 Task: Compose an email with the signature Haven Turner with the subject Request for feedback on a book and the message Please let me know if there are any concerns with the terms and conditions. from softage.2@softage.net to softage.7@softage.net with an attached image file Animated_gif.gif Undo the message and rewrite the message as I appreciate your willingness to work with us on this matter. Send the email. Finally, move the email from Sent Items to the label Cycling
Action: Mouse moved to (78, 88)
Screenshot: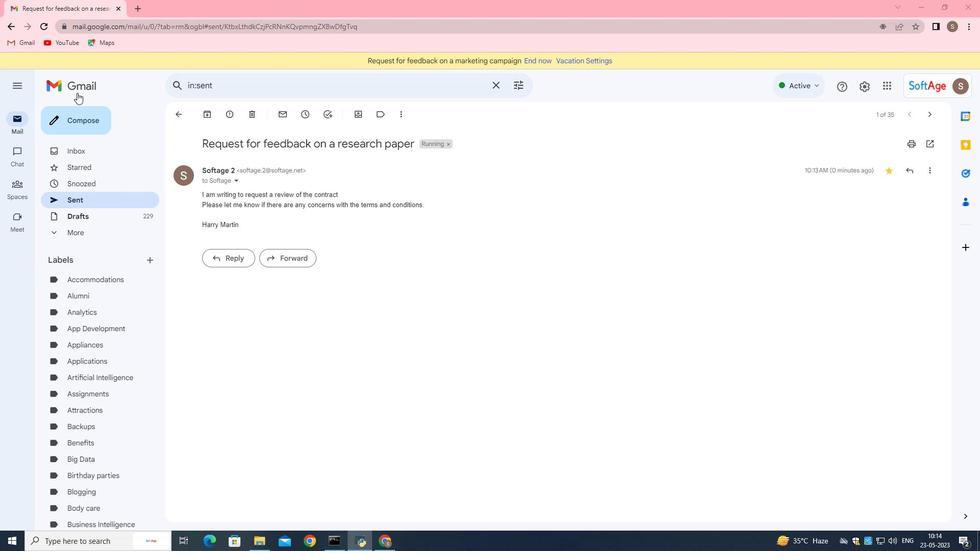 
Action: Mouse pressed left at (78, 88)
Screenshot: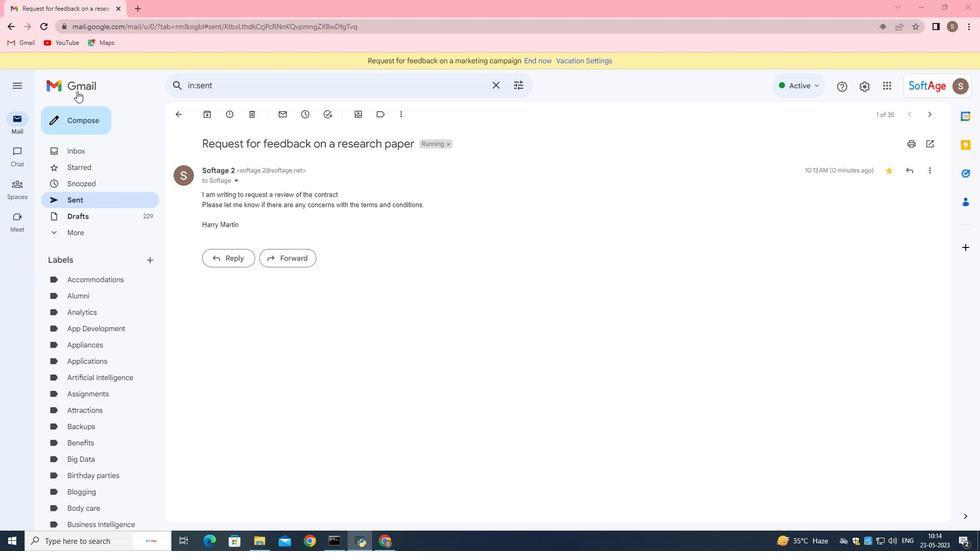 
Action: Mouse moved to (56, 124)
Screenshot: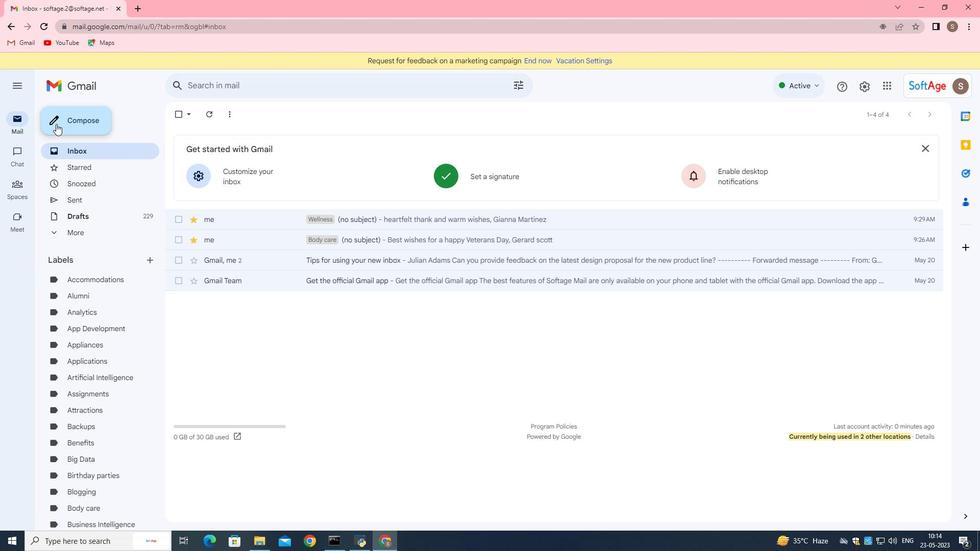 
Action: Mouse pressed left at (56, 124)
Screenshot: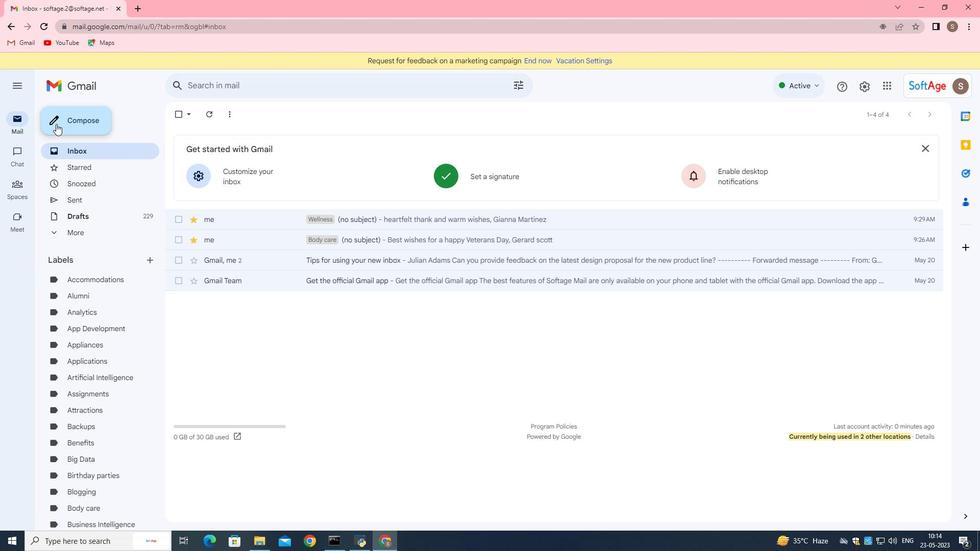 
Action: Mouse moved to (260, 498)
Screenshot: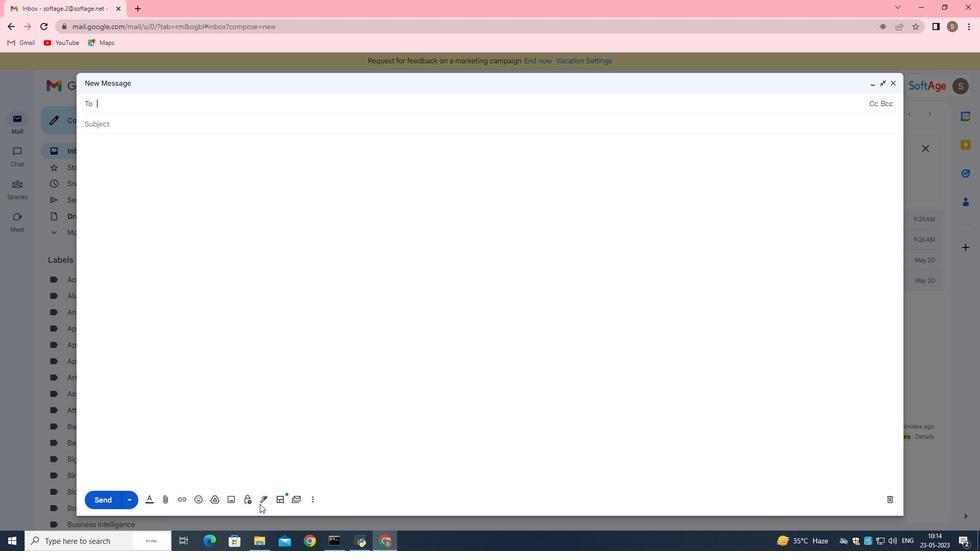
Action: Mouse pressed left at (260, 498)
Screenshot: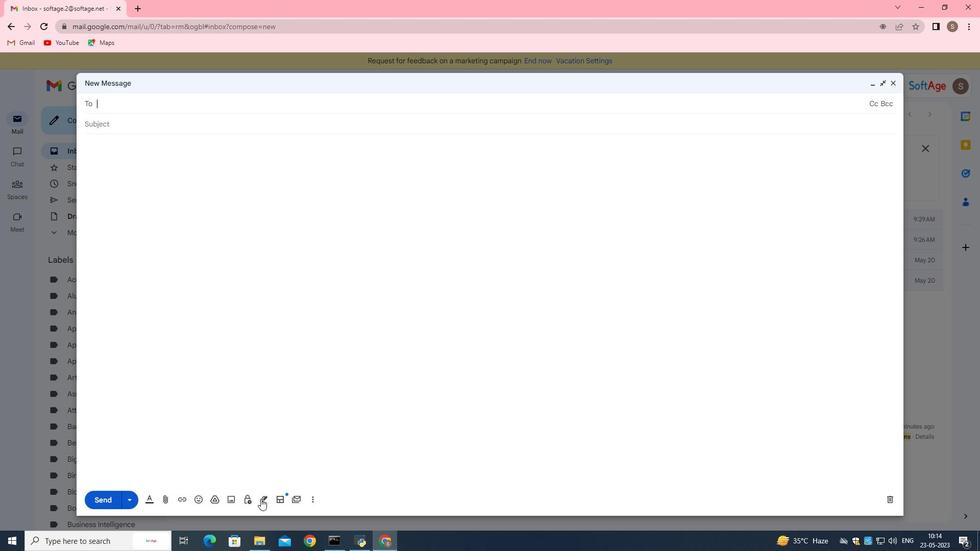 
Action: Mouse moved to (344, 265)
Screenshot: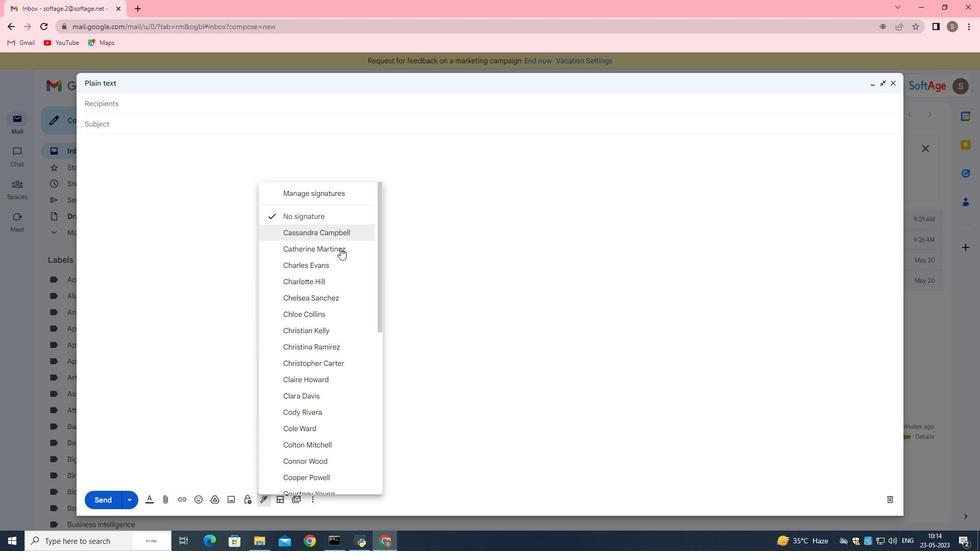 
Action: Mouse scrolled (344, 264) with delta (0, 0)
Screenshot: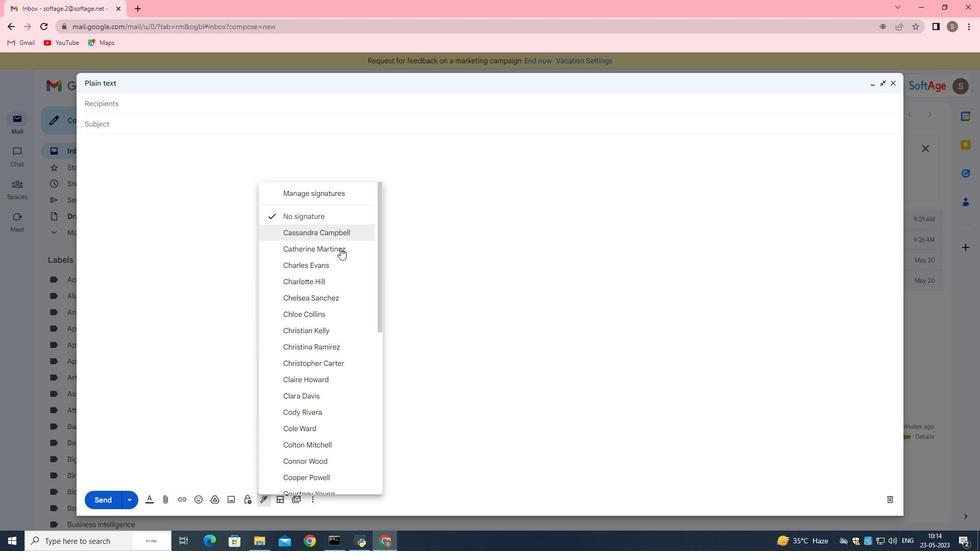 
Action: Mouse moved to (346, 271)
Screenshot: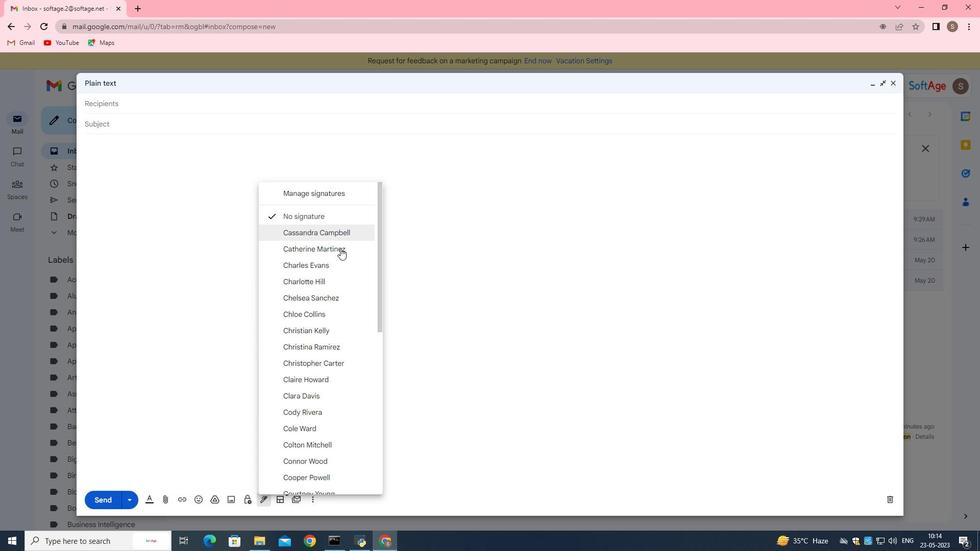 
Action: Mouse scrolled (346, 271) with delta (0, 0)
Screenshot: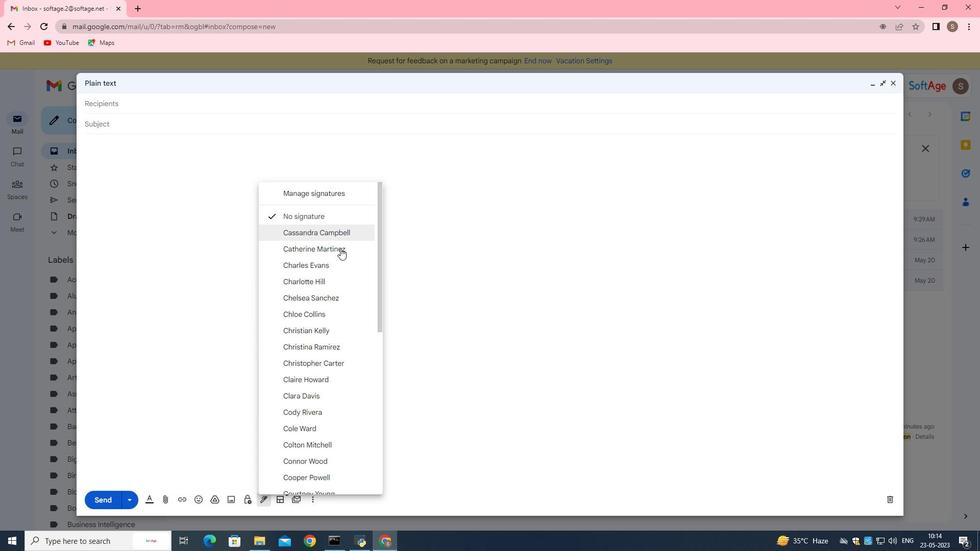 
Action: Mouse moved to (346, 274)
Screenshot: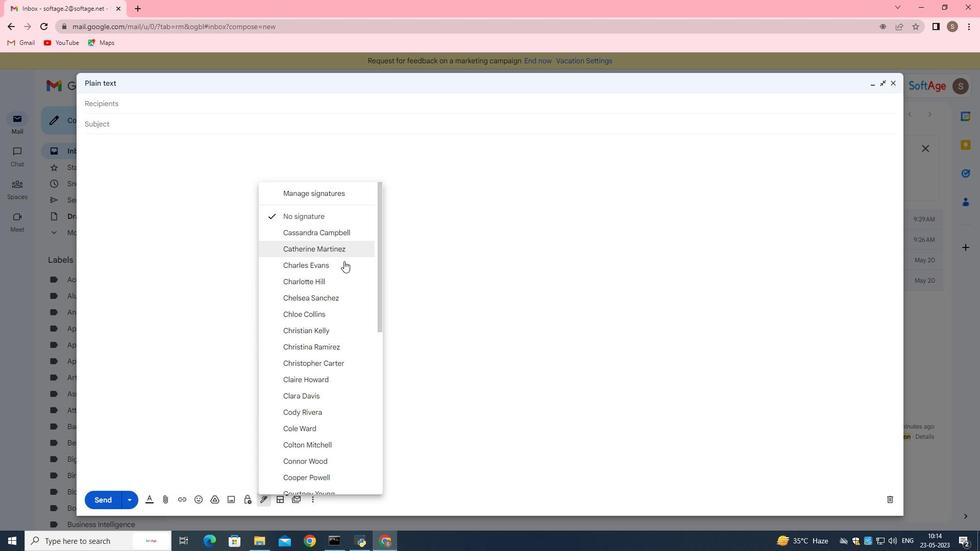 
Action: Mouse scrolled (346, 274) with delta (0, 0)
Screenshot: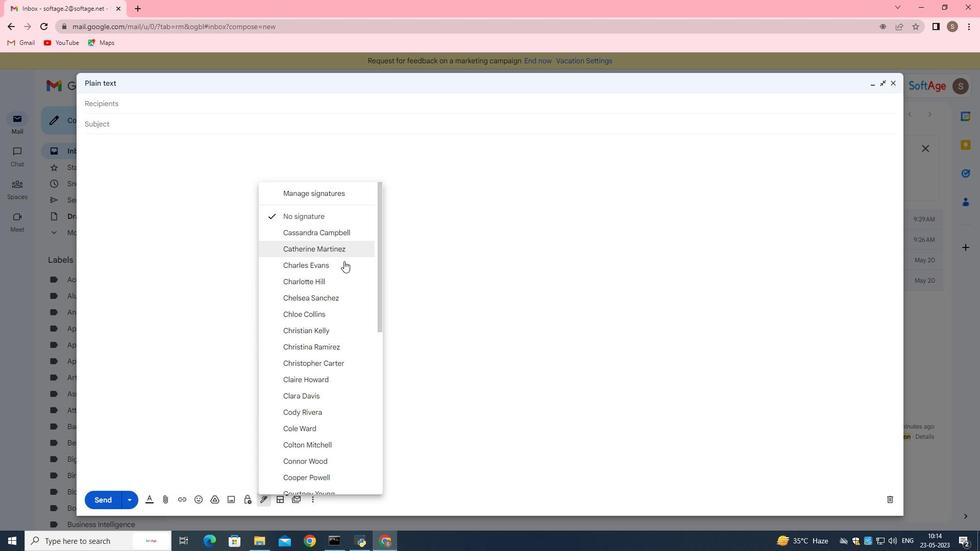 
Action: Mouse moved to (346, 276)
Screenshot: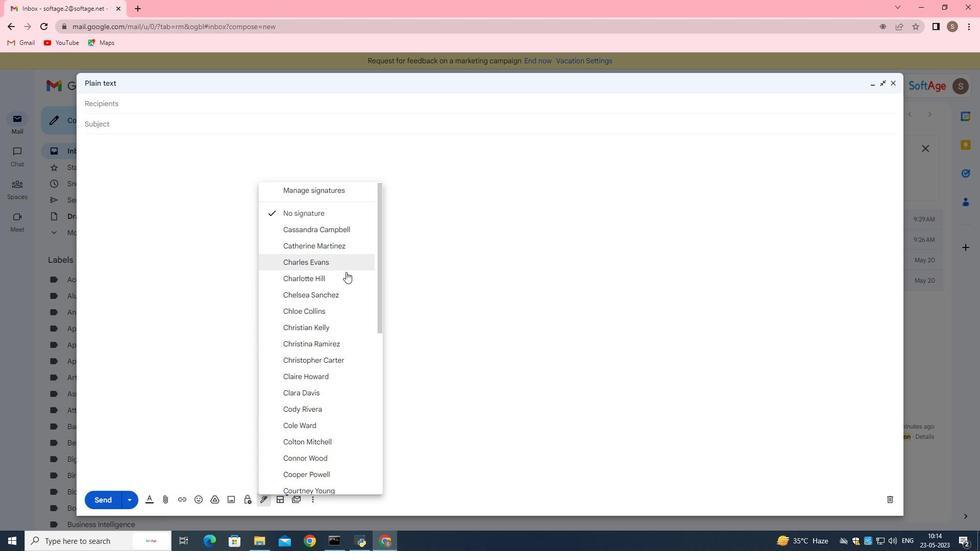 
Action: Mouse scrolled (346, 275) with delta (0, 0)
Screenshot: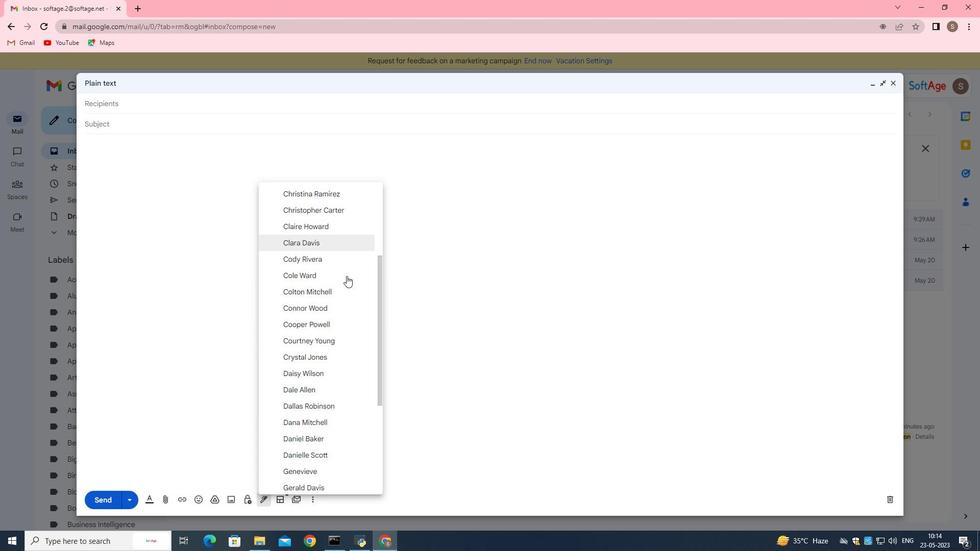 
Action: Mouse moved to (346, 276)
Screenshot: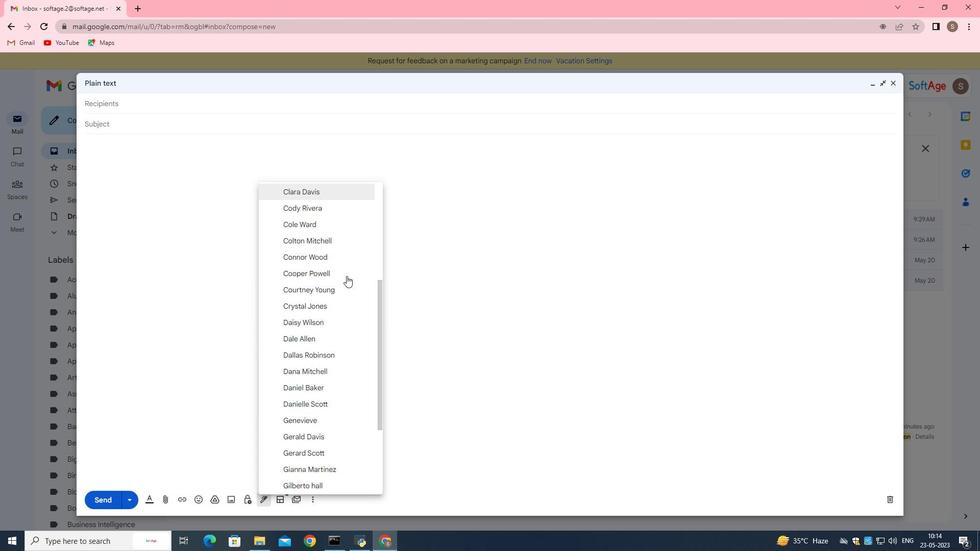 
Action: Mouse scrolled (346, 275) with delta (0, 0)
Screenshot: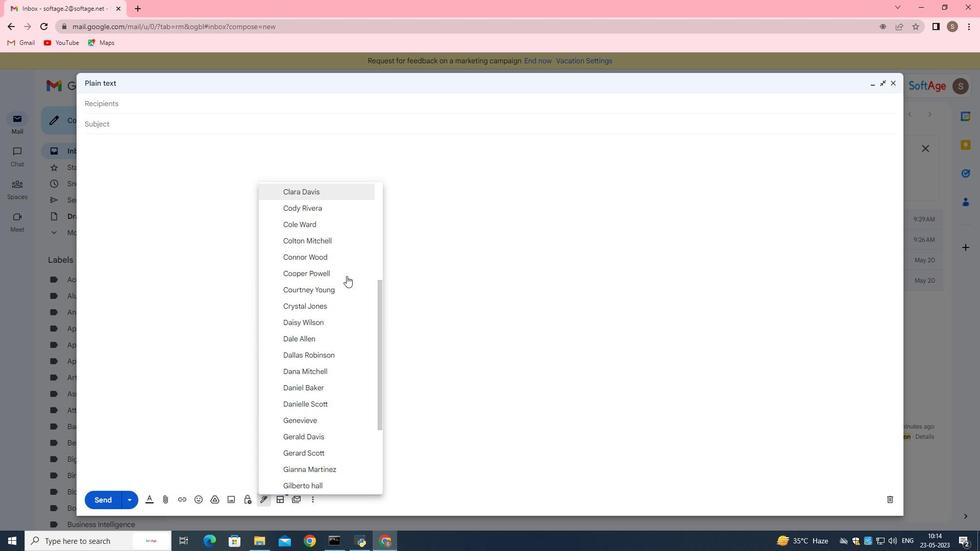 
Action: Mouse scrolled (346, 275) with delta (0, 0)
Screenshot: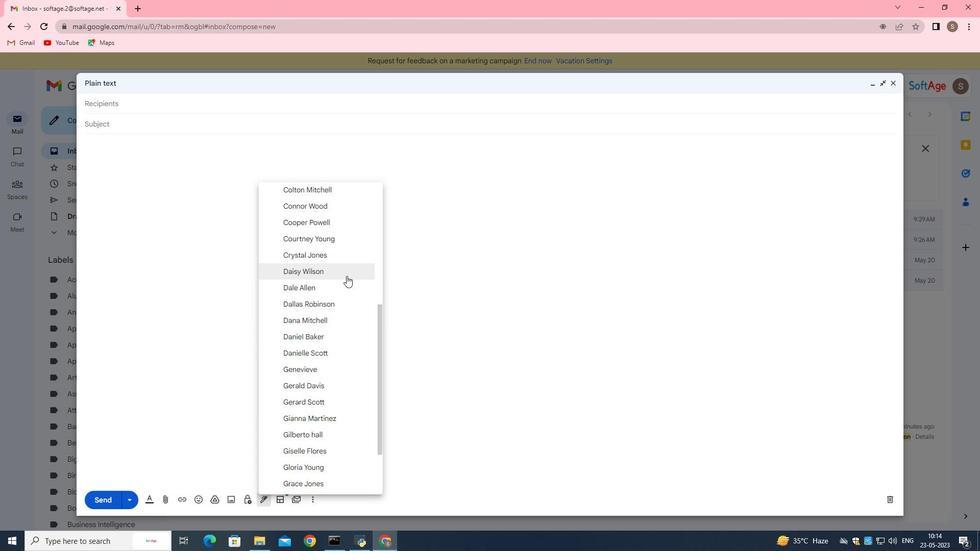 
Action: Mouse scrolled (346, 275) with delta (0, 0)
Screenshot: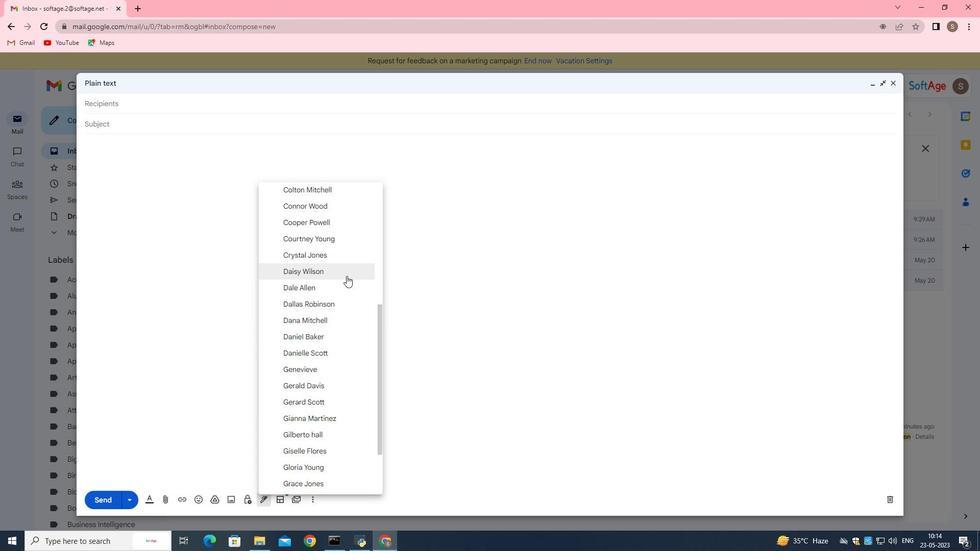 
Action: Mouse scrolled (346, 275) with delta (0, 0)
Screenshot: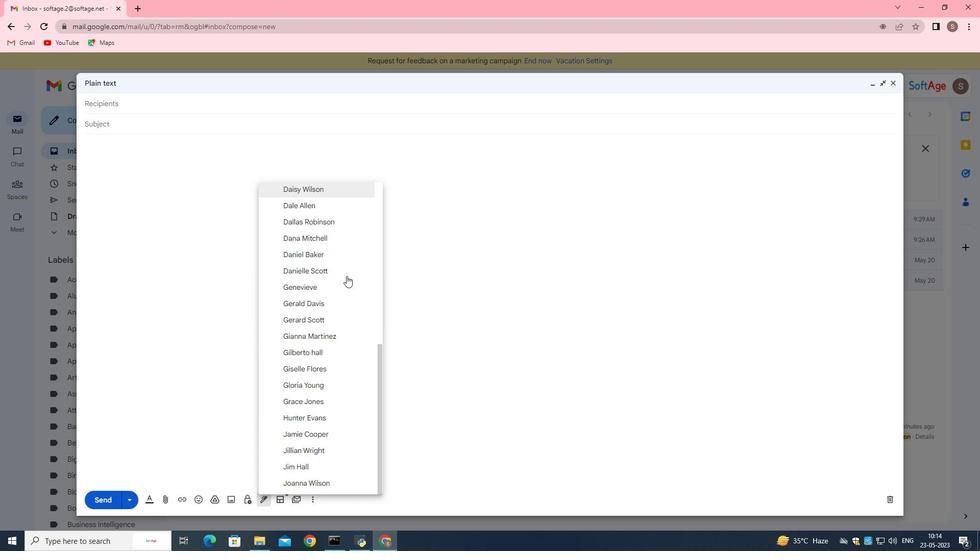 
Action: Mouse scrolled (346, 275) with delta (0, 0)
Screenshot: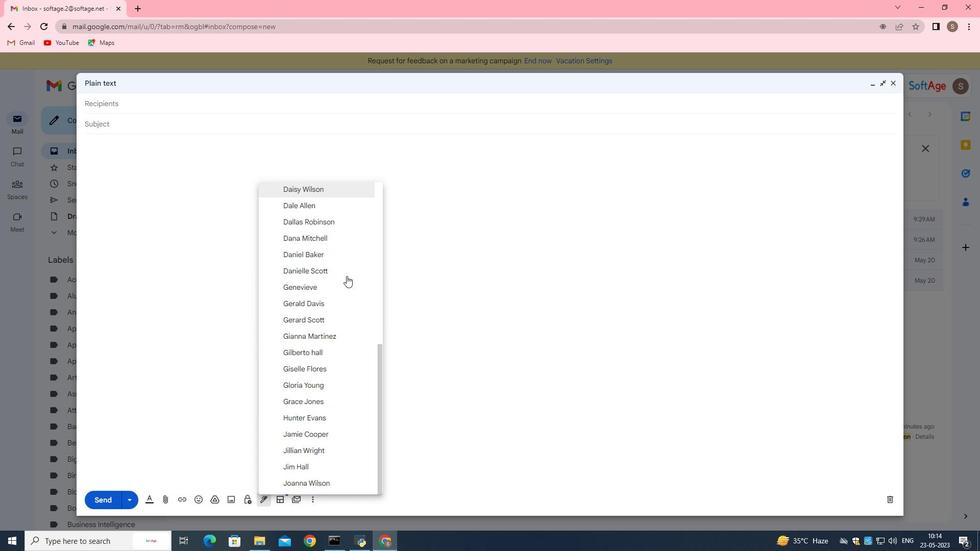 
Action: Mouse scrolled (346, 275) with delta (0, 0)
Screenshot: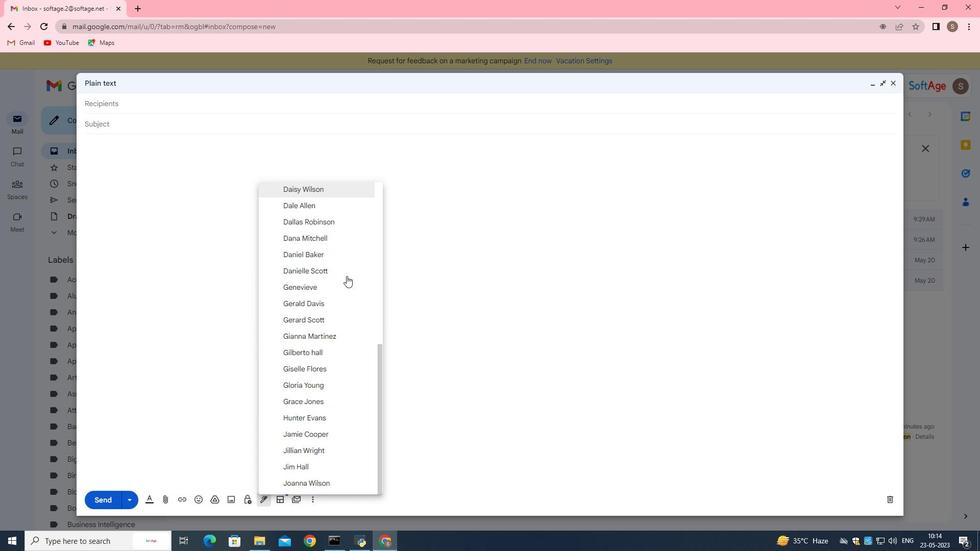 
Action: Mouse scrolled (346, 275) with delta (0, 0)
Screenshot: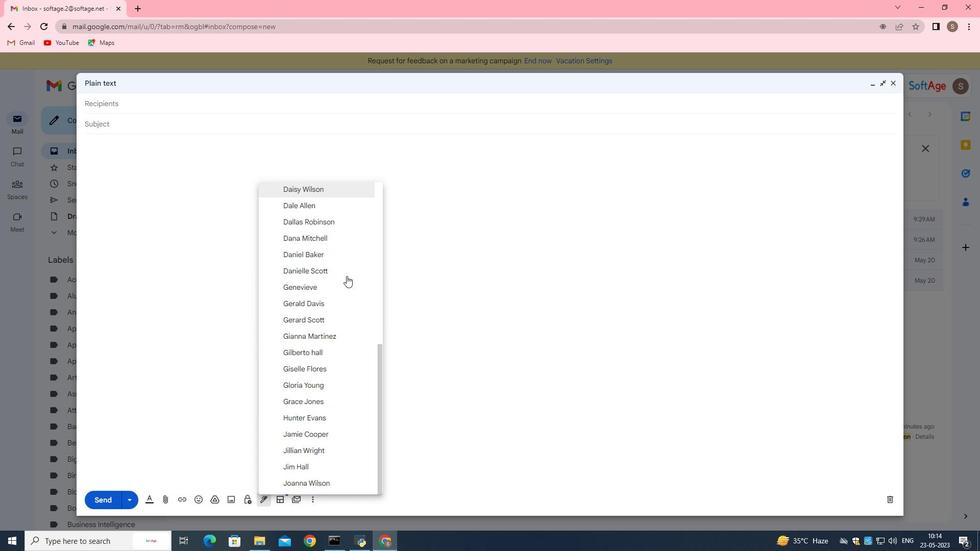 
Action: Mouse moved to (332, 417)
Screenshot: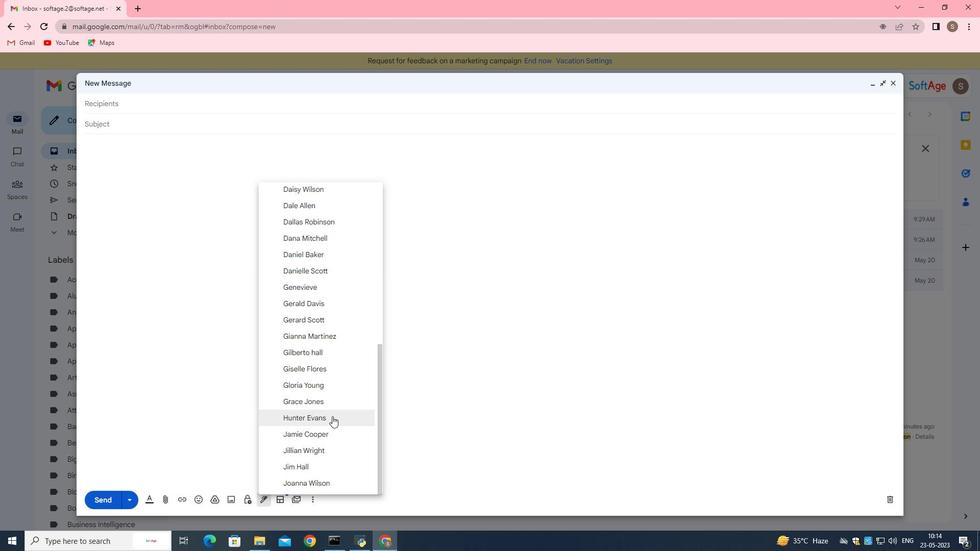 
Action: Mouse pressed left at (332, 417)
Screenshot: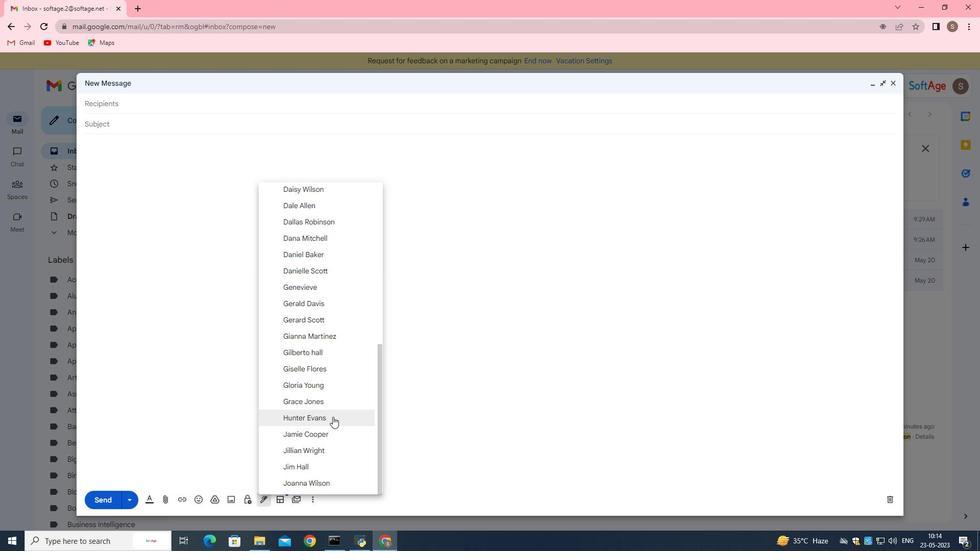 
Action: Mouse moved to (267, 500)
Screenshot: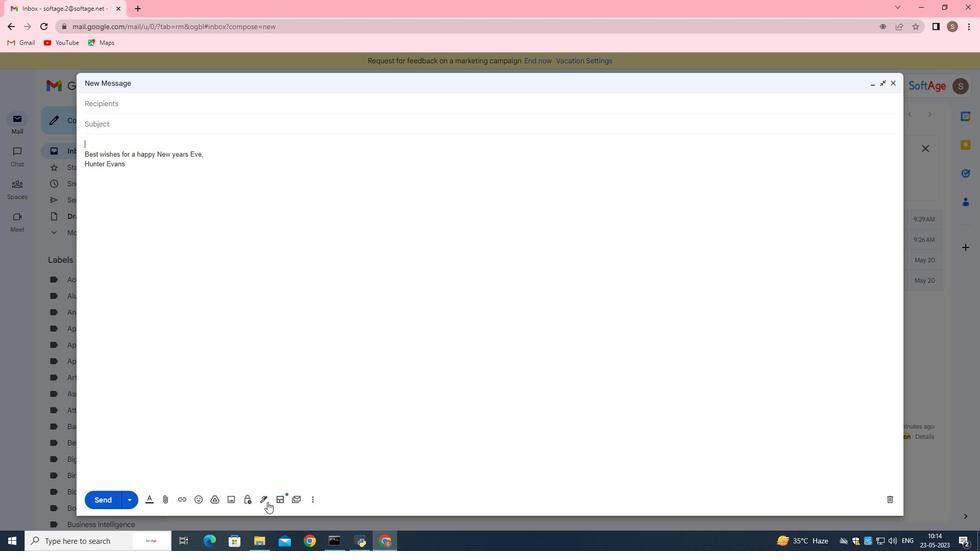 
Action: Mouse pressed left at (267, 500)
Screenshot: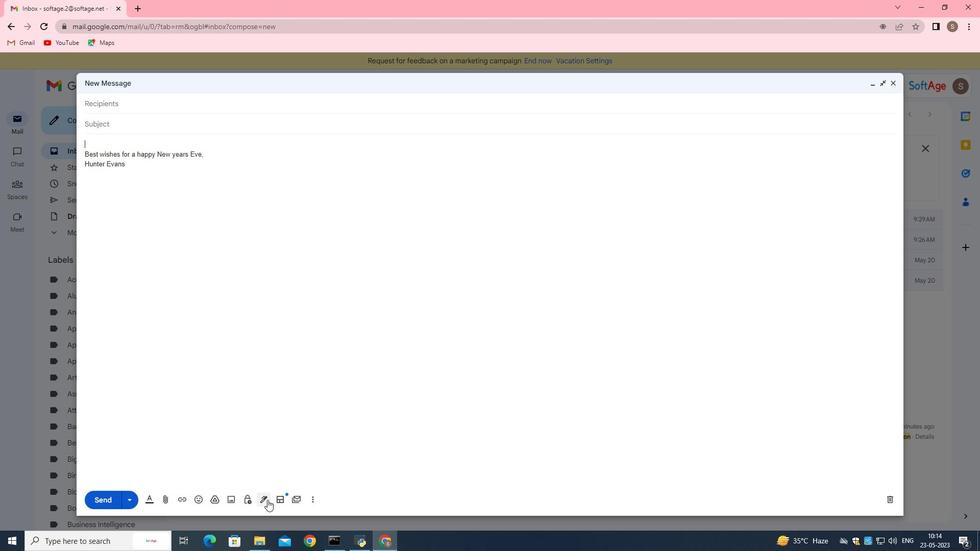
Action: Mouse moved to (295, 240)
Screenshot: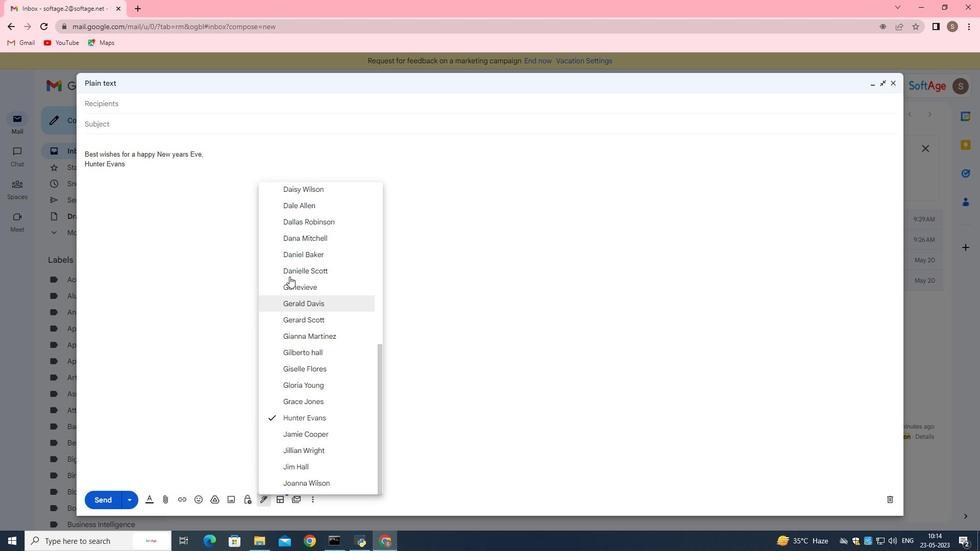 
Action: Mouse scrolled (295, 240) with delta (0, 0)
Screenshot: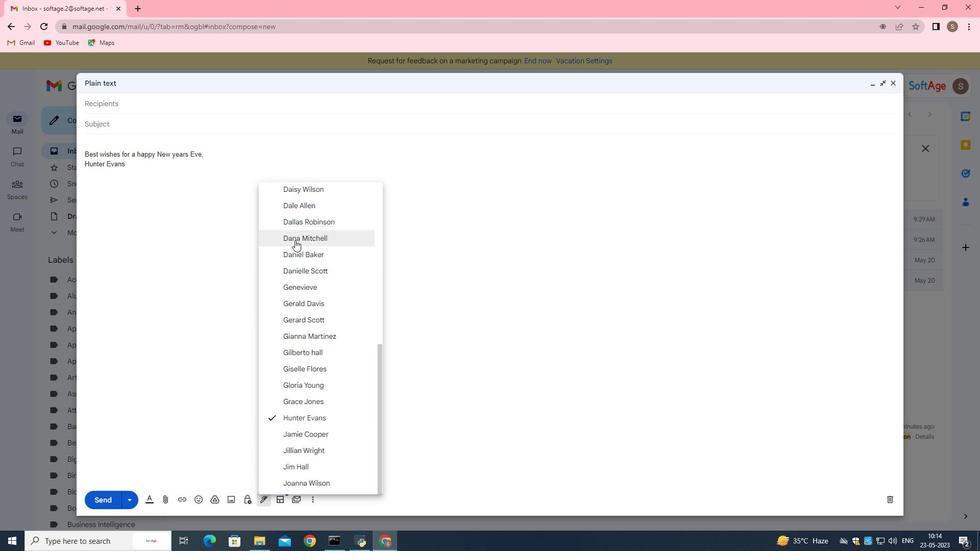 
Action: Mouse scrolled (295, 240) with delta (0, 0)
Screenshot: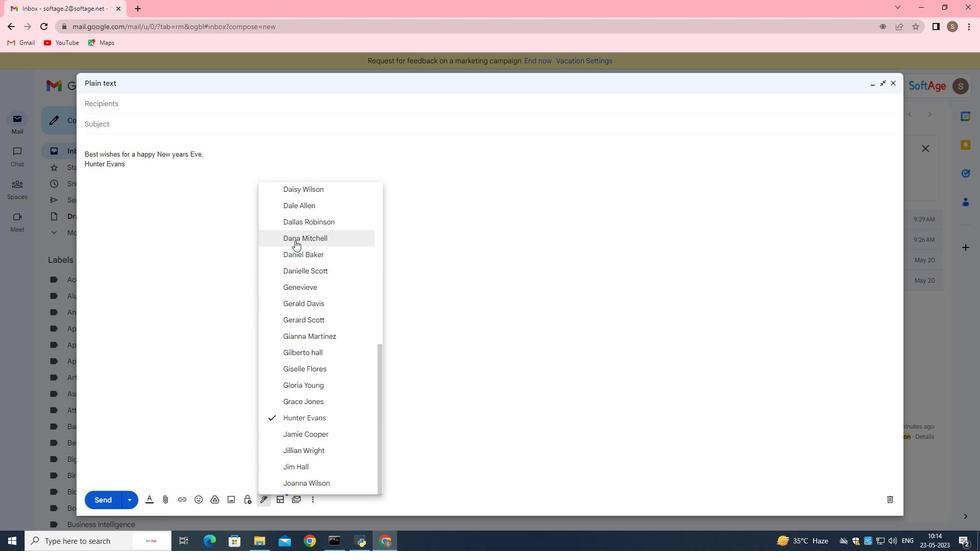 
Action: Mouse scrolled (295, 240) with delta (0, 0)
Screenshot: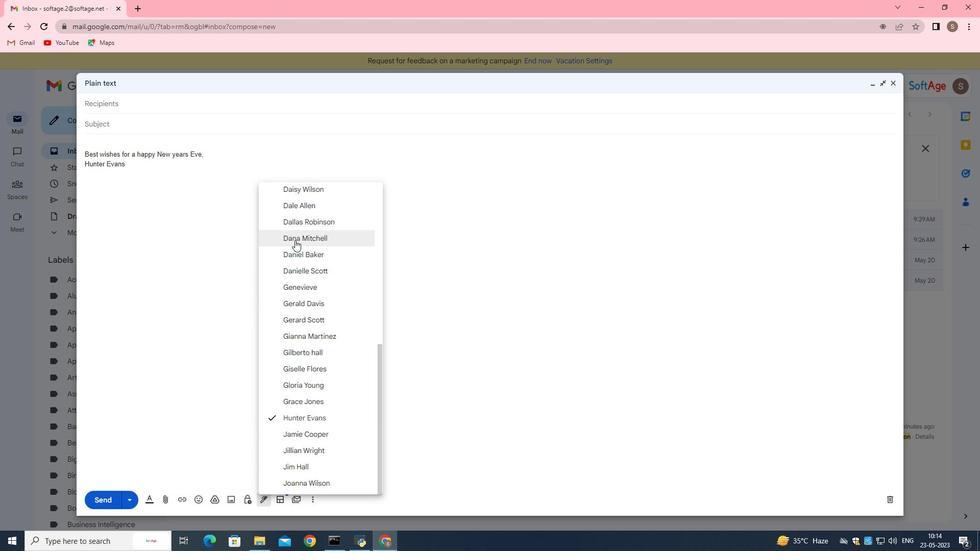 
Action: Mouse scrolled (295, 240) with delta (0, 0)
Screenshot: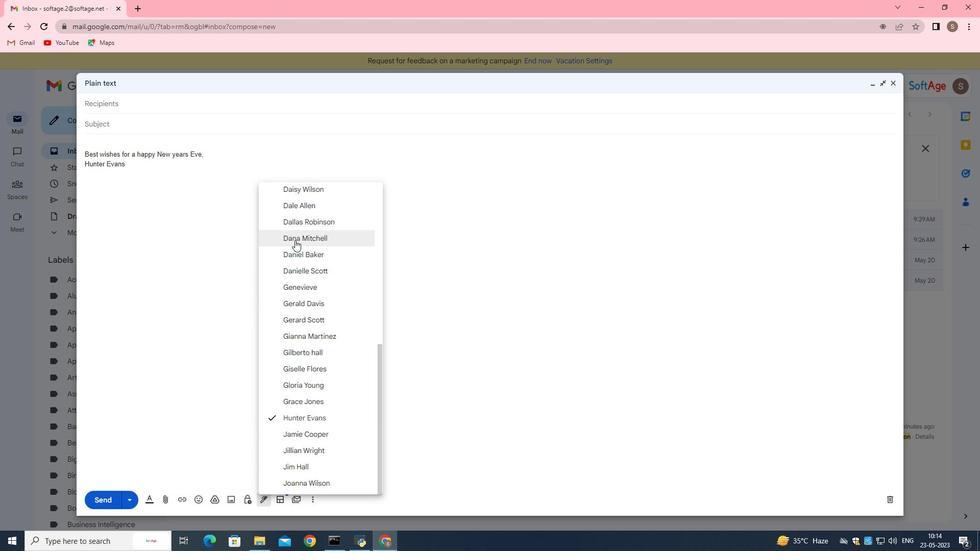 
Action: Mouse moved to (295, 241)
Screenshot: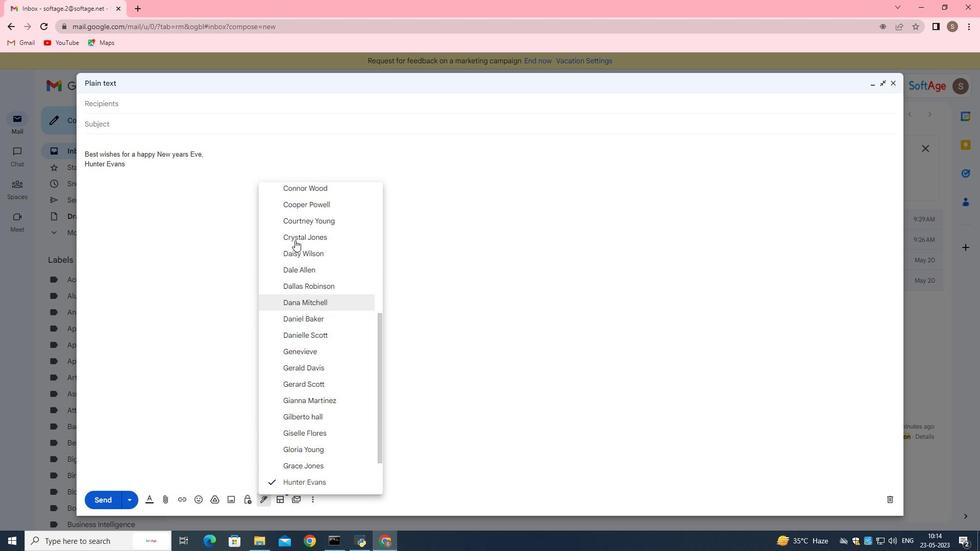 
Action: Mouse scrolled (295, 241) with delta (0, 0)
Screenshot: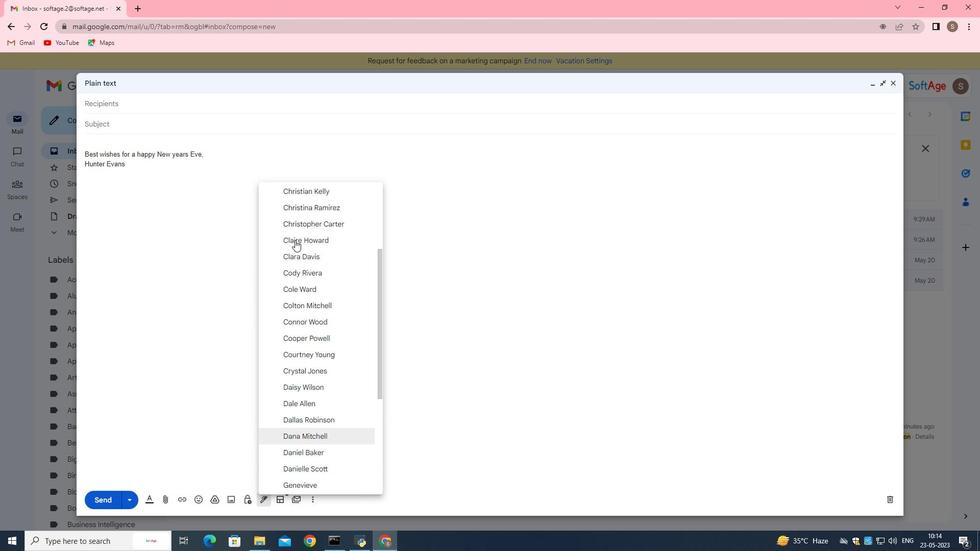 
Action: Mouse scrolled (295, 241) with delta (0, 0)
Screenshot: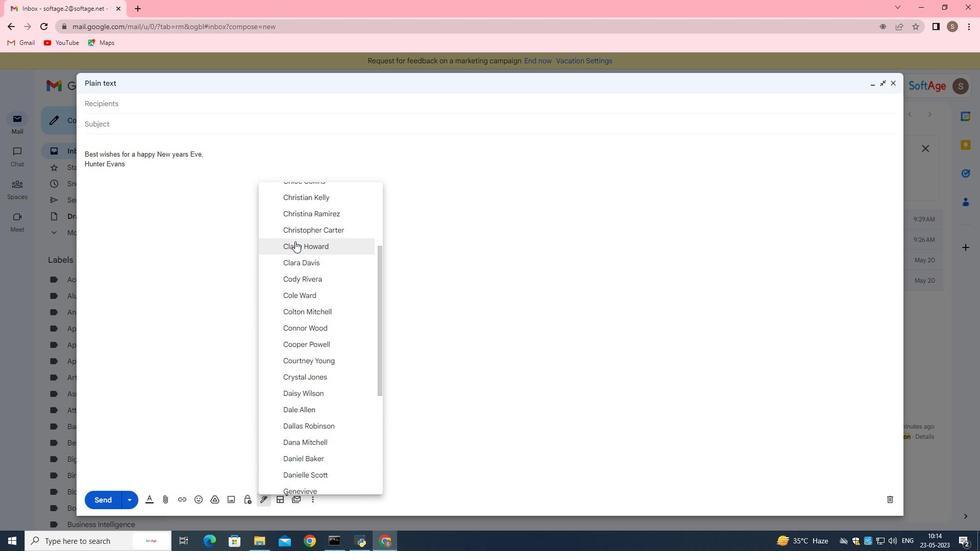 
Action: Mouse moved to (312, 191)
Screenshot: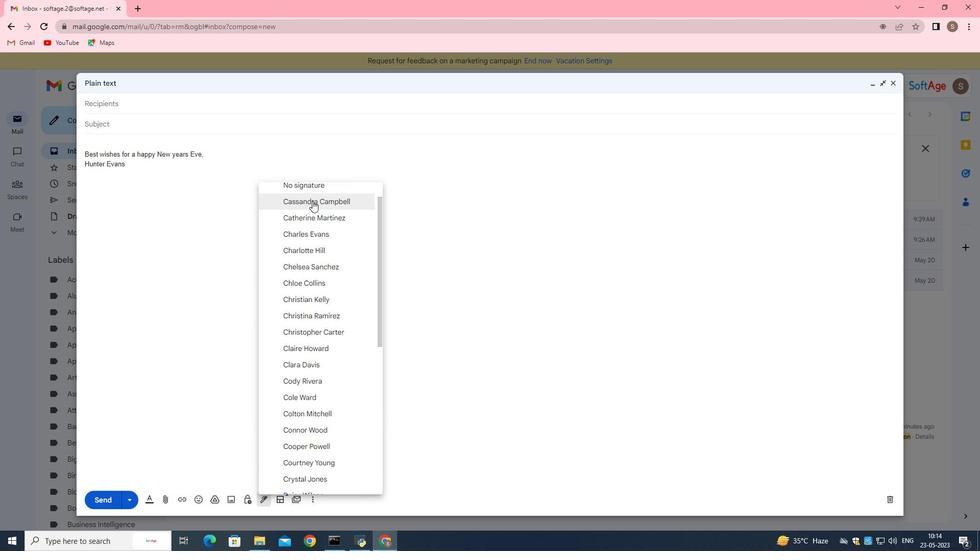 
Action: Mouse scrolled (312, 191) with delta (0, 0)
Screenshot: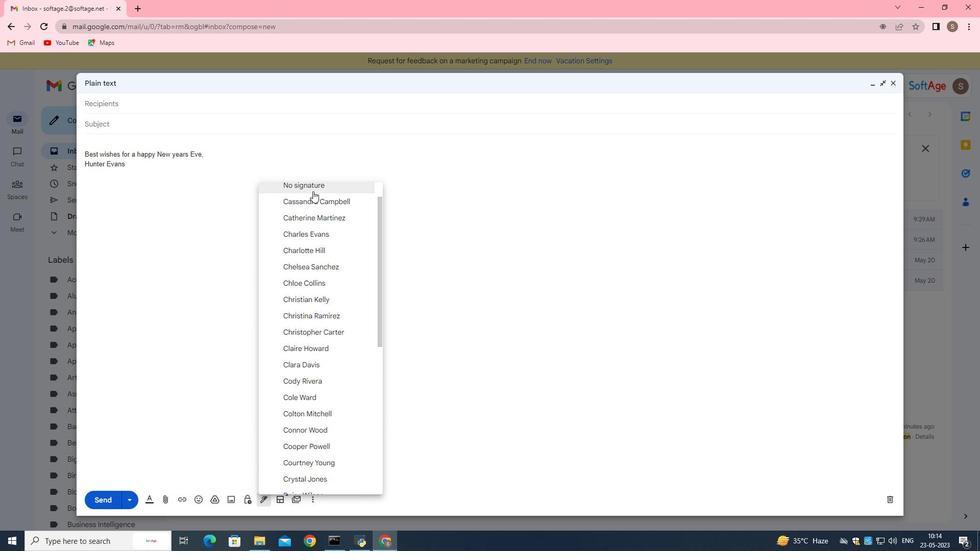 
Action: Mouse scrolled (312, 191) with delta (0, 0)
Screenshot: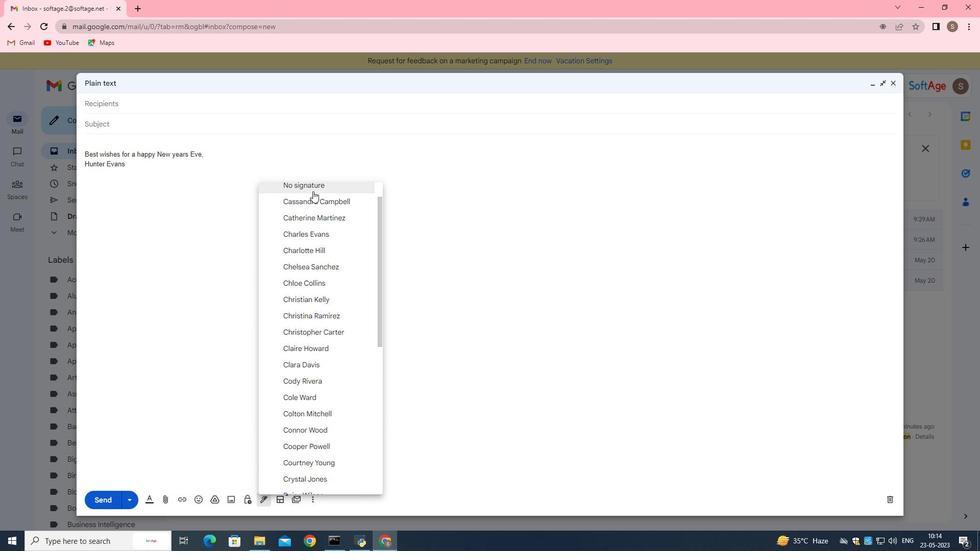 
Action: Mouse moved to (310, 194)
Screenshot: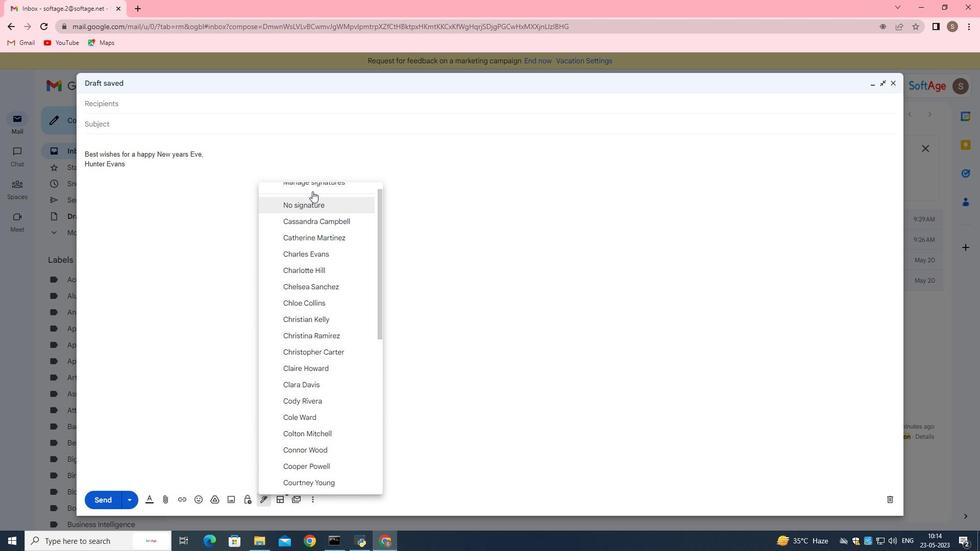 
Action: Mouse scrolled (310, 194) with delta (0, 0)
Screenshot: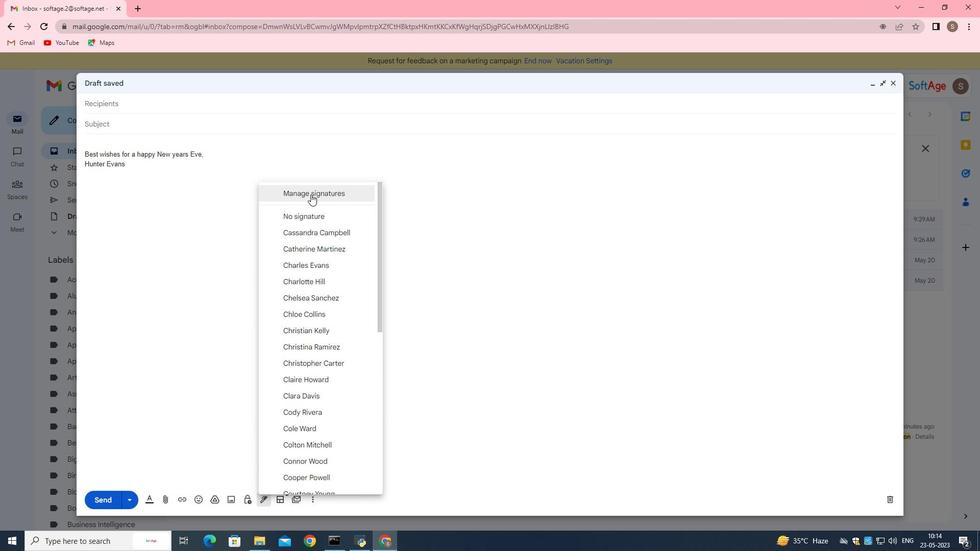
Action: Mouse moved to (309, 197)
Screenshot: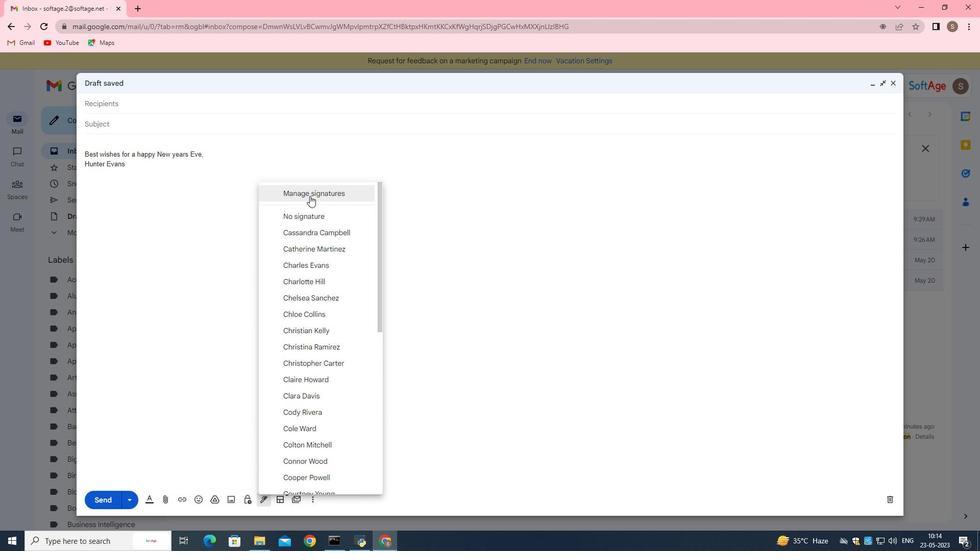 
Action: Mouse pressed left at (309, 197)
Screenshot: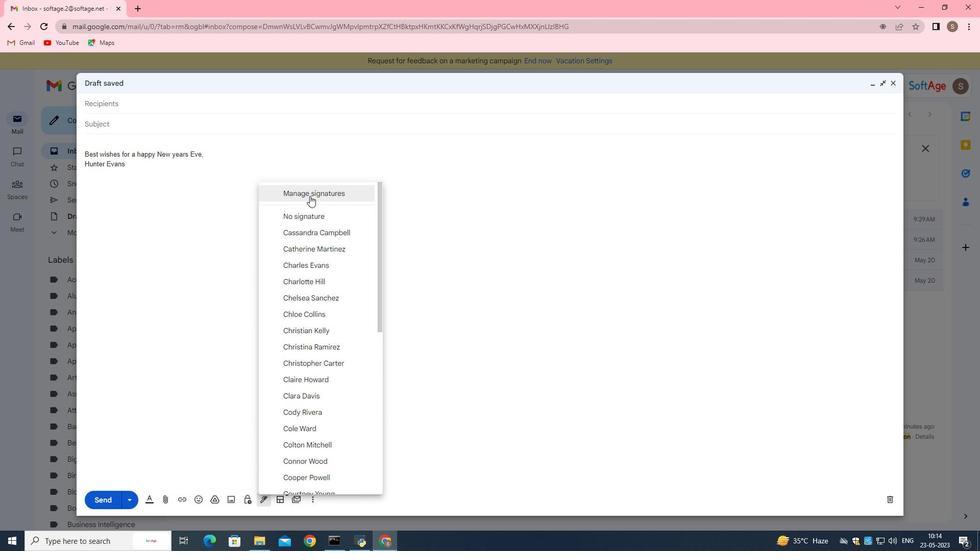 
Action: Mouse moved to (873, 82)
Screenshot: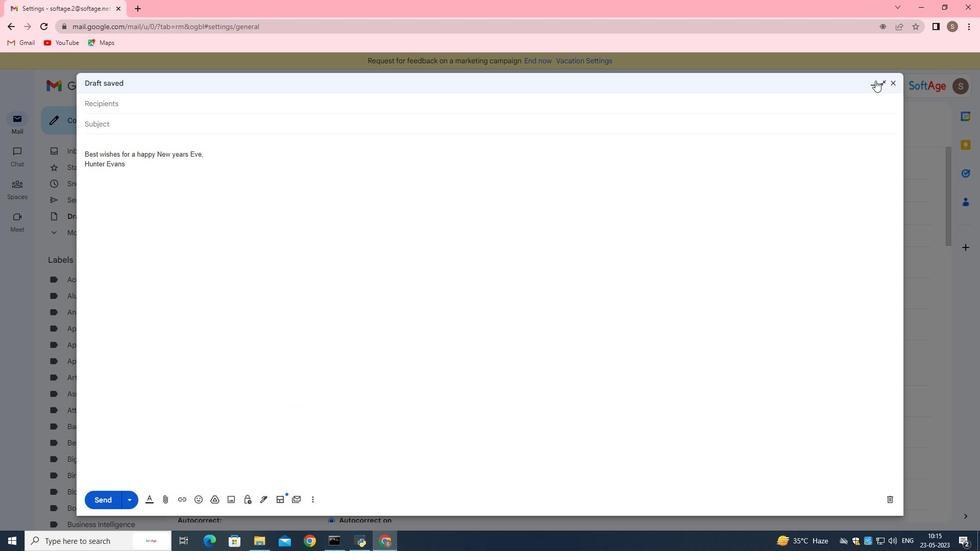 
Action: Mouse pressed left at (873, 82)
Screenshot: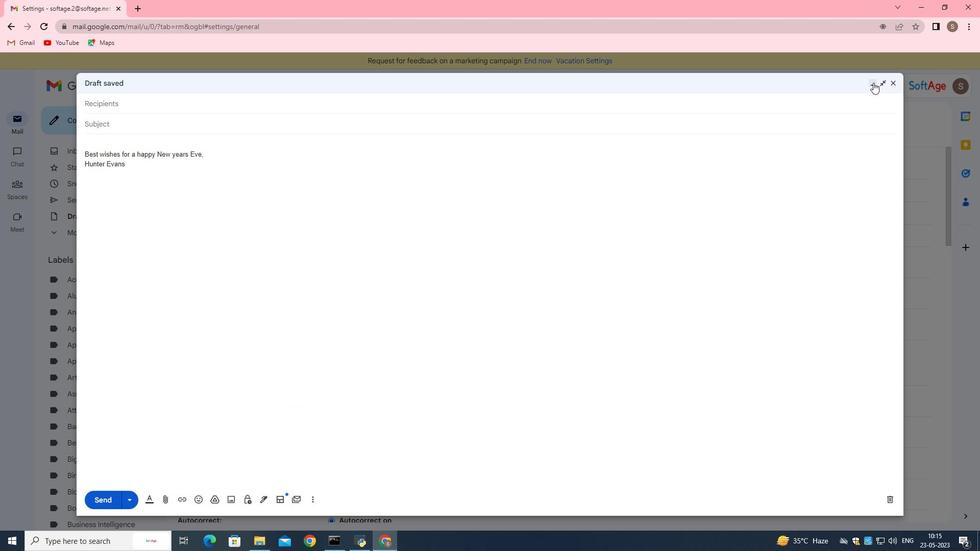 
Action: Mouse moved to (513, 323)
Screenshot: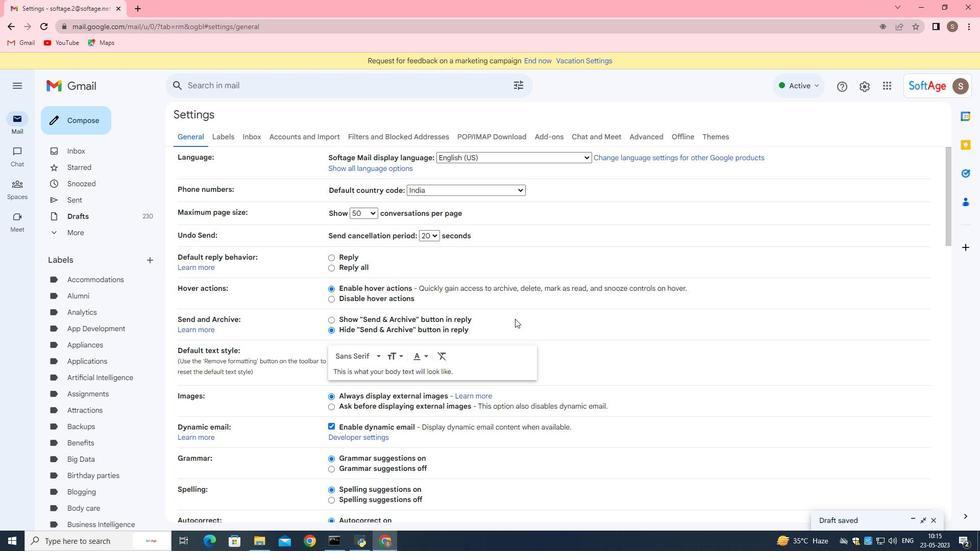 
Action: Mouse scrolled (513, 322) with delta (0, 0)
Screenshot: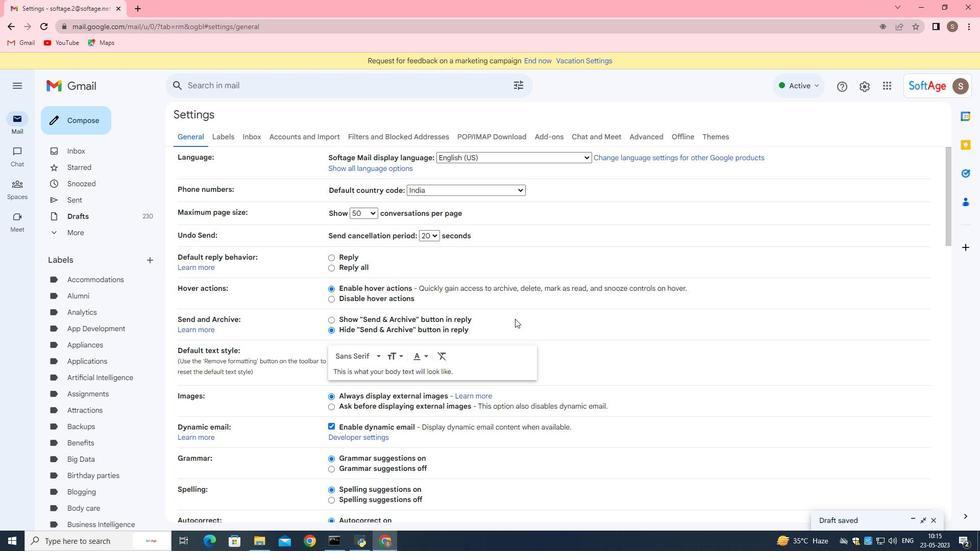 
Action: Mouse moved to (513, 325)
Screenshot: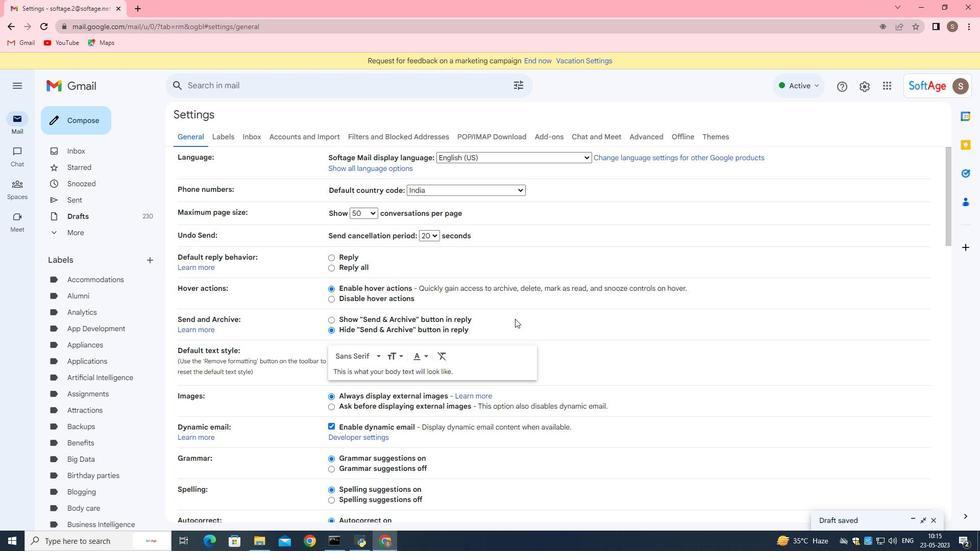 
Action: Mouse scrolled (513, 324) with delta (0, 0)
Screenshot: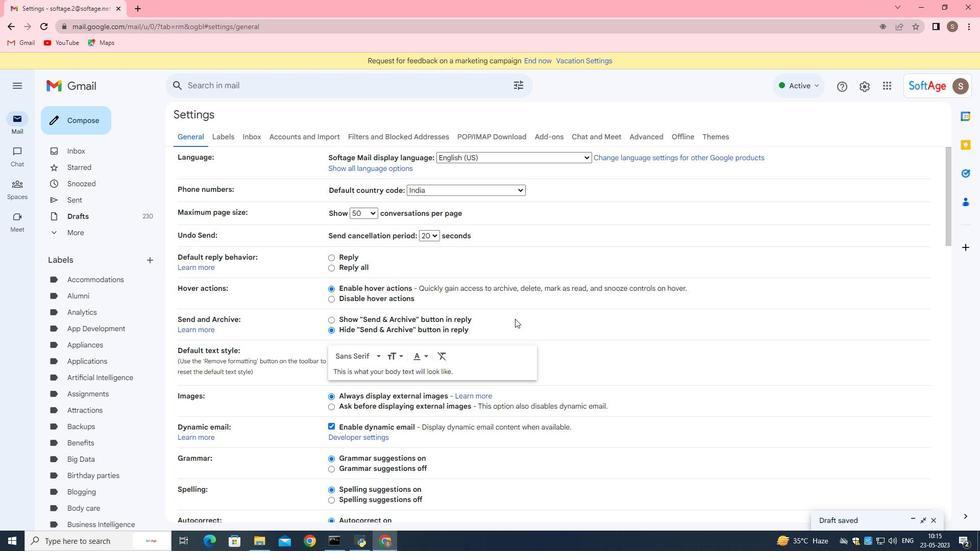 
Action: Mouse moved to (513, 325)
Screenshot: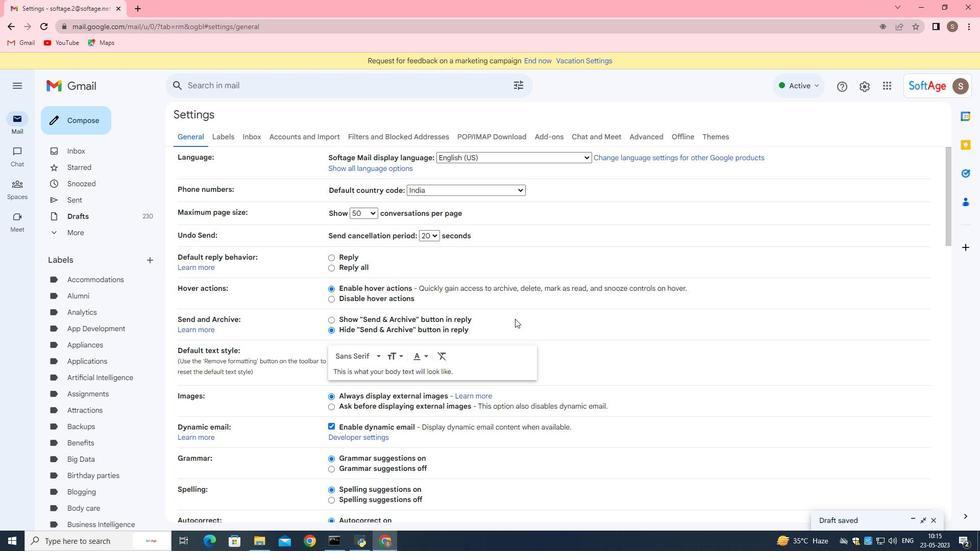 
Action: Mouse scrolled (513, 324) with delta (0, 0)
Screenshot: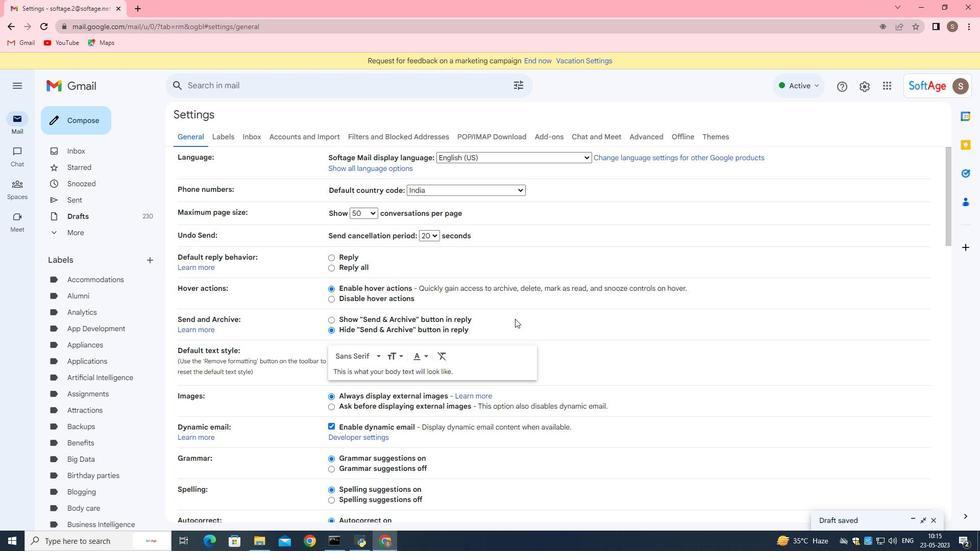 
Action: Mouse scrolled (513, 324) with delta (0, 0)
Screenshot: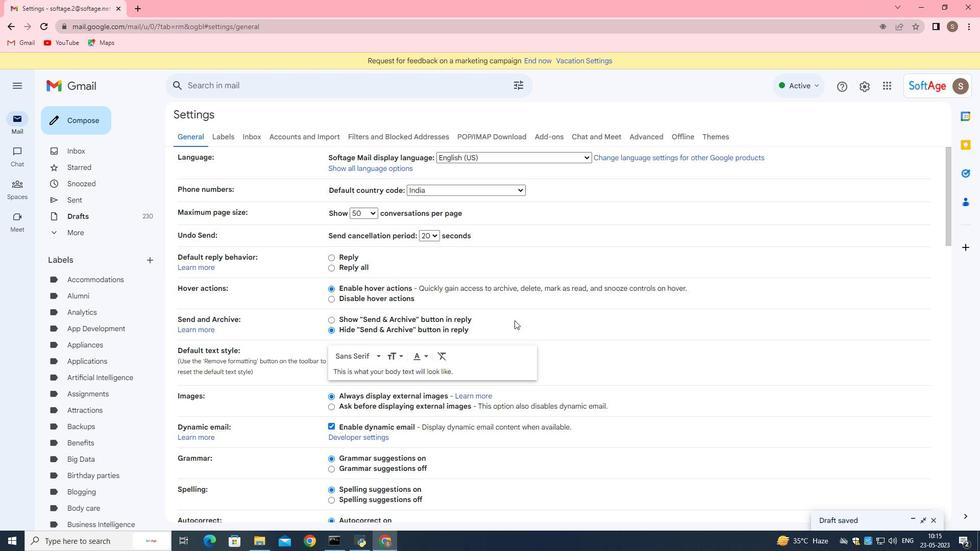 
Action: Mouse scrolled (513, 324) with delta (0, 0)
Screenshot: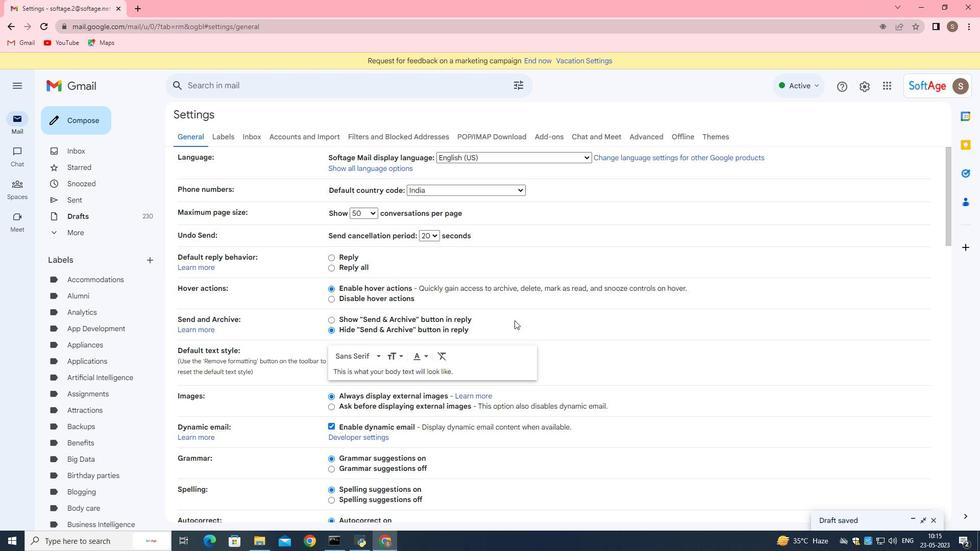 
Action: Mouse moved to (513, 324)
Screenshot: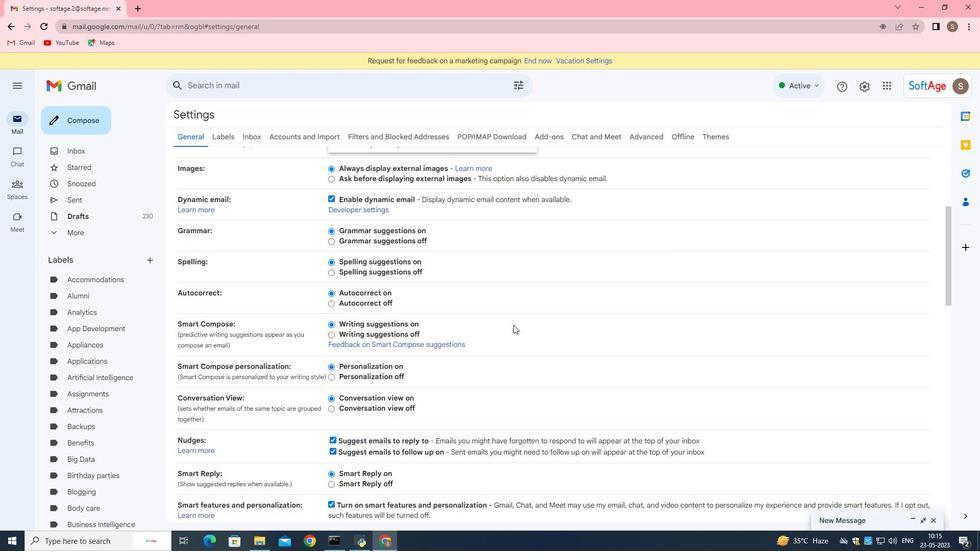 
Action: Mouse scrolled (513, 323) with delta (0, 0)
Screenshot: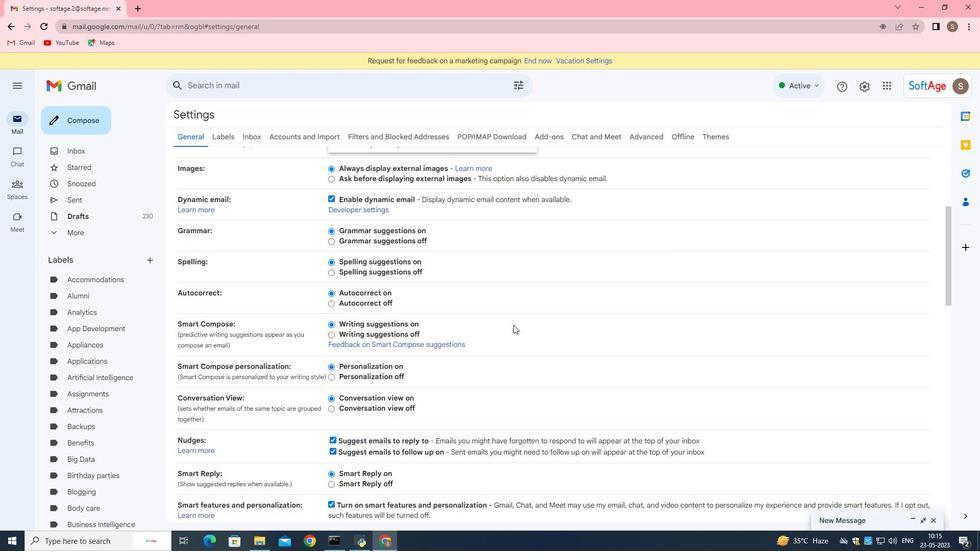 
Action: Mouse scrolled (513, 323) with delta (0, 0)
Screenshot: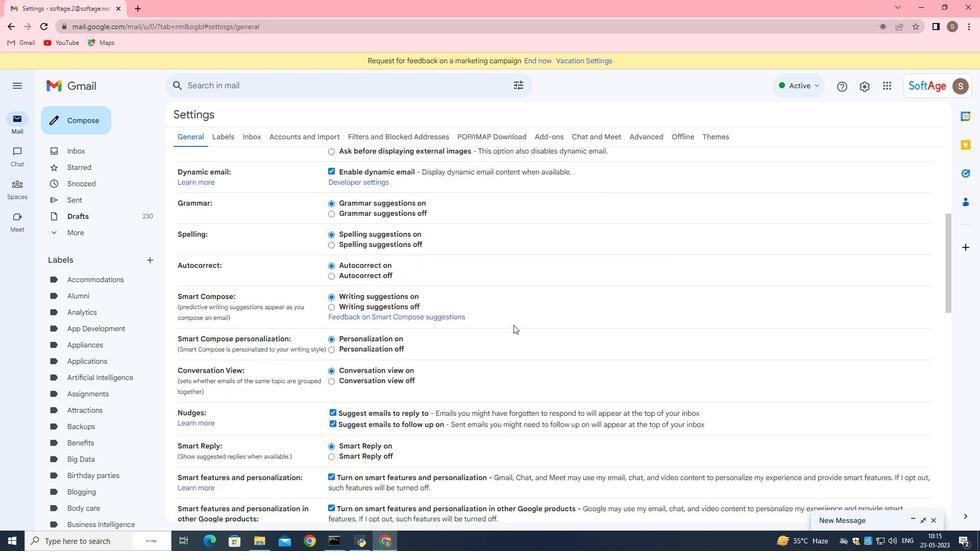 
Action: Mouse scrolled (513, 323) with delta (0, 0)
Screenshot: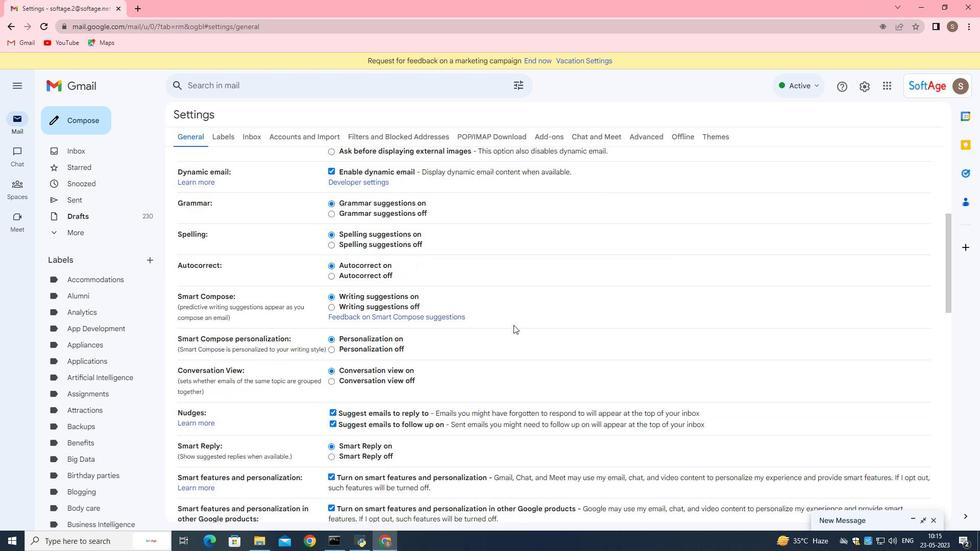 
Action: Mouse scrolled (513, 323) with delta (0, 0)
Screenshot: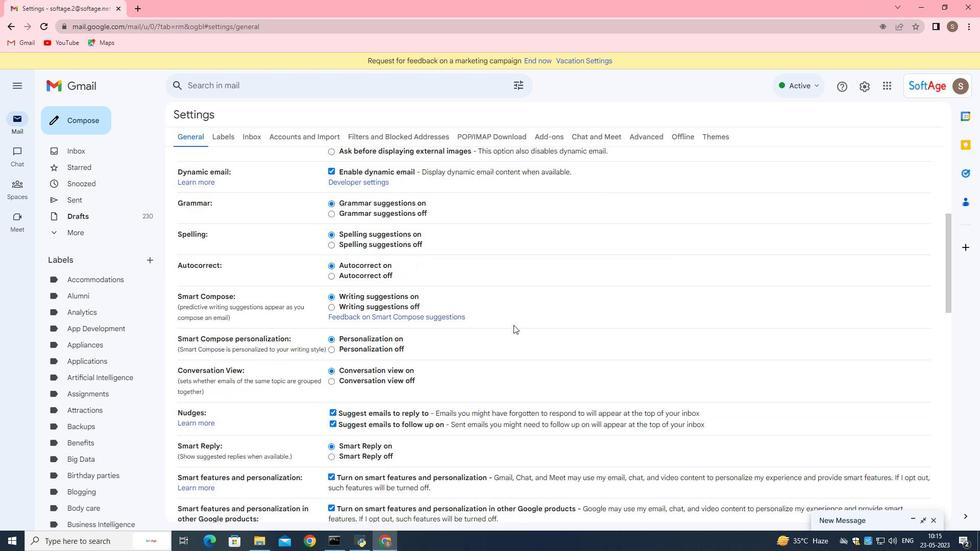 
Action: Mouse scrolled (513, 323) with delta (0, 0)
Screenshot: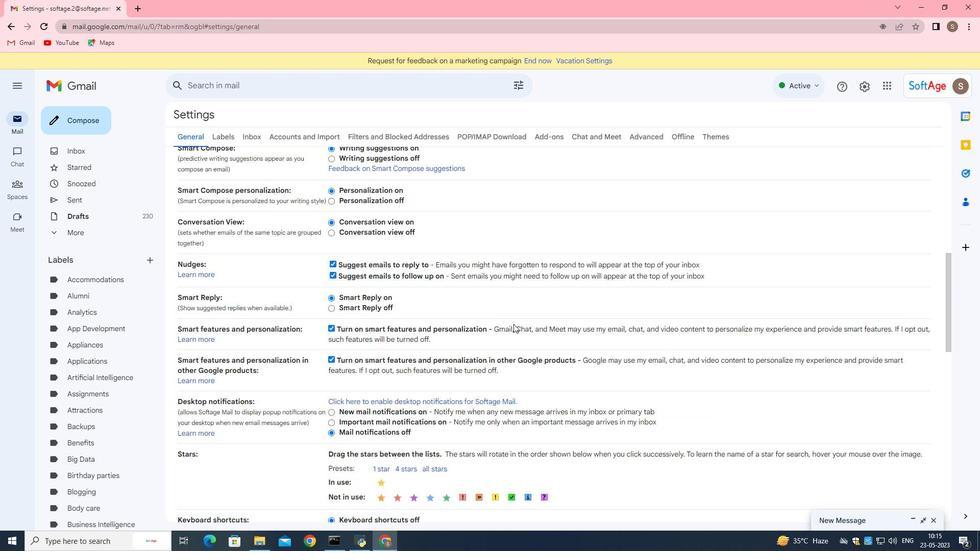 
Action: Mouse scrolled (513, 323) with delta (0, 0)
Screenshot: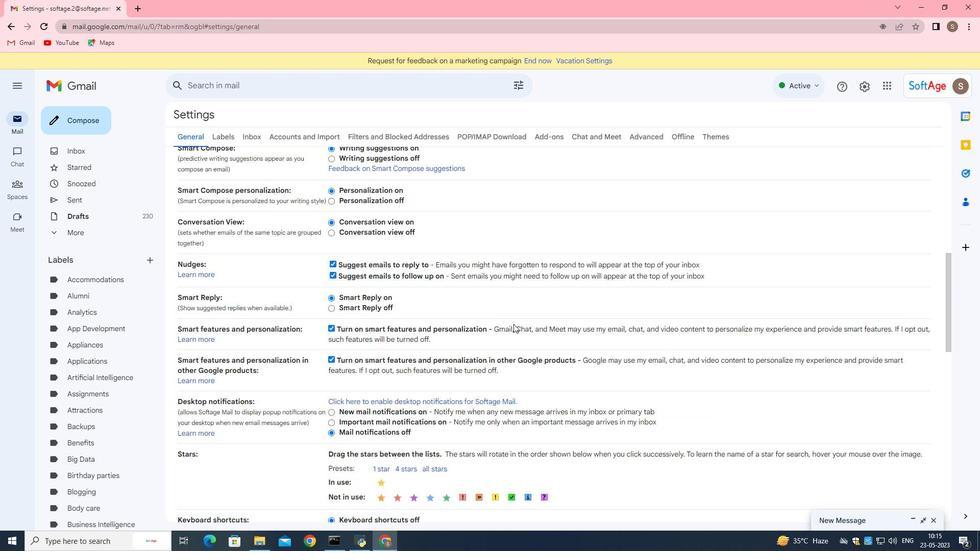 
Action: Mouse scrolled (513, 323) with delta (0, 0)
Screenshot: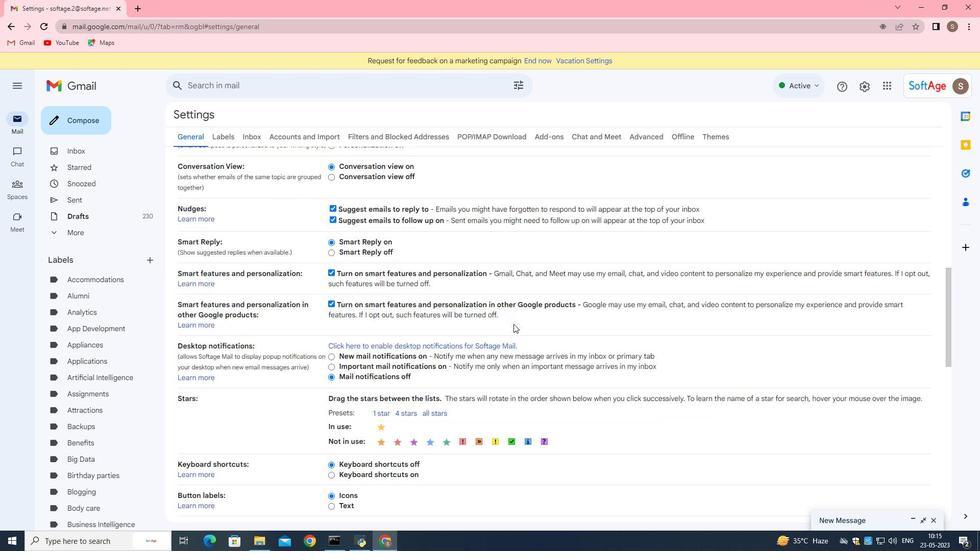 
Action: Mouse scrolled (513, 323) with delta (0, 0)
Screenshot: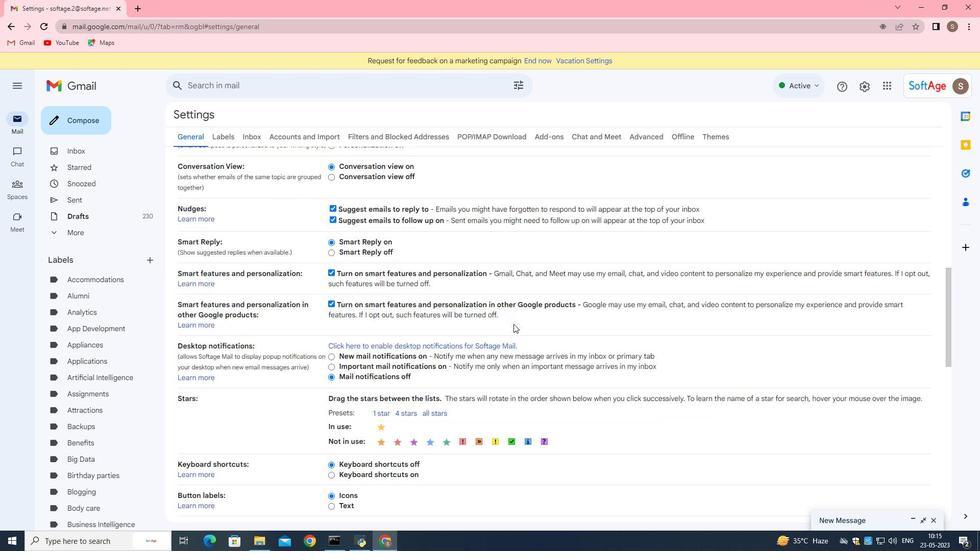 
Action: Mouse scrolled (513, 323) with delta (0, 0)
Screenshot: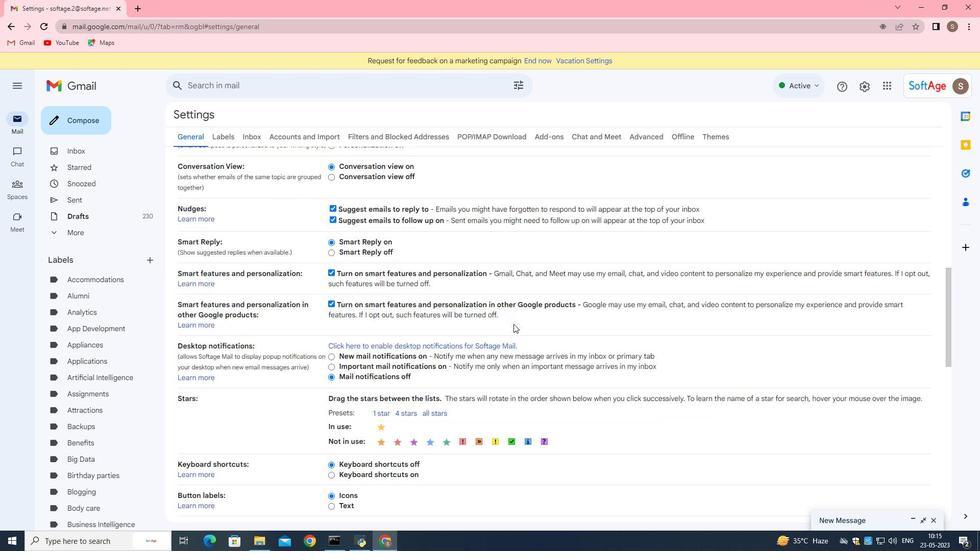 
Action: Mouse scrolled (513, 323) with delta (0, 0)
Screenshot: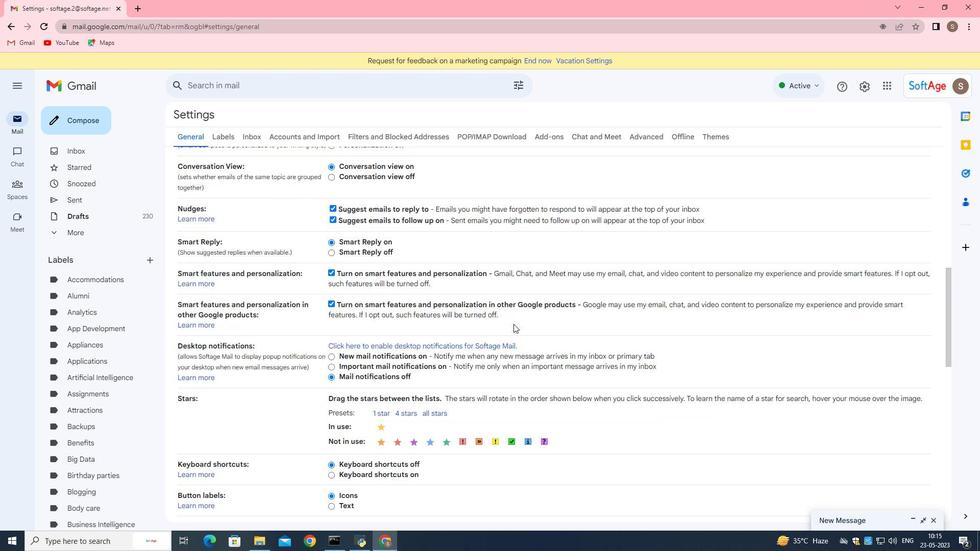 
Action: Mouse moved to (513, 323)
Screenshot: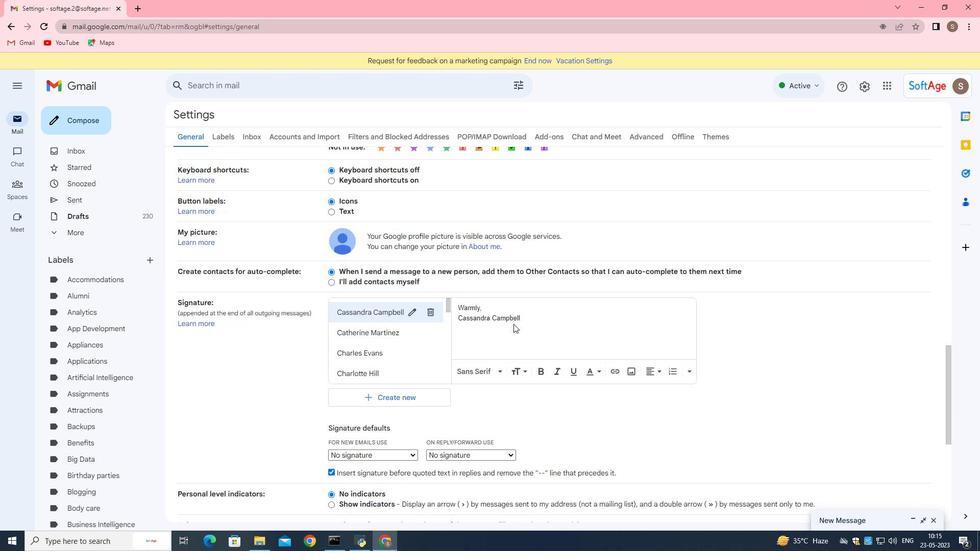 
Action: Mouse scrolled (513, 323) with delta (0, 0)
Screenshot: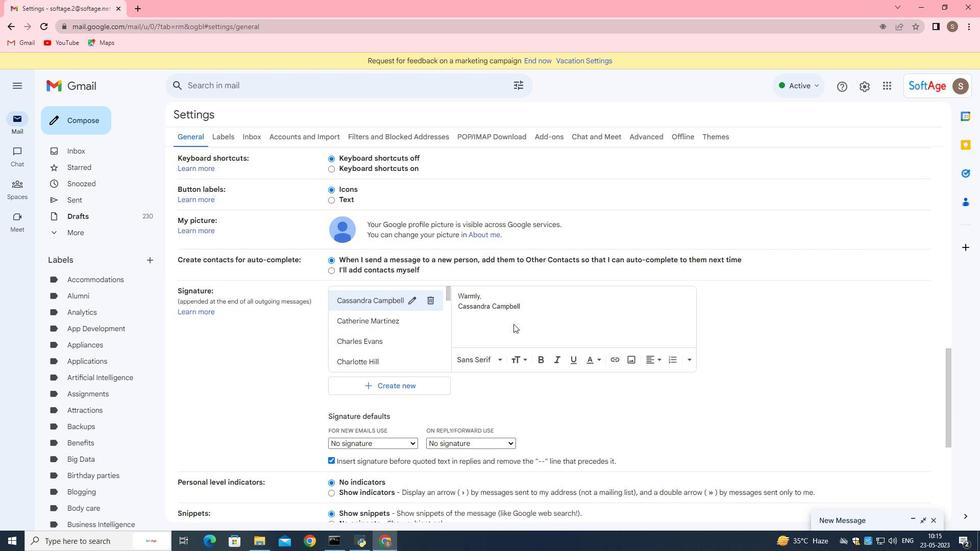 
Action: Mouse scrolled (513, 323) with delta (0, 0)
Screenshot: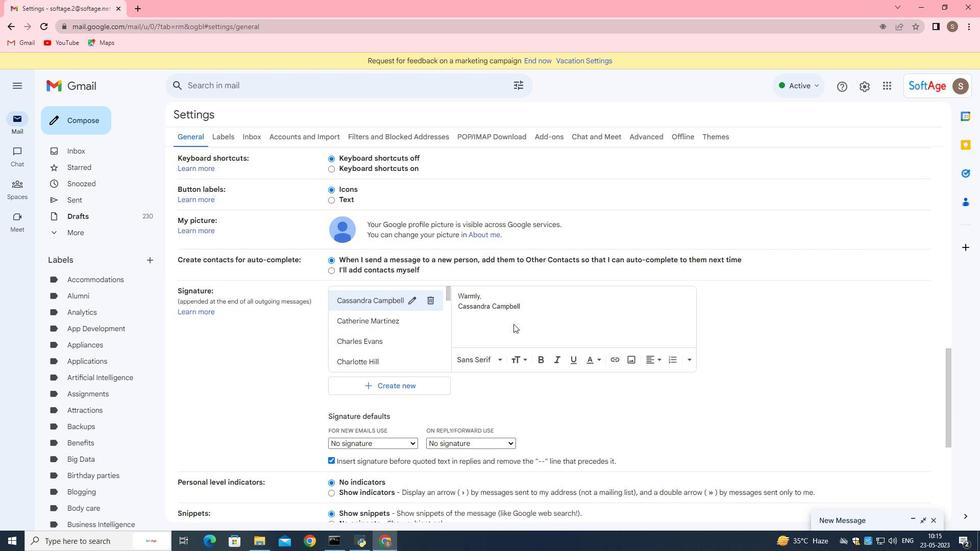 
Action: Mouse scrolled (513, 323) with delta (0, 0)
Screenshot: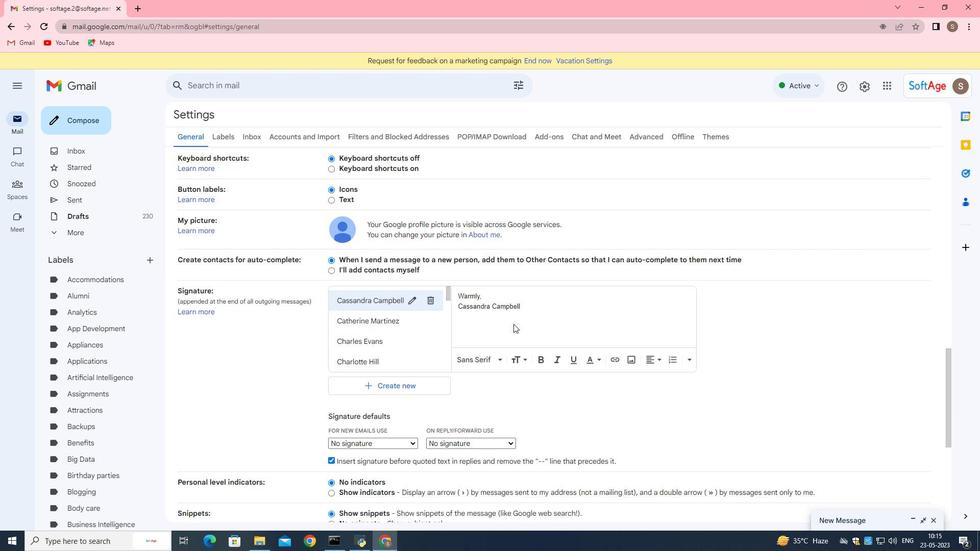 
Action: Mouse scrolled (513, 323) with delta (0, 0)
Screenshot: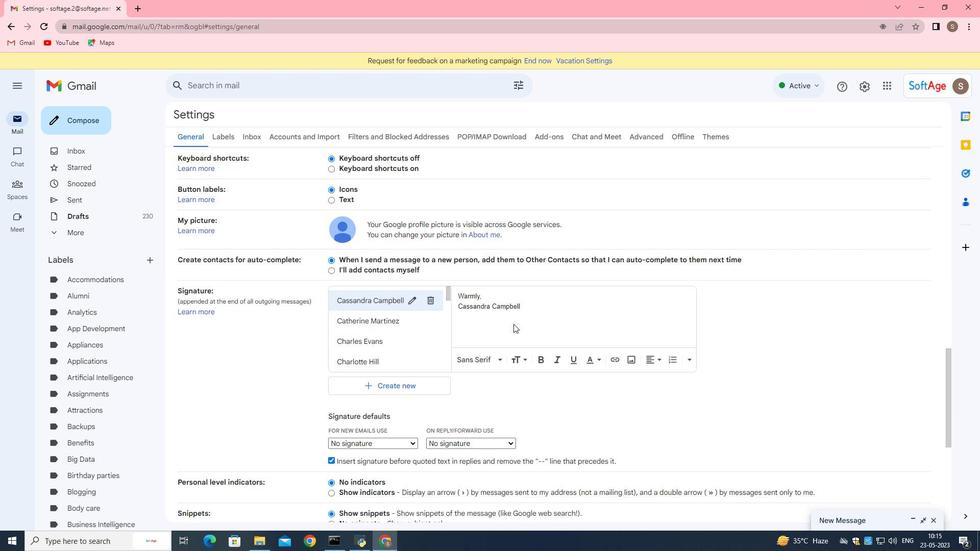 
Action: Mouse scrolled (513, 323) with delta (0, 0)
Screenshot: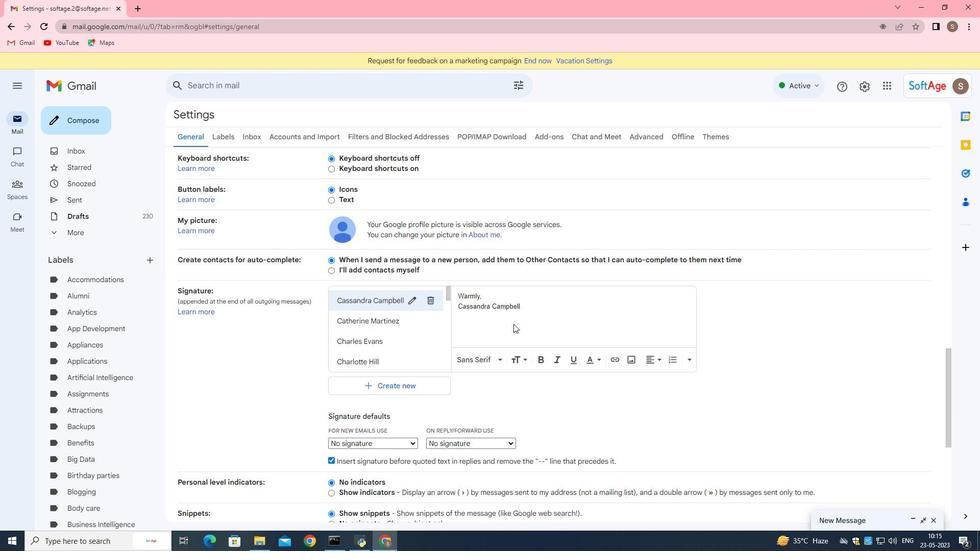 
Action: Mouse moved to (466, 275)
Screenshot: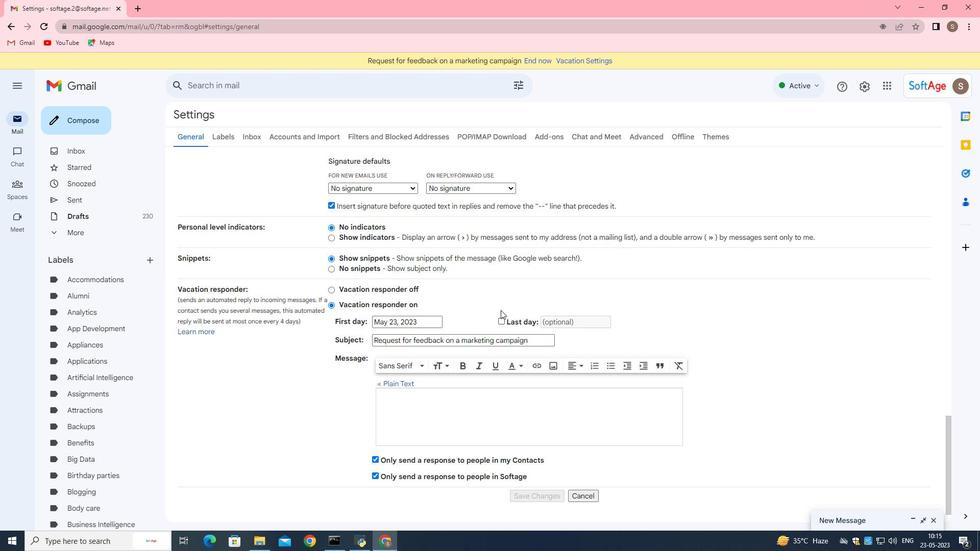 
Action: Mouse scrolled (466, 275) with delta (0, 0)
Screenshot: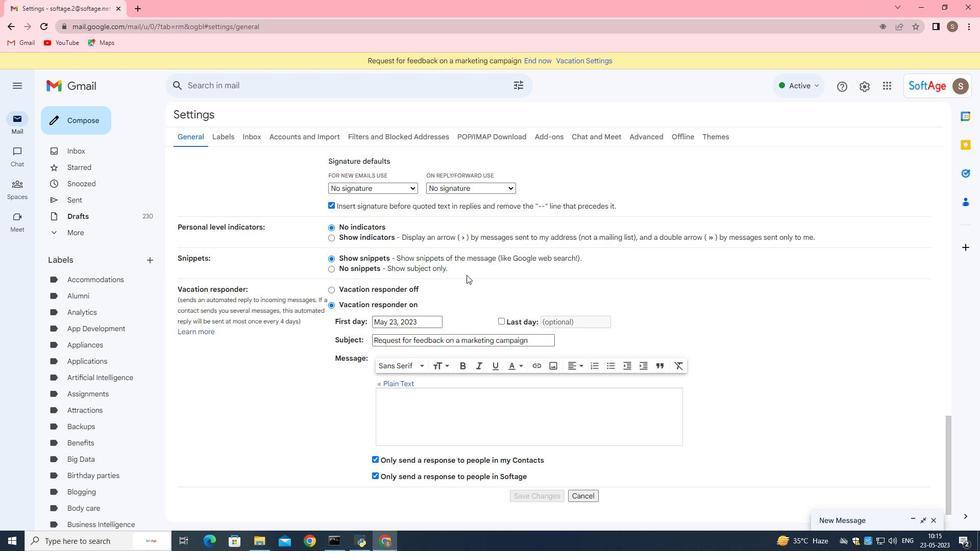 
Action: Mouse scrolled (466, 275) with delta (0, 0)
Screenshot: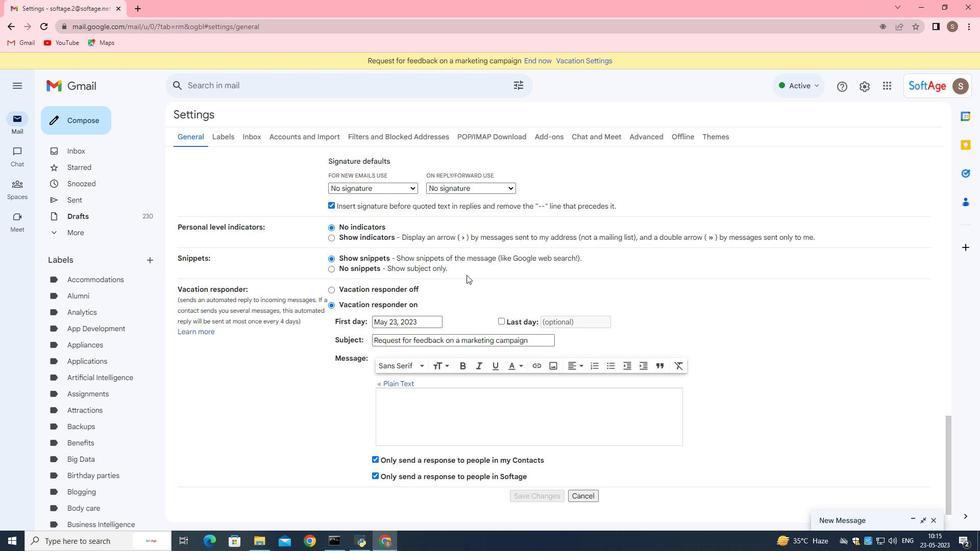 
Action: Mouse moved to (464, 271)
Screenshot: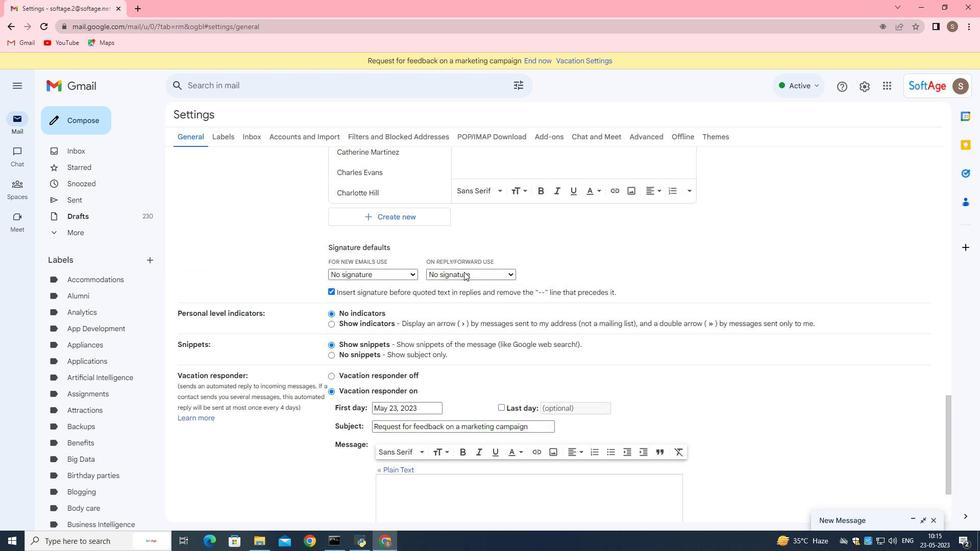 
Action: Mouse scrolled (464, 271) with delta (0, 0)
Screenshot: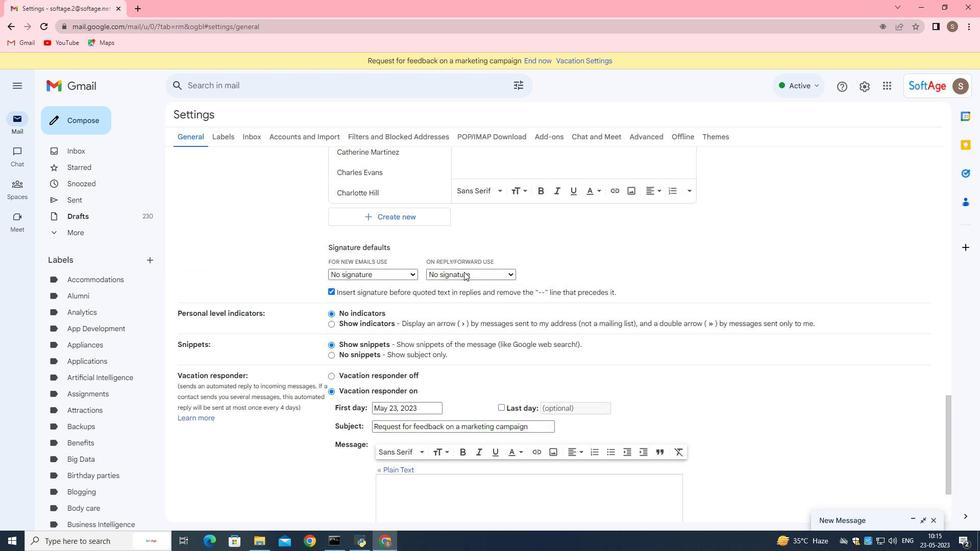 
Action: Mouse moved to (464, 270)
Screenshot: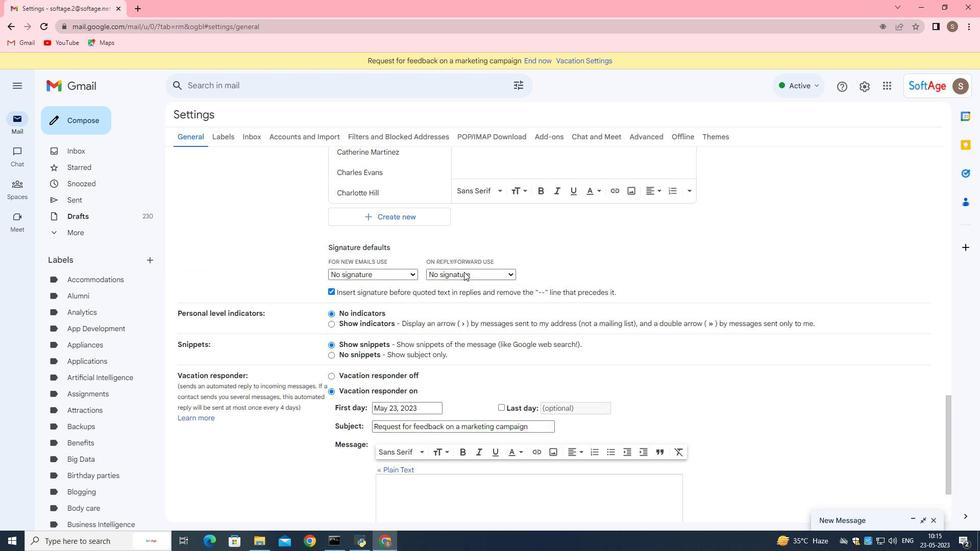 
Action: Mouse scrolled (464, 271) with delta (0, 0)
Screenshot: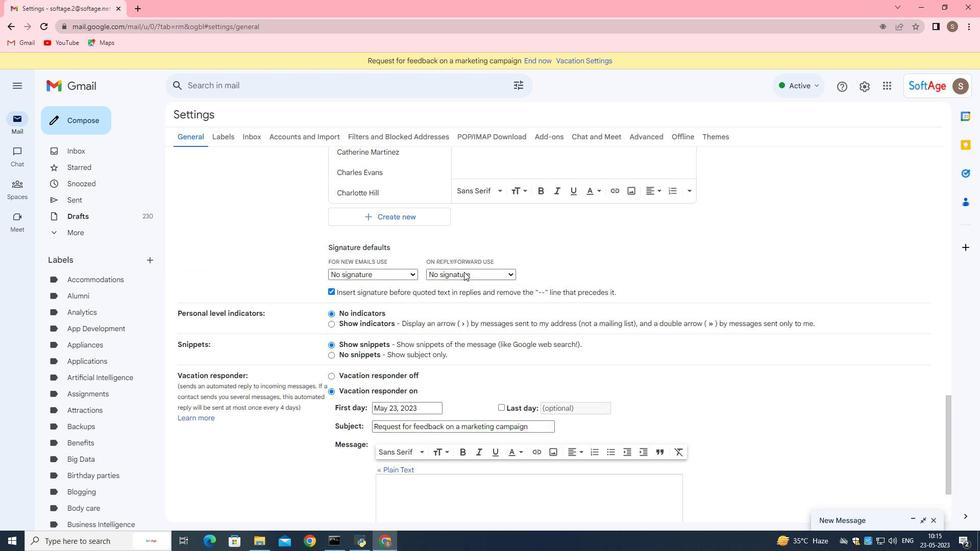 
Action: Mouse moved to (407, 334)
Screenshot: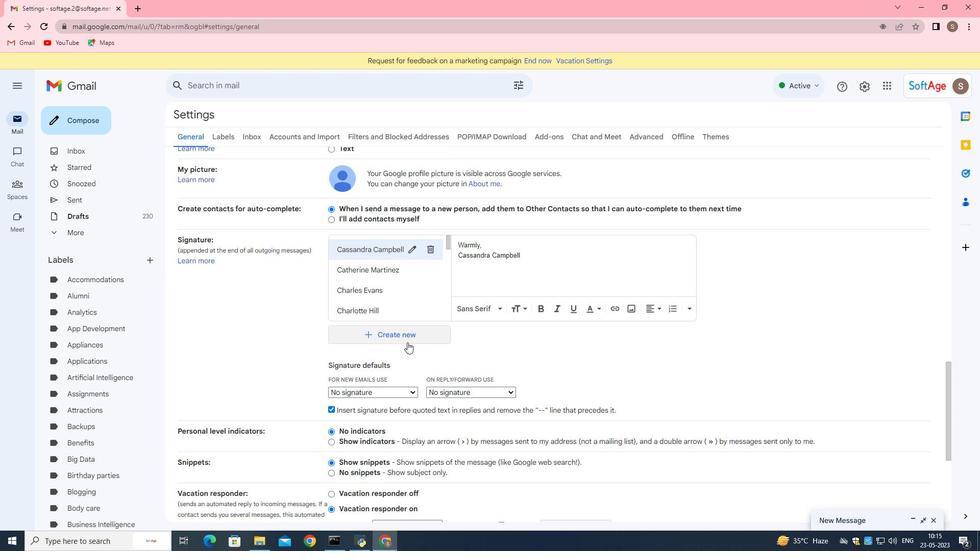
Action: Mouse pressed left at (407, 334)
Screenshot: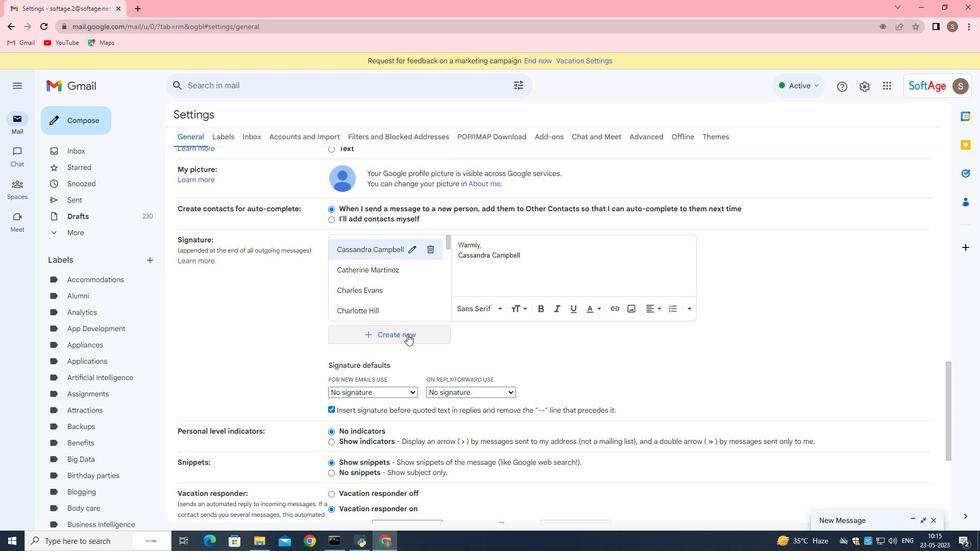 
Action: Key pressed <Key.shift>Haven<Key.space><Key.shift><Key.shift><Key.shift>Turner
Screenshot: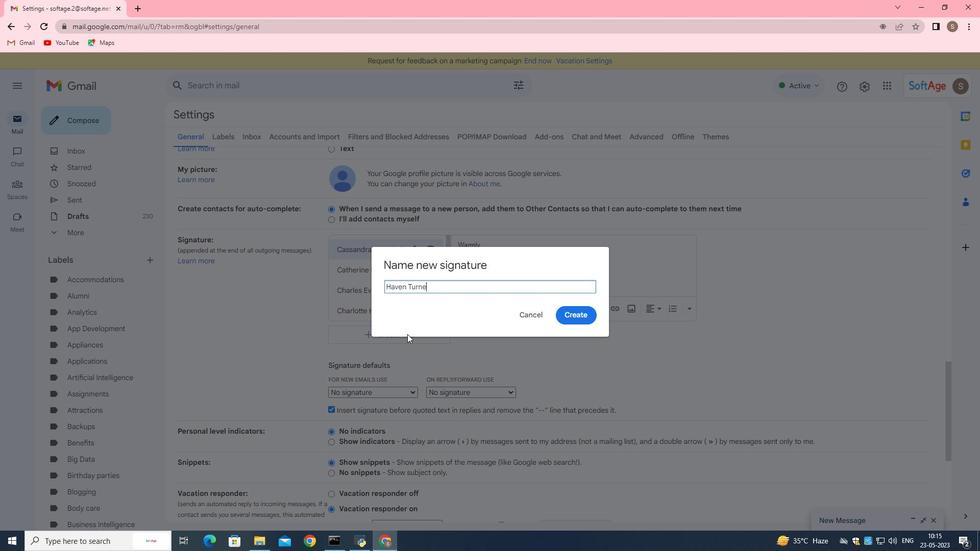 
Action: Mouse moved to (452, 284)
Screenshot: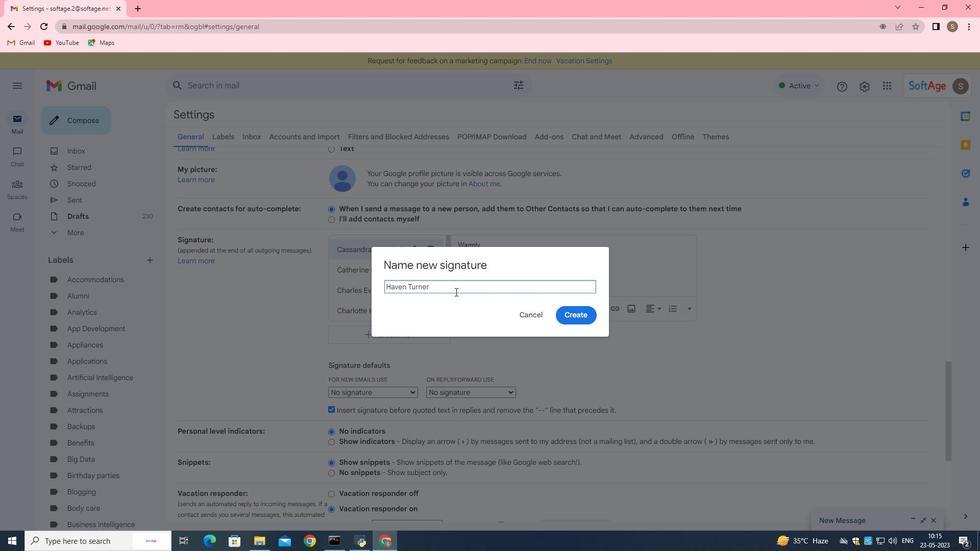 
Action: Mouse pressed left at (453, 285)
Screenshot: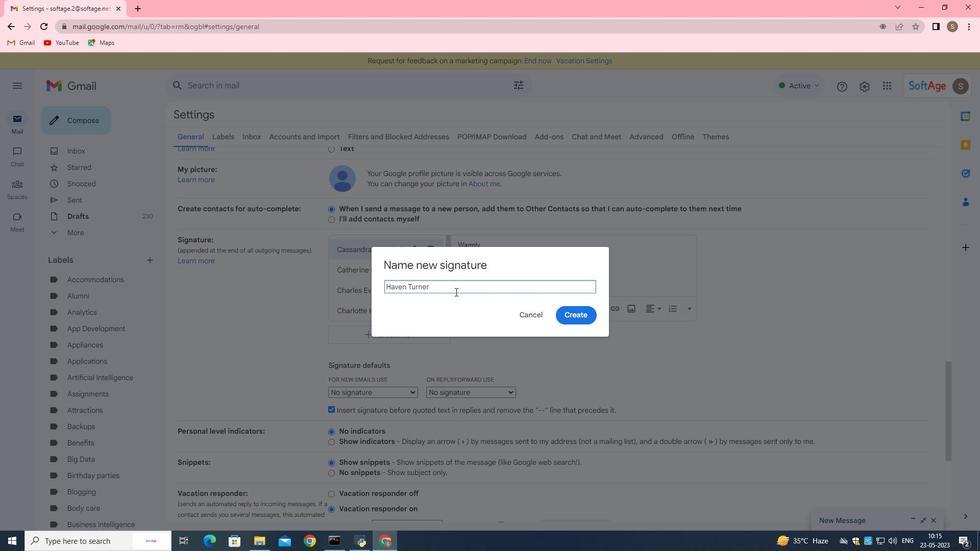 
Action: Mouse moved to (366, 271)
Screenshot: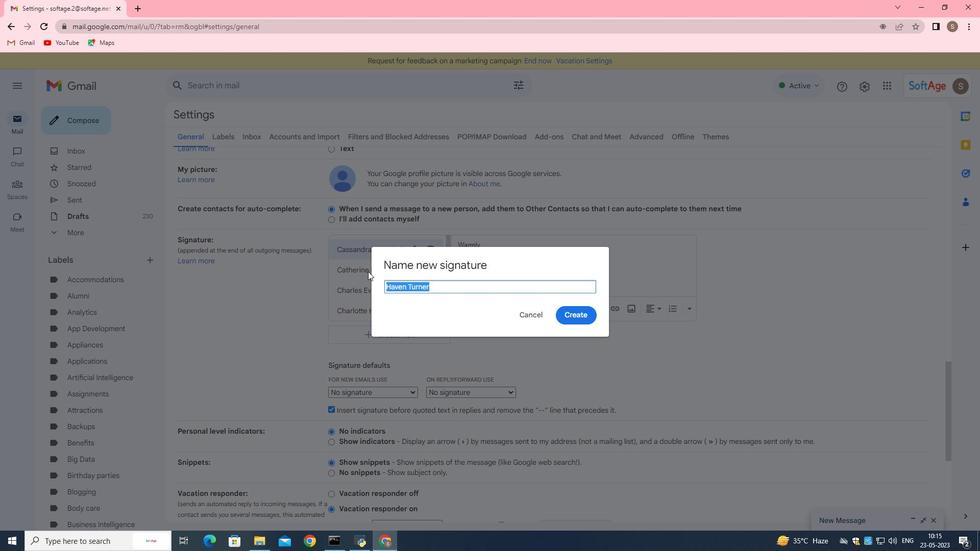 
Action: Key pressed ctrl+C
Screenshot: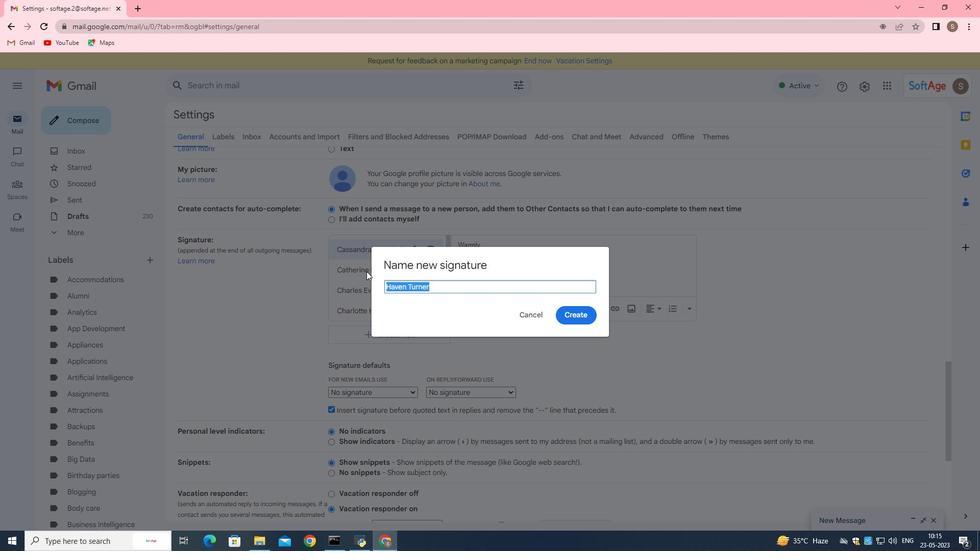 
Action: Mouse moved to (462, 290)
Screenshot: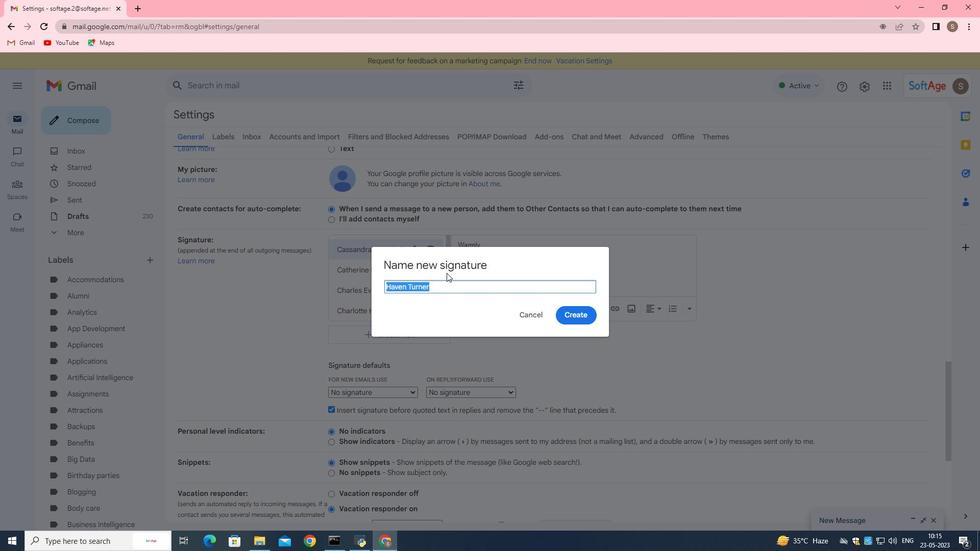 
Action: Mouse pressed left at (462, 290)
Screenshot: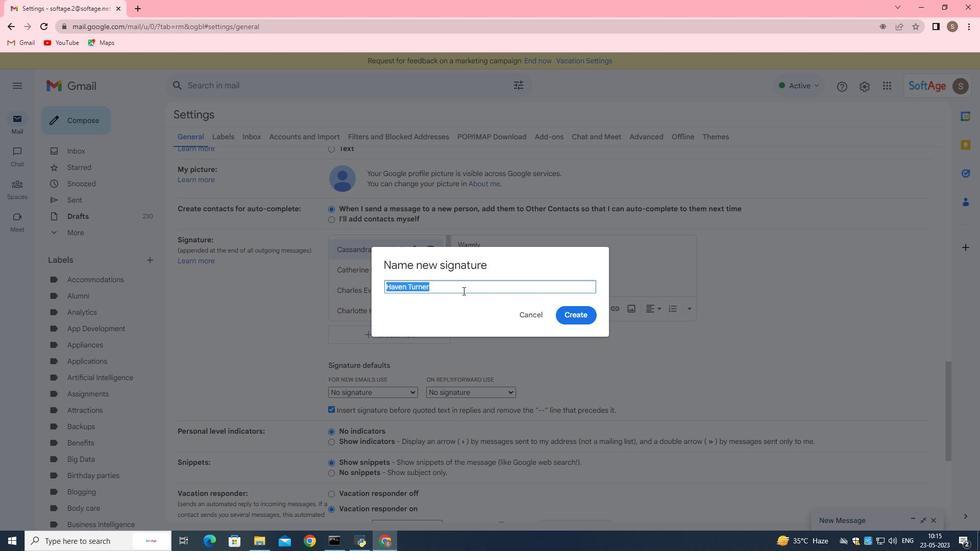 
Action: Mouse moved to (577, 313)
Screenshot: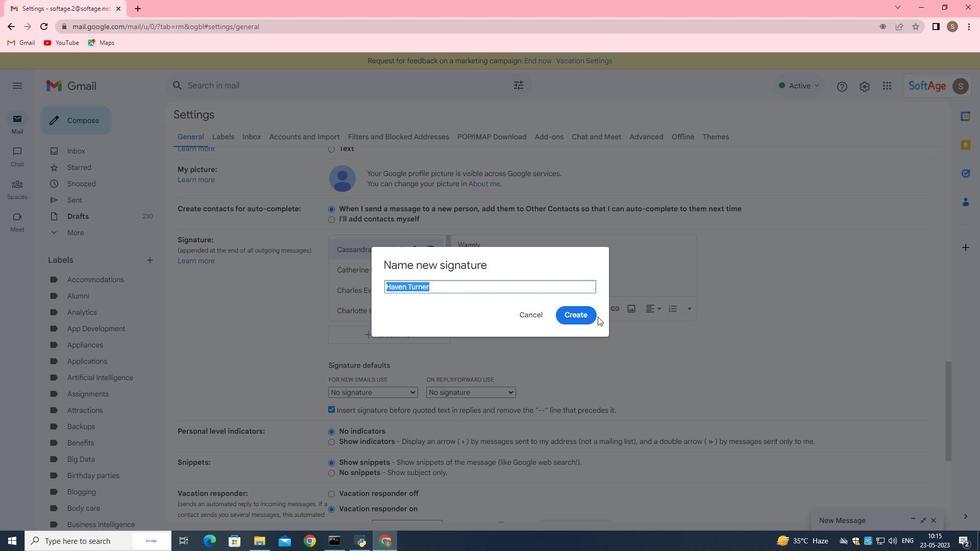 
Action: Mouse pressed left at (577, 313)
Screenshot: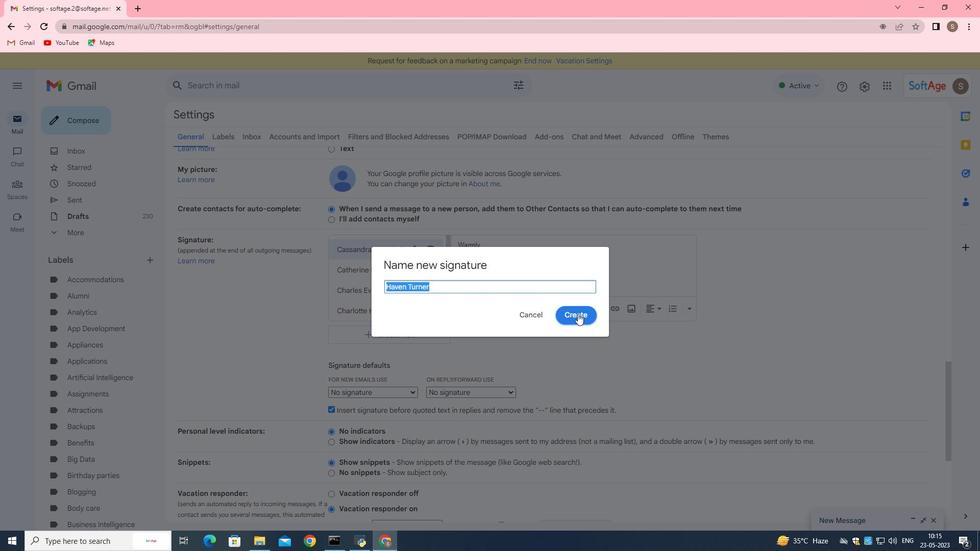 
Action: Mouse moved to (401, 344)
Screenshot: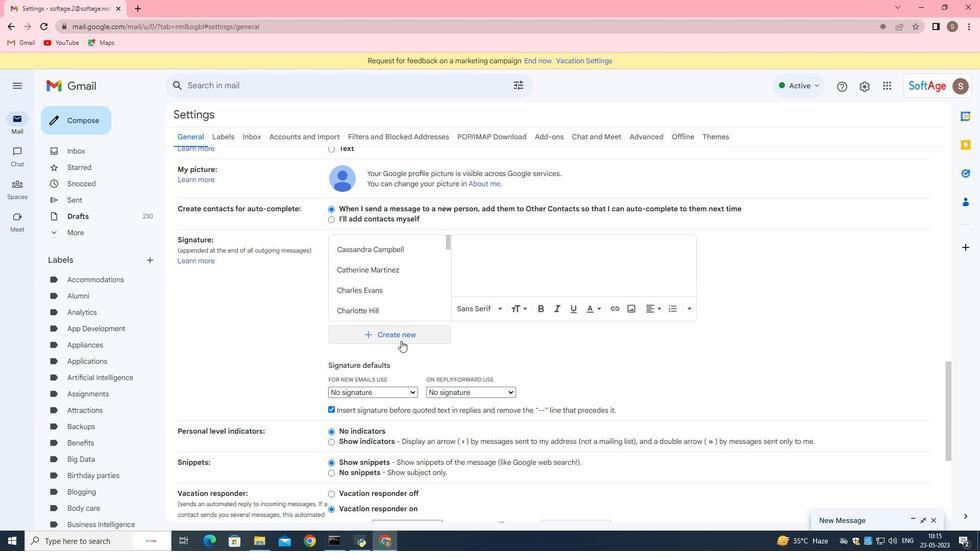 
Action: Mouse scrolled (401, 344) with delta (0, 0)
Screenshot: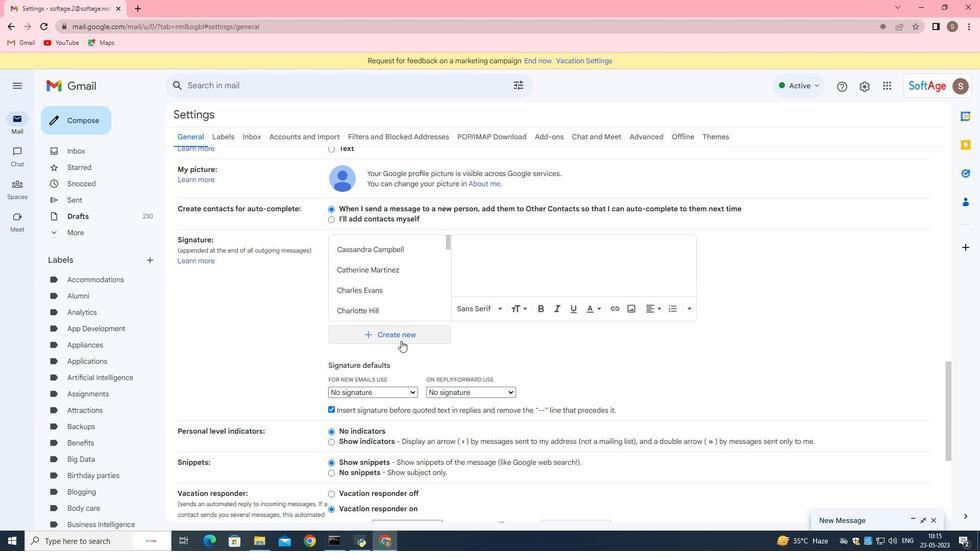 
Action: Mouse moved to (449, 193)
Screenshot: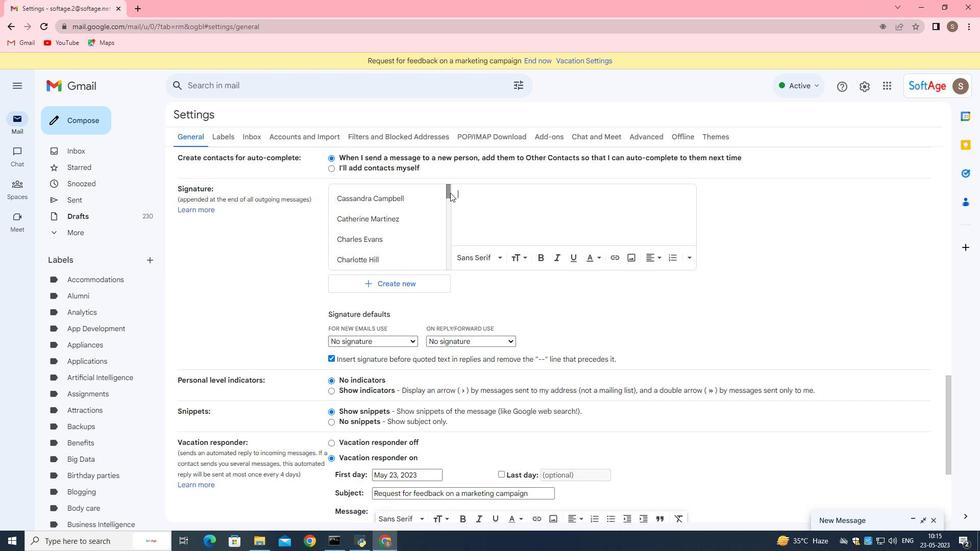 
Action: Mouse pressed left at (449, 193)
Screenshot: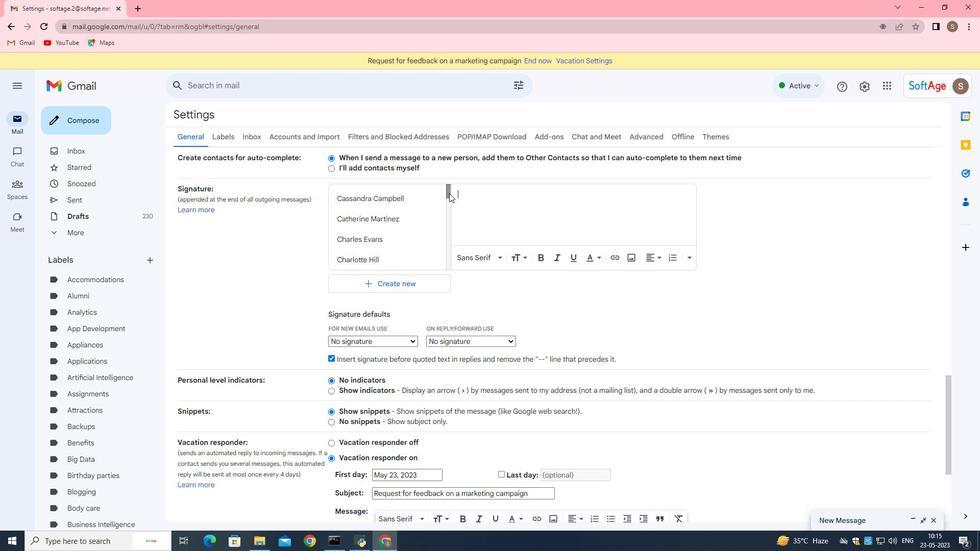 
Action: Mouse moved to (387, 340)
Screenshot: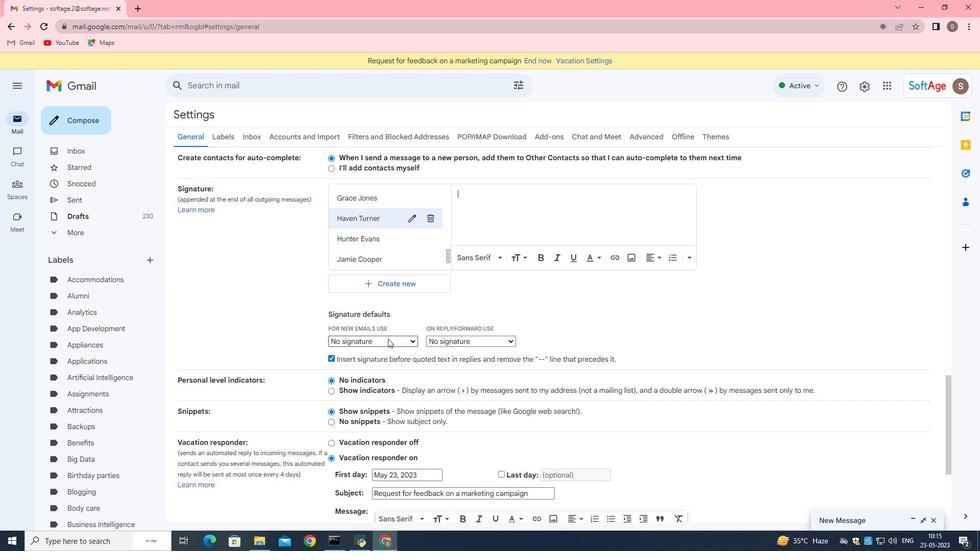 
Action: Mouse pressed left at (387, 340)
Screenshot: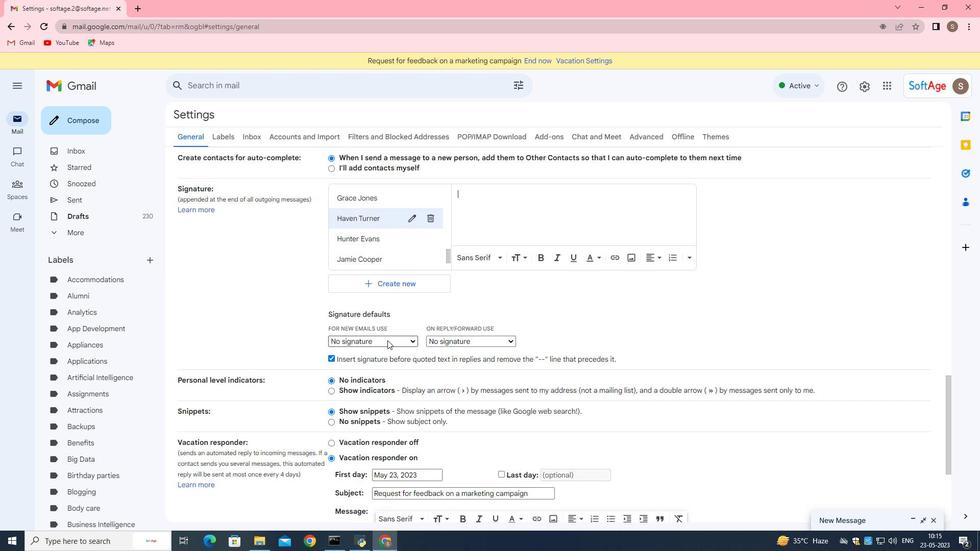 
Action: Mouse moved to (418, 215)
Screenshot: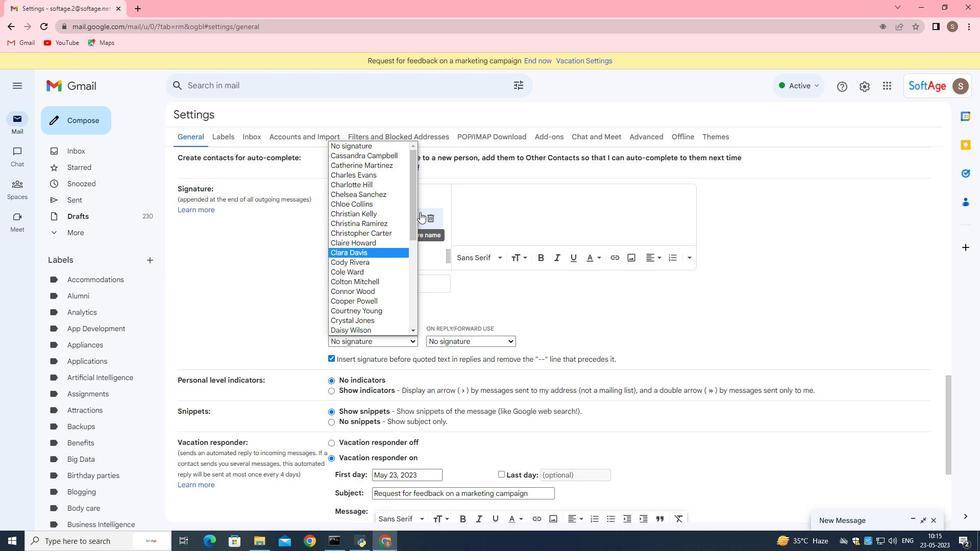 
Action: Mouse pressed left at (418, 215)
Screenshot: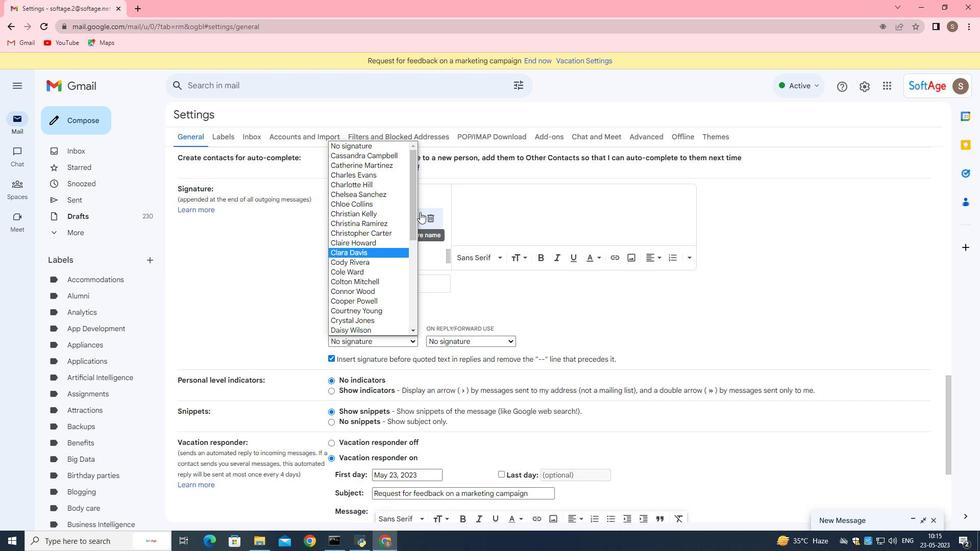 
Action: Mouse moved to (379, 214)
Screenshot: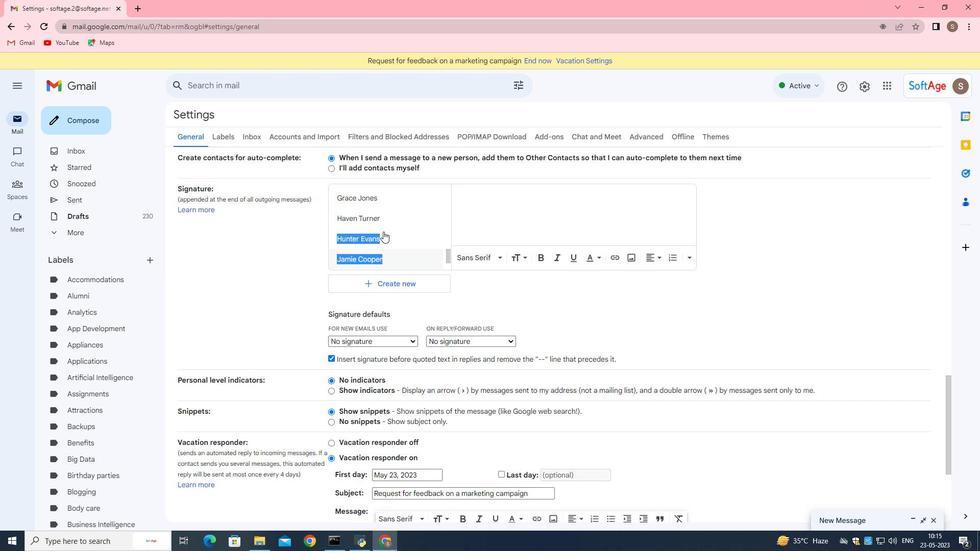 
Action: Mouse pressed left at (379, 214)
Screenshot: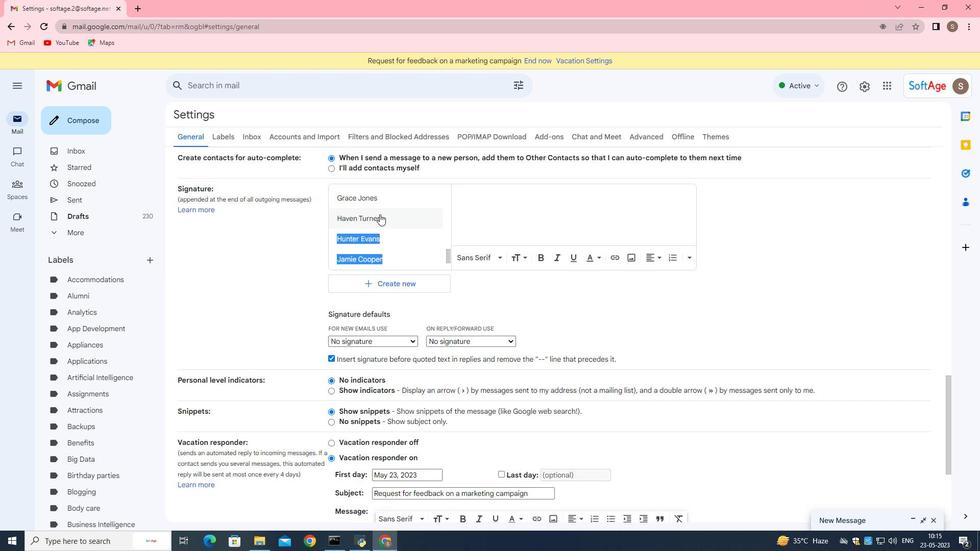 
Action: Mouse moved to (381, 343)
Screenshot: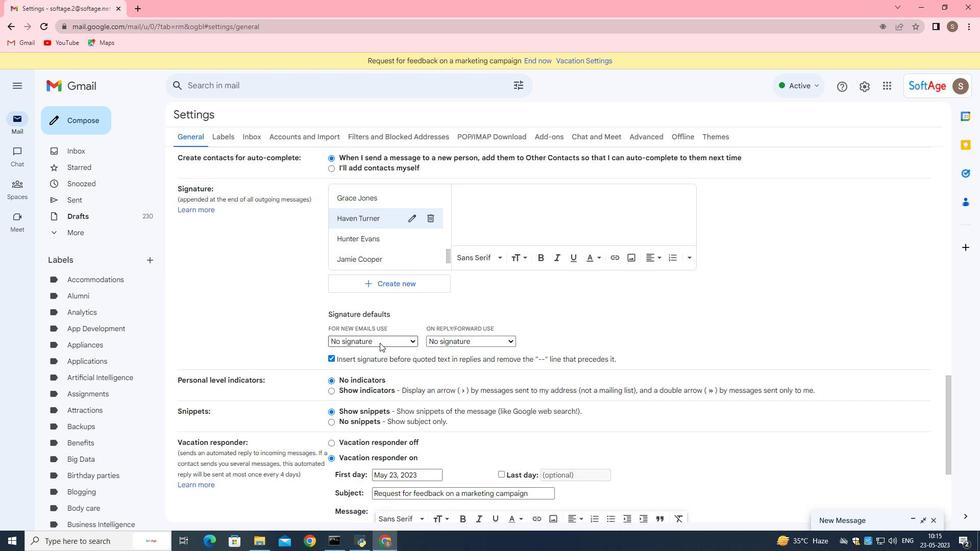 
Action: Mouse pressed left at (381, 343)
Screenshot: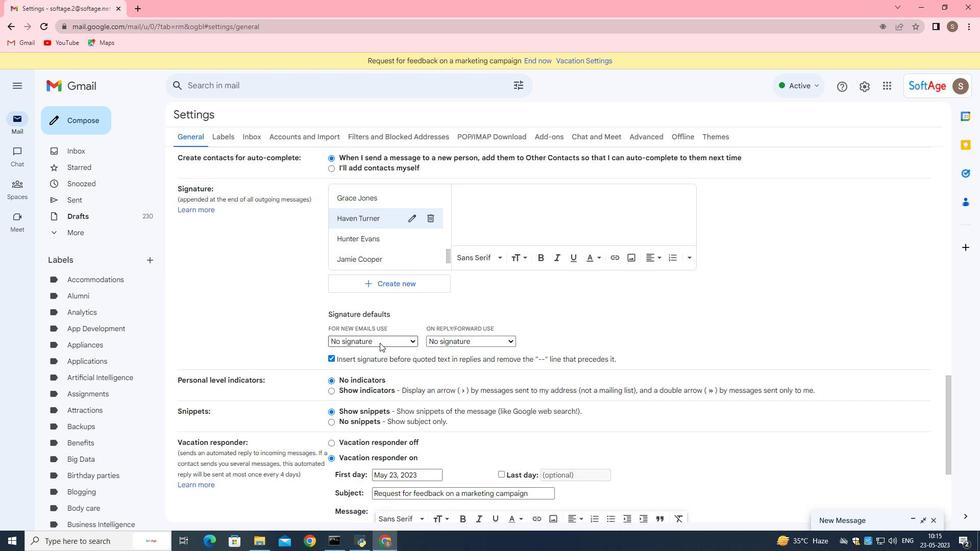 
Action: Mouse moved to (408, 225)
Screenshot: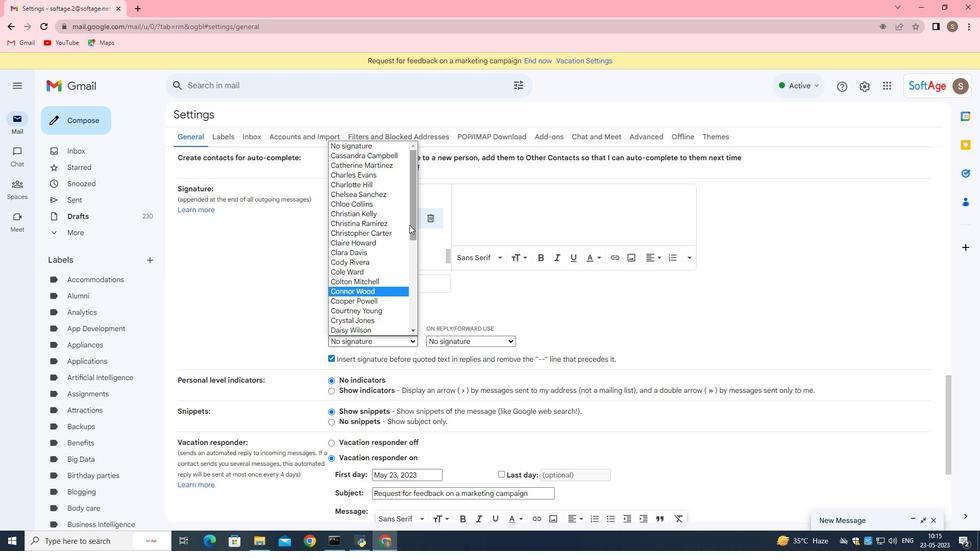 
Action: Mouse pressed left at (408, 225)
Screenshot: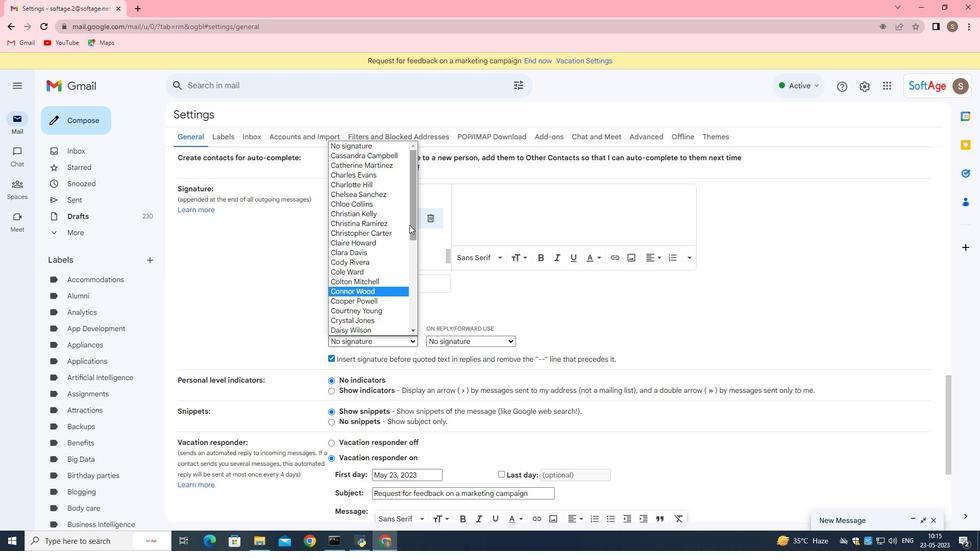 
Action: Mouse moved to (374, 283)
Screenshot: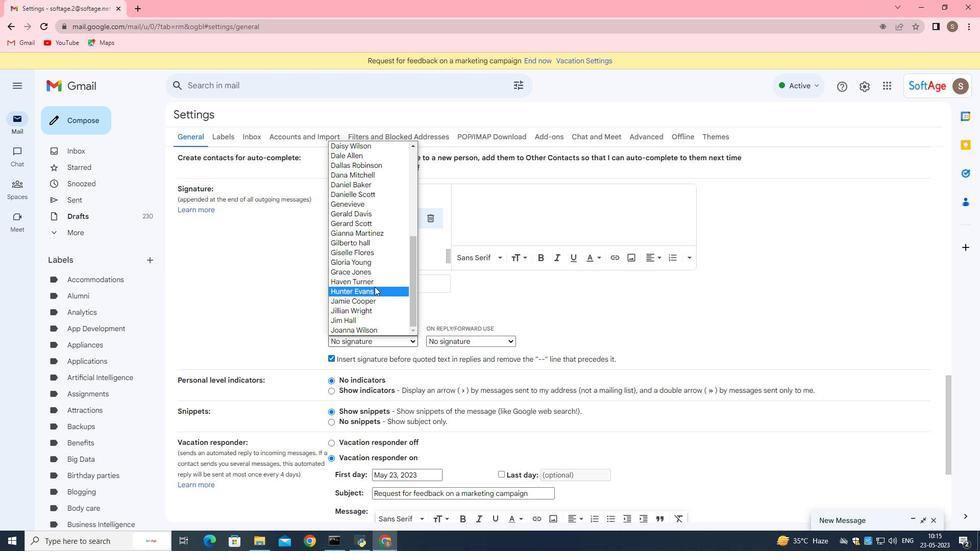 
Action: Mouse pressed left at (374, 283)
Screenshot: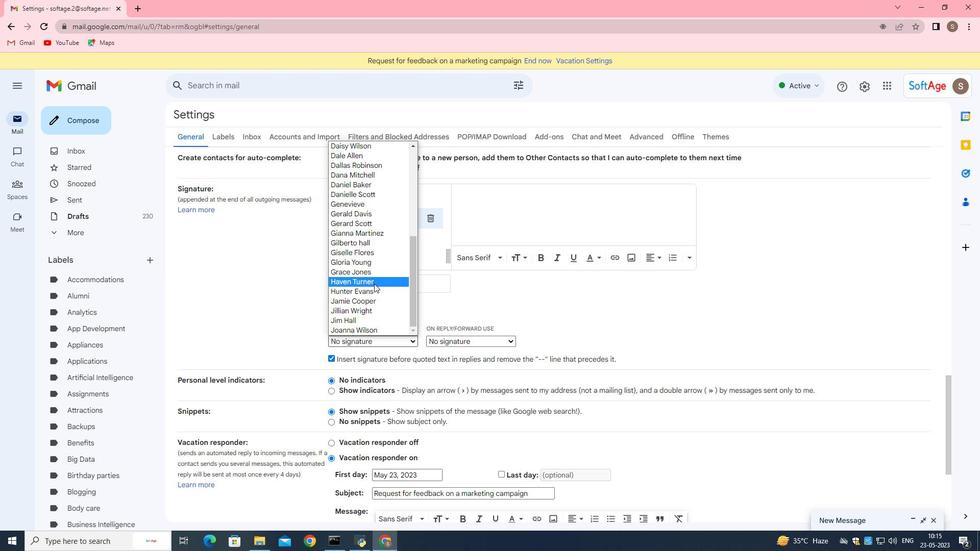 
Action: Mouse moved to (493, 338)
Screenshot: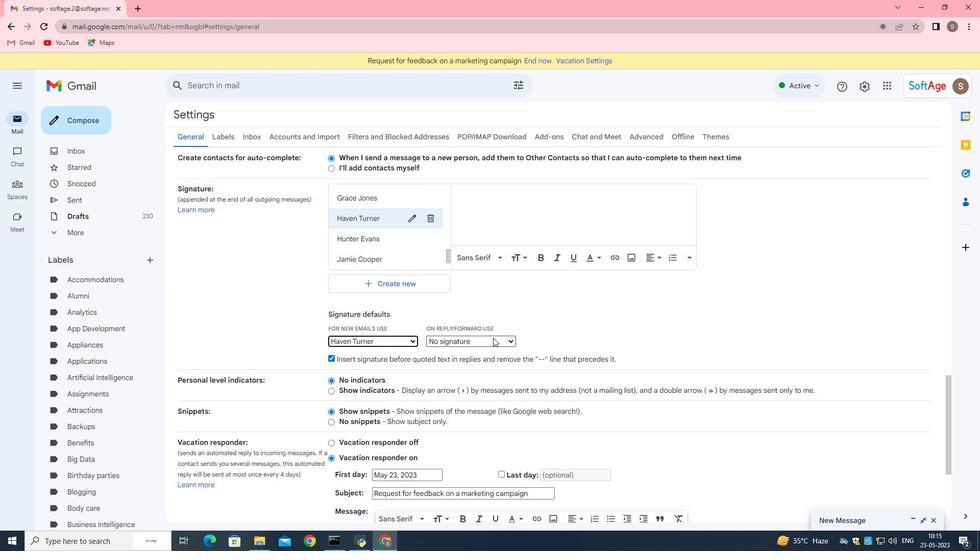 
Action: Mouse pressed left at (493, 338)
Screenshot: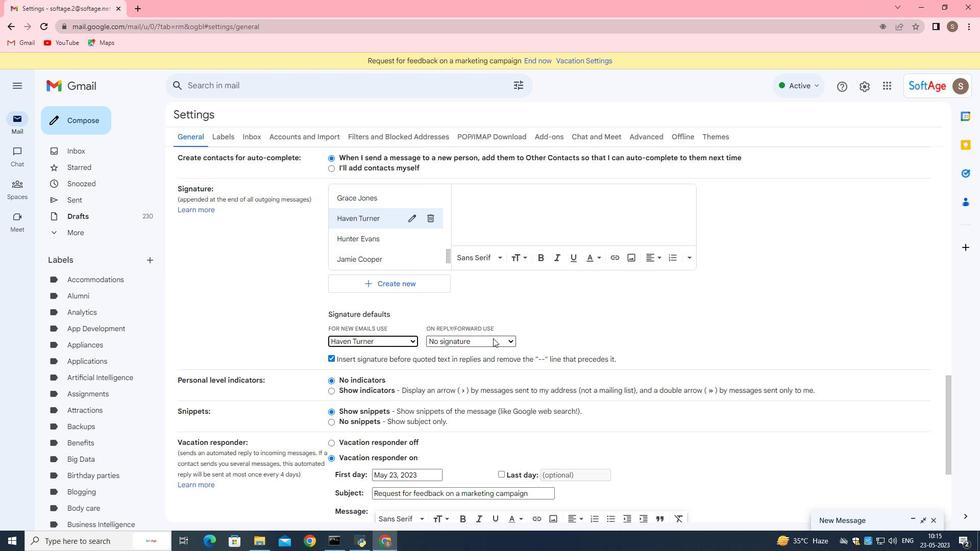 
Action: Mouse moved to (509, 231)
Screenshot: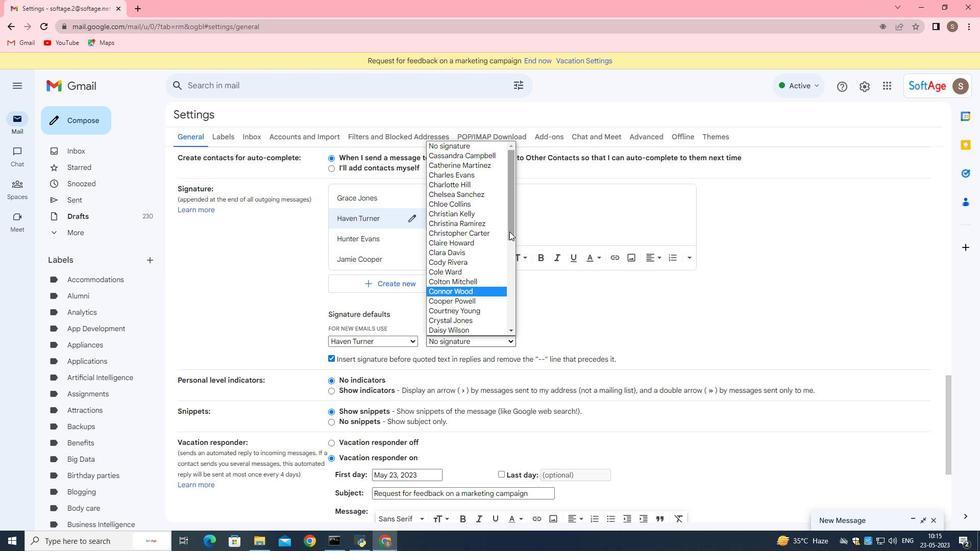 
Action: Mouse pressed left at (509, 231)
Screenshot: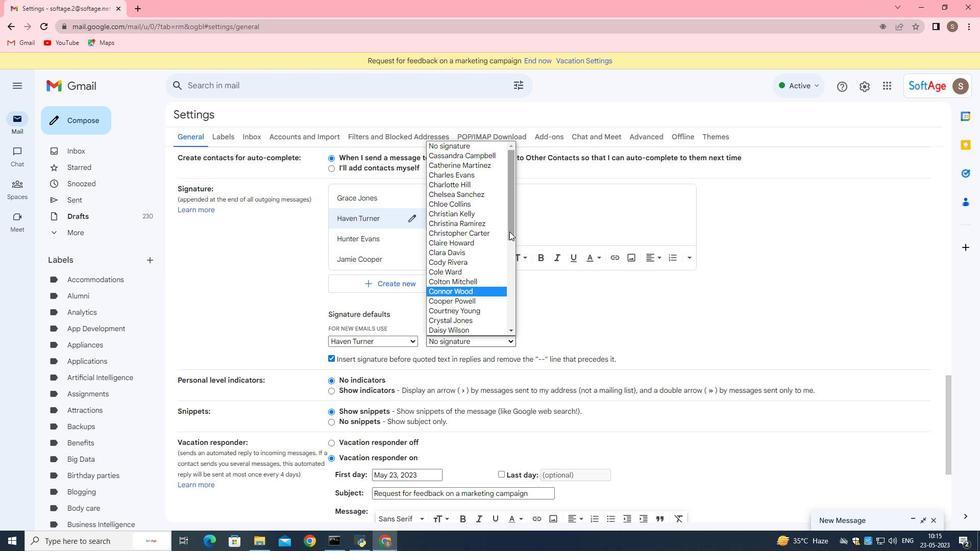 
Action: Mouse moved to (464, 285)
Screenshot: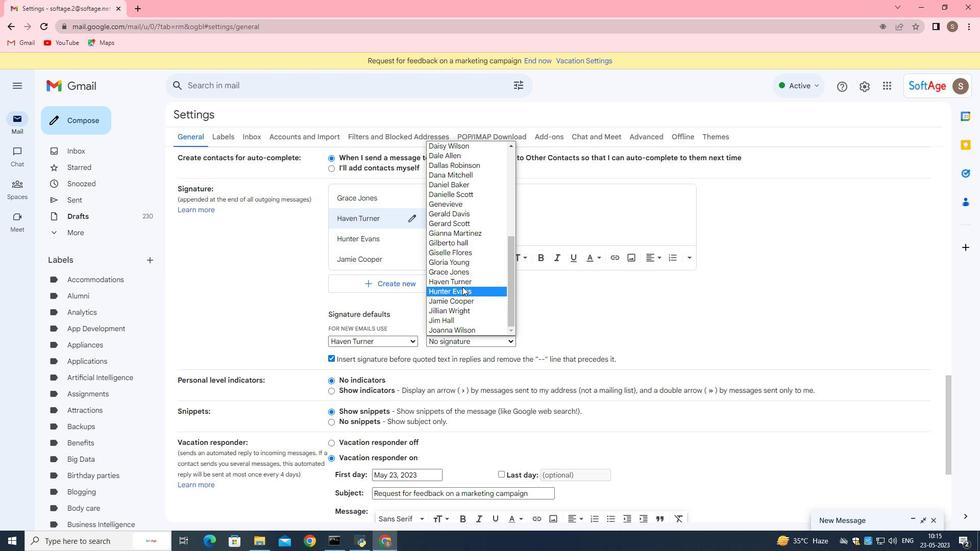 
Action: Mouse pressed left at (464, 285)
Screenshot: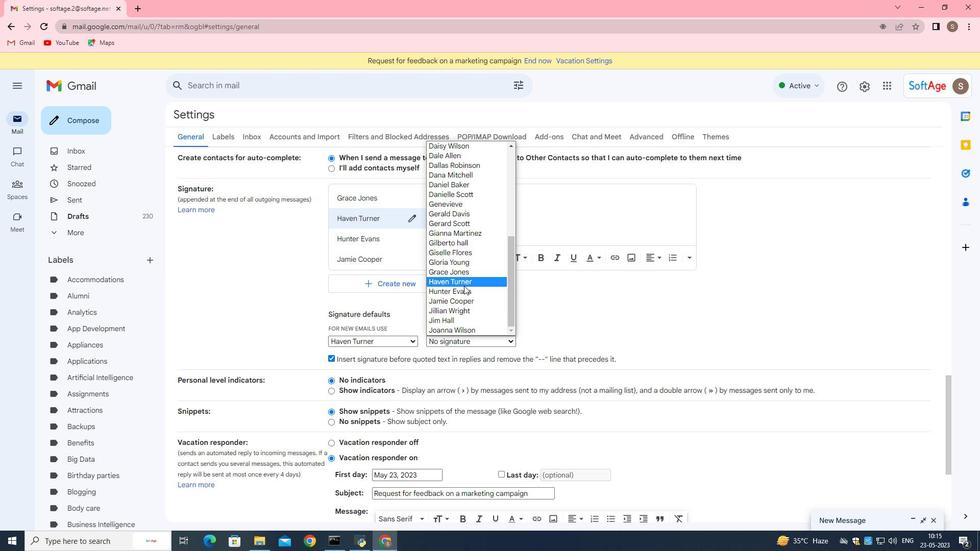 
Action: Mouse moved to (412, 304)
Screenshot: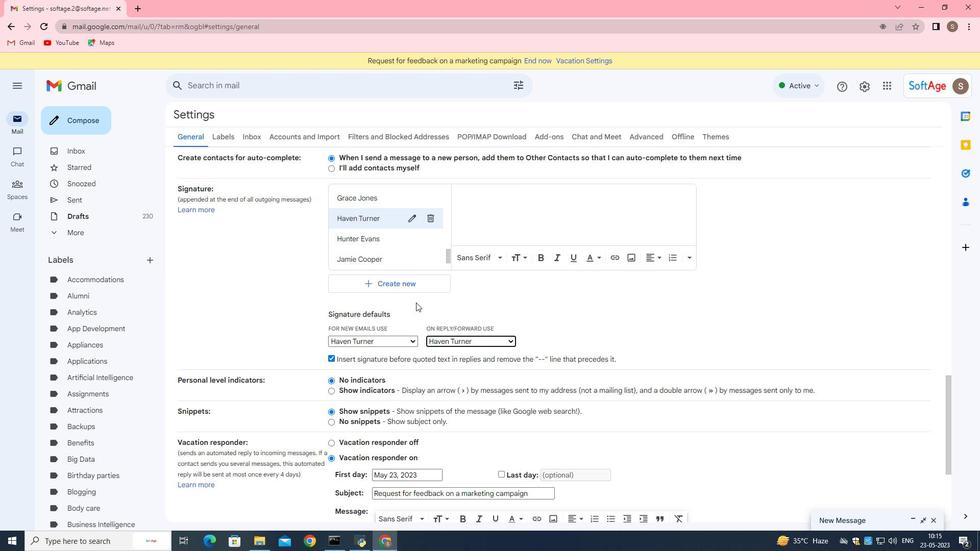 
Action: Mouse scrolled (412, 304) with delta (0, 0)
Screenshot: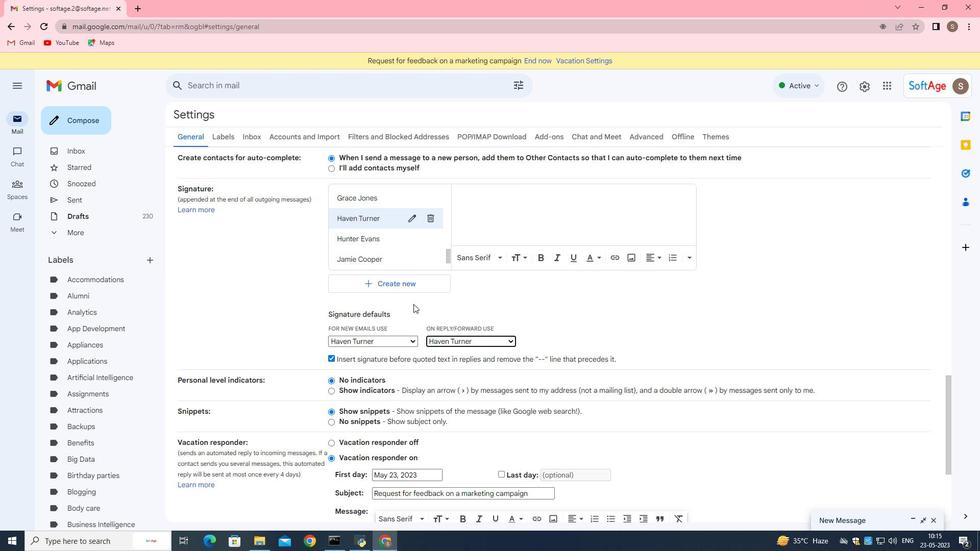 
Action: Mouse moved to (412, 302)
Screenshot: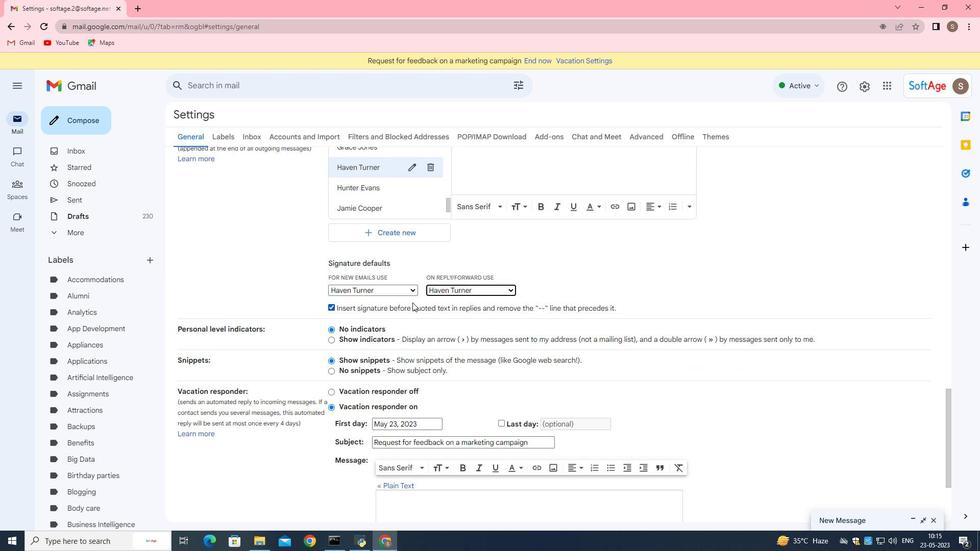 
Action: Mouse scrolled (412, 301) with delta (0, 0)
Screenshot: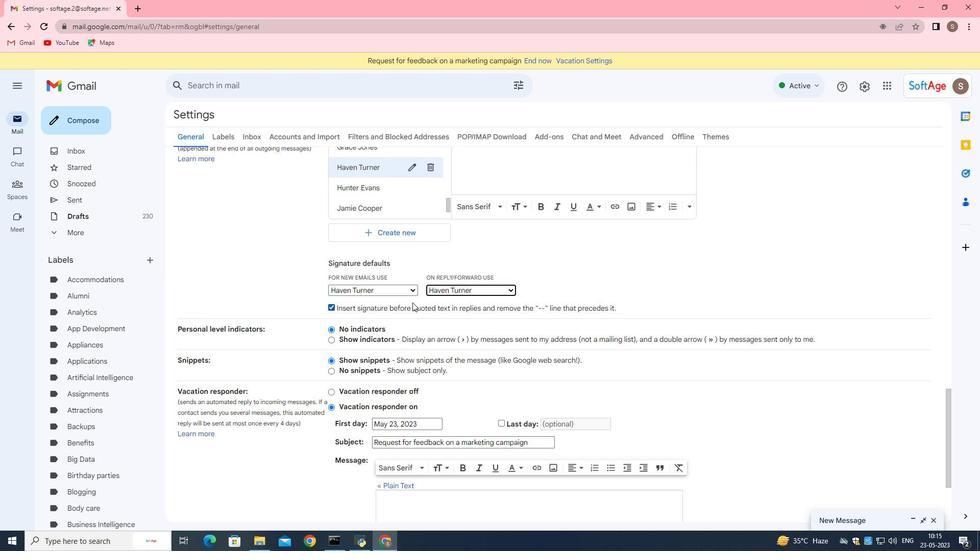 
Action: Mouse scrolled (412, 301) with delta (0, 0)
Screenshot: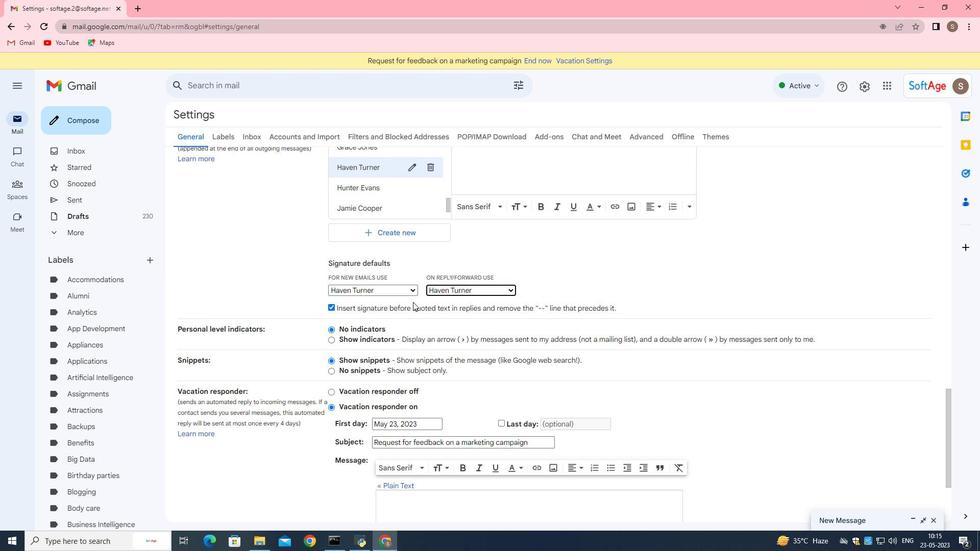 
Action: Mouse scrolled (412, 301) with delta (0, 0)
Screenshot: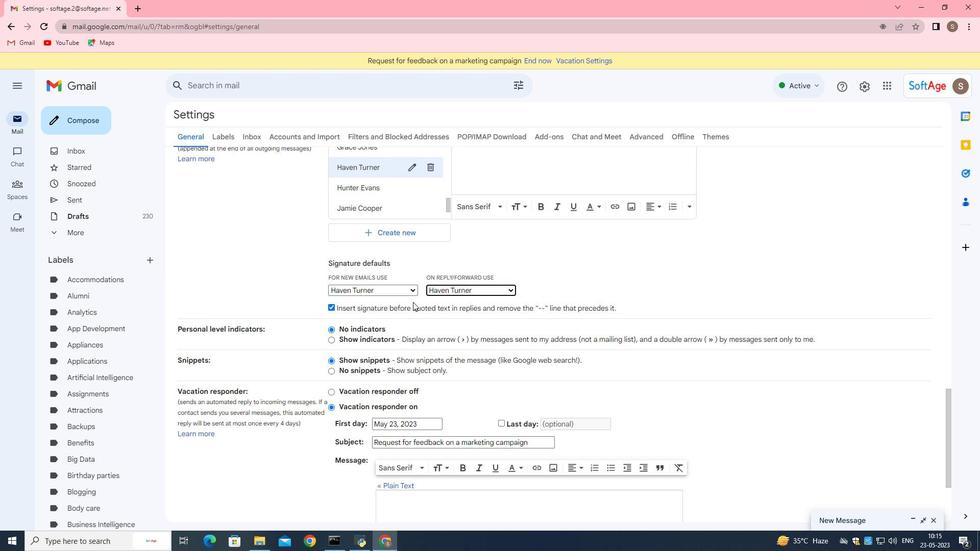 
Action: Mouse moved to (414, 302)
Screenshot: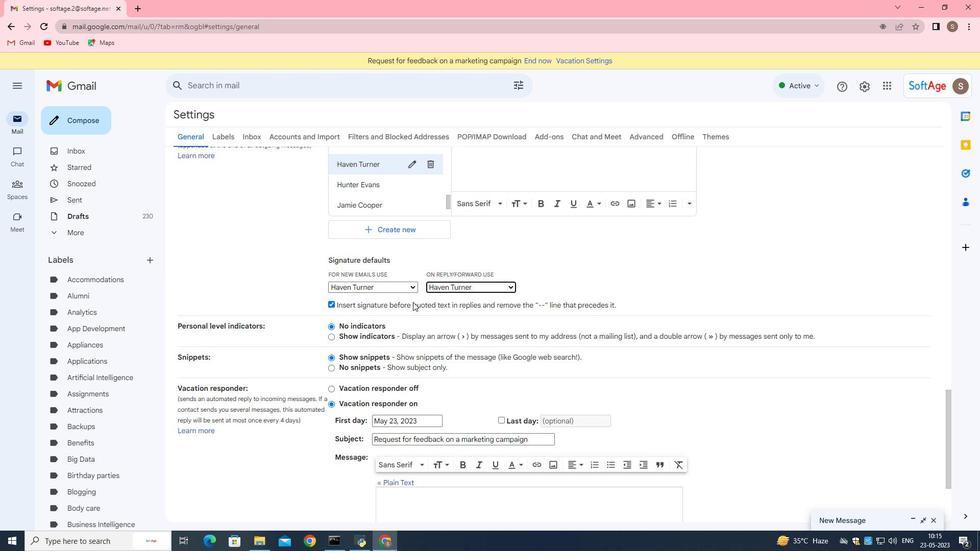 
Action: Mouse scrolled (414, 301) with delta (0, 0)
Screenshot: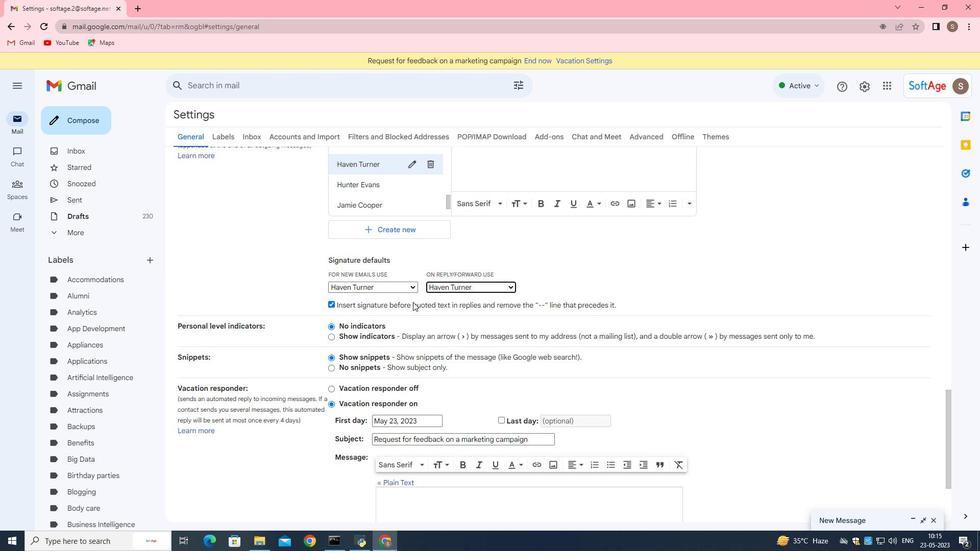 
Action: Mouse moved to (434, 321)
Screenshot: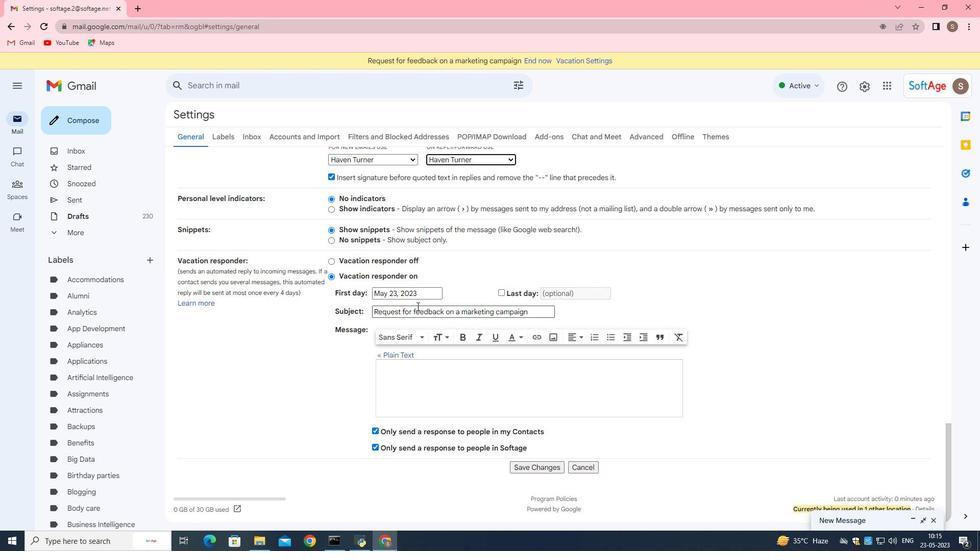 
Action: Mouse scrolled (419, 306) with delta (0, 0)
Screenshot: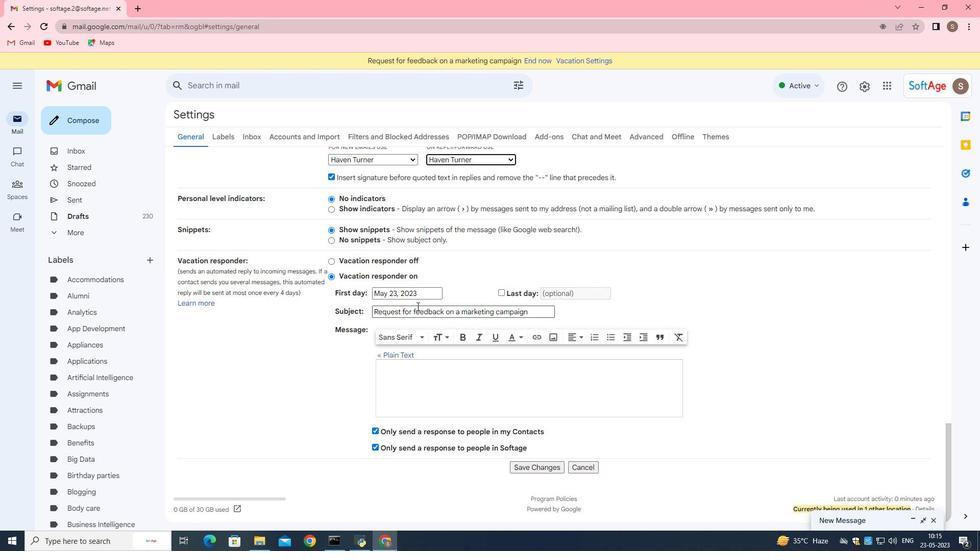 
Action: Mouse moved to (435, 323)
Screenshot: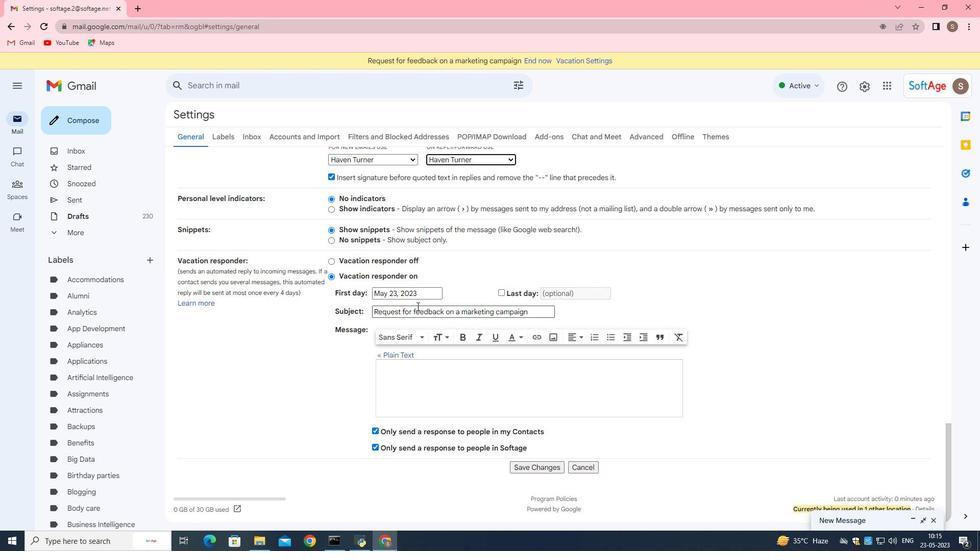
Action: Mouse scrolled (421, 308) with delta (0, 0)
Screenshot: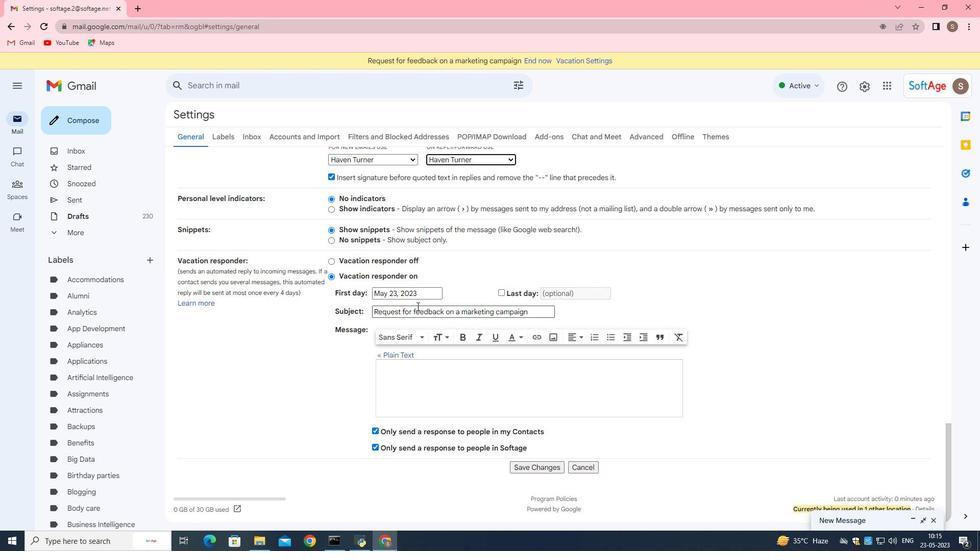 
Action: Mouse moved to (445, 327)
Screenshot: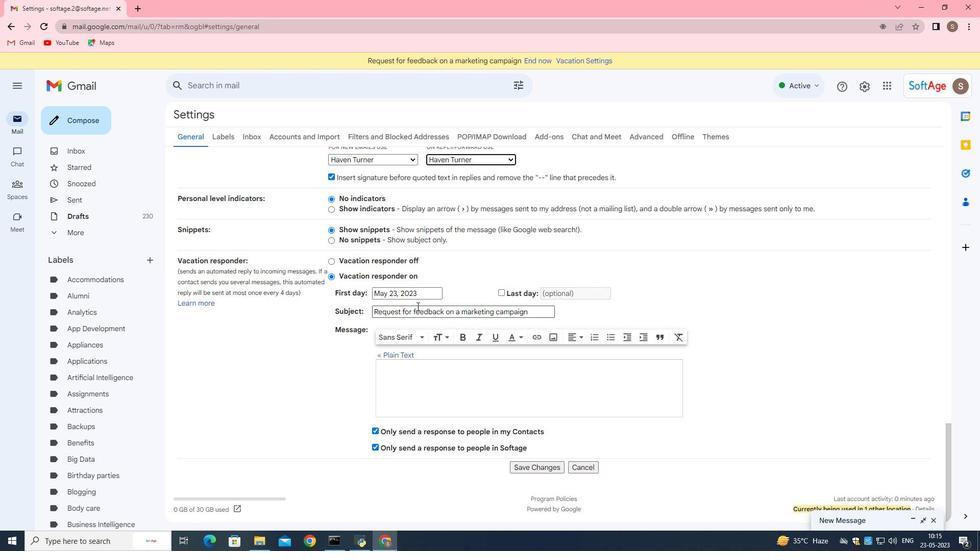 
Action: Mouse scrolled (423, 311) with delta (0, 0)
Screenshot: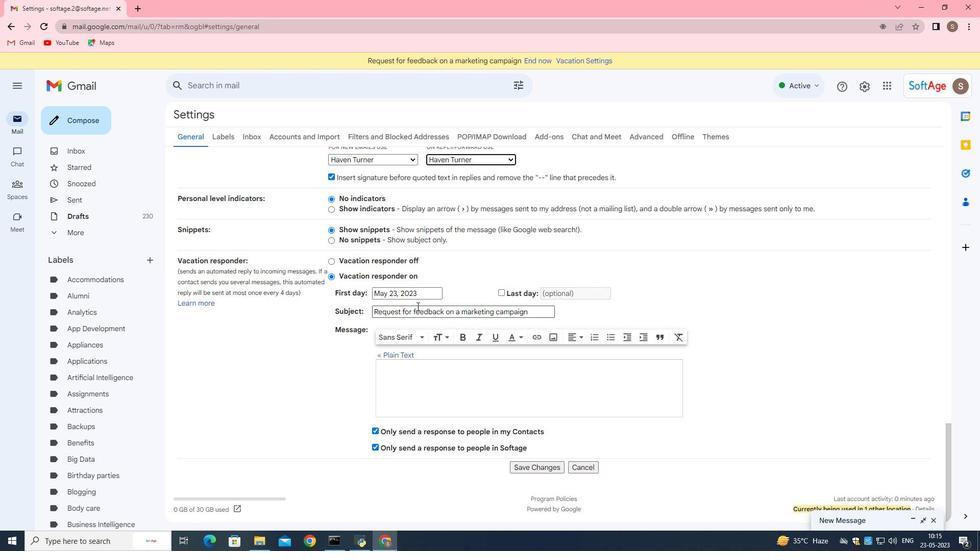 
Action: Mouse moved to (454, 330)
Screenshot: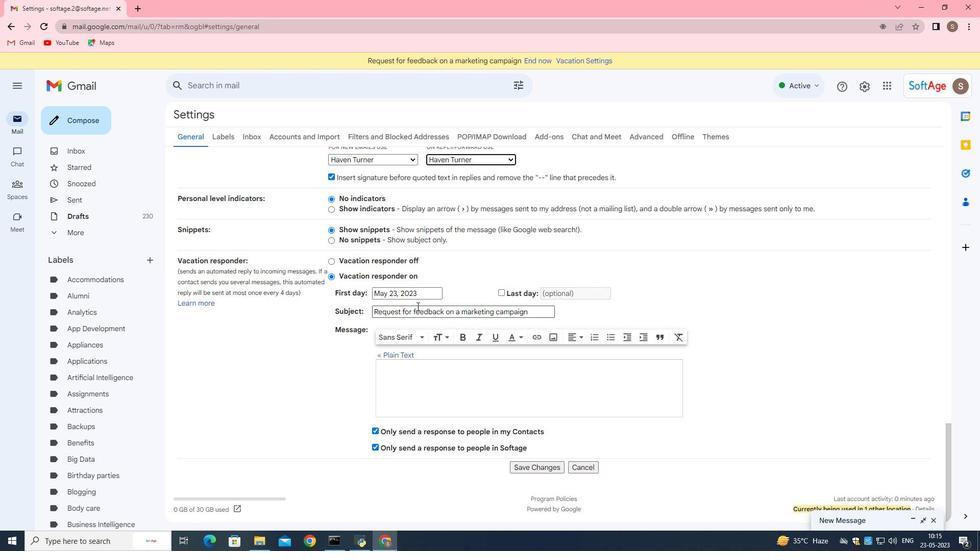 
Action: Mouse scrolled (426, 315) with delta (0, 0)
Screenshot: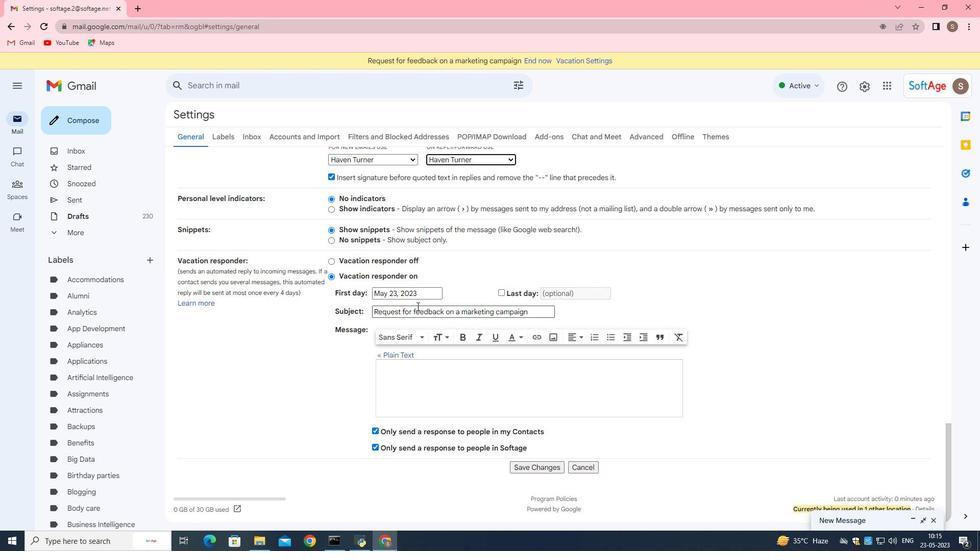 
Action: Mouse moved to (455, 330)
Screenshot: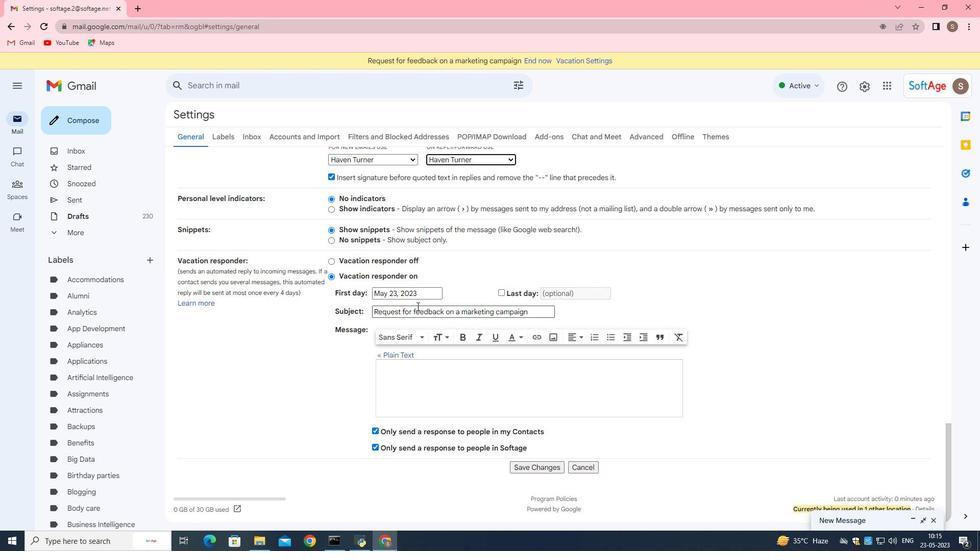 
Action: Mouse scrolled (435, 322) with delta (0, 0)
Screenshot: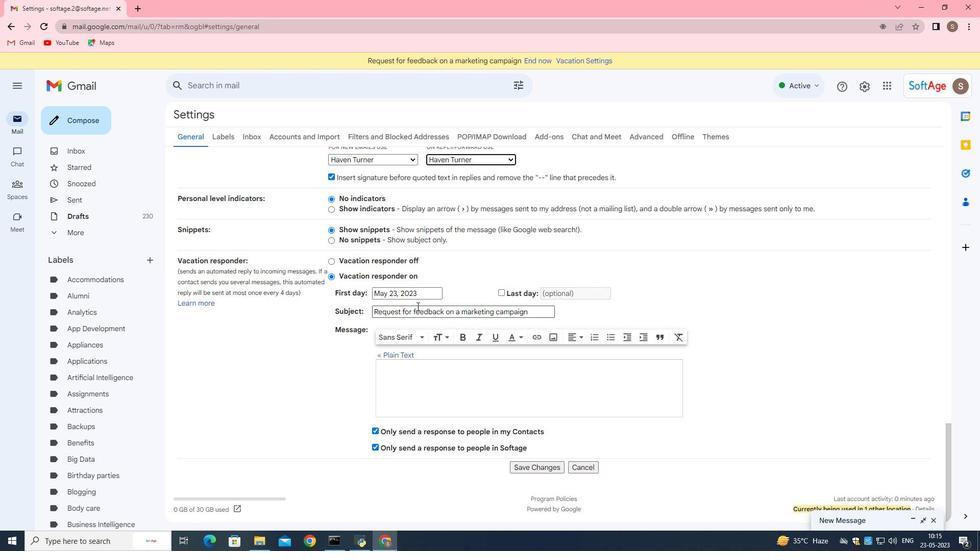 
Action: Mouse moved to (536, 466)
Screenshot: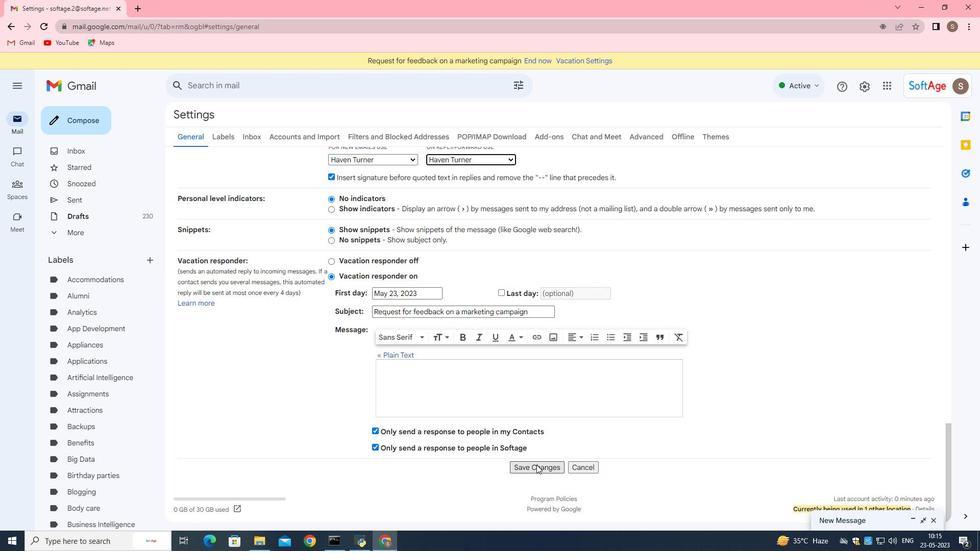 
Action: Mouse pressed left at (536, 466)
Screenshot: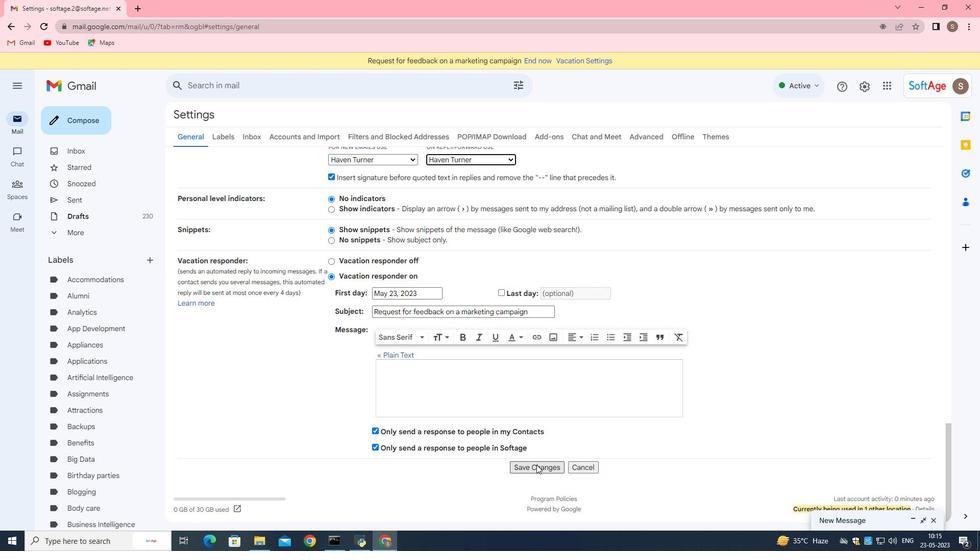 
Action: Mouse moved to (913, 516)
Screenshot: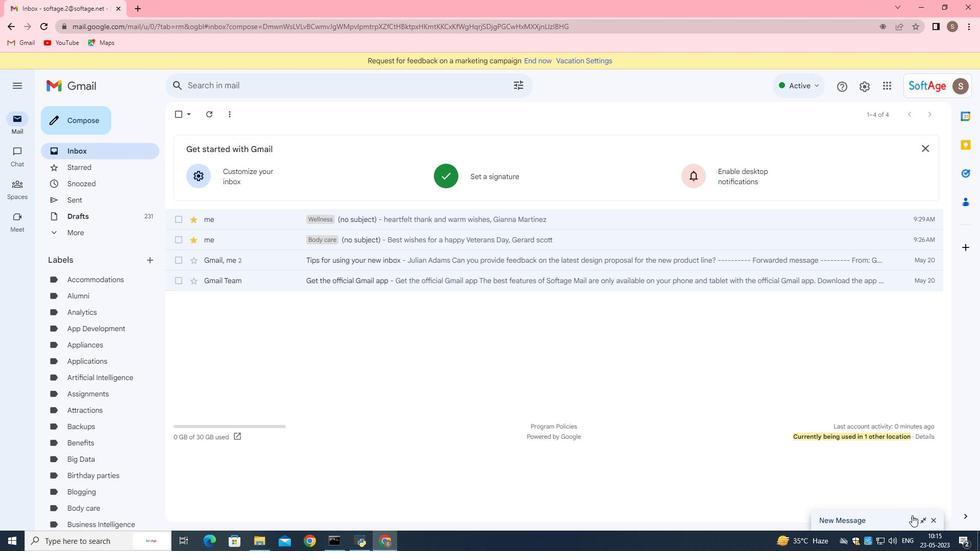 
Action: Mouse pressed left at (913, 516)
Screenshot: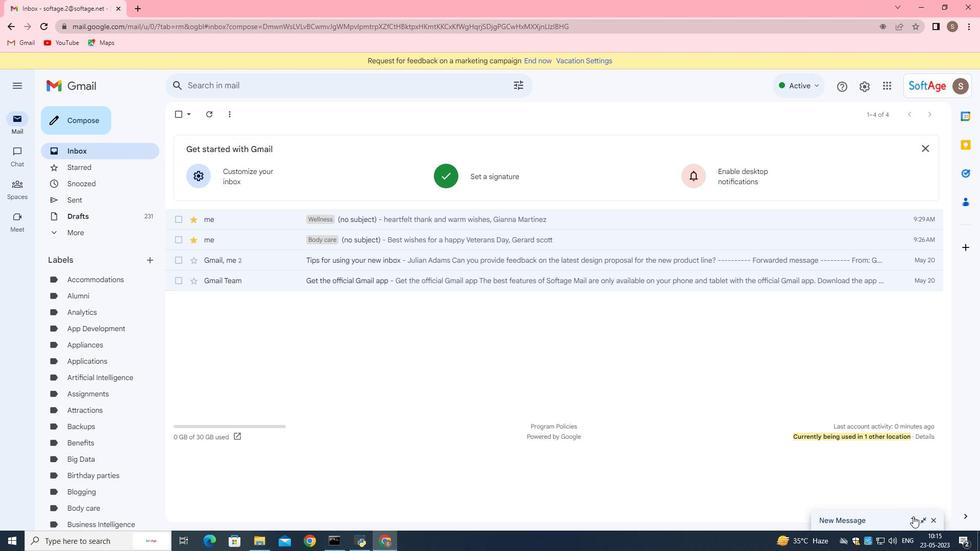 
Action: Mouse moved to (261, 495)
Screenshot: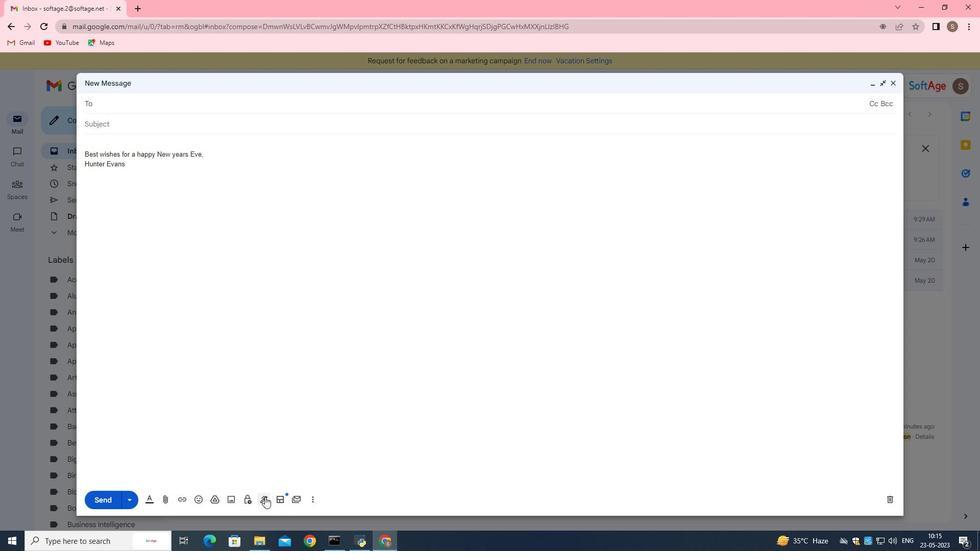 
Action: Mouse pressed left at (261, 495)
Screenshot: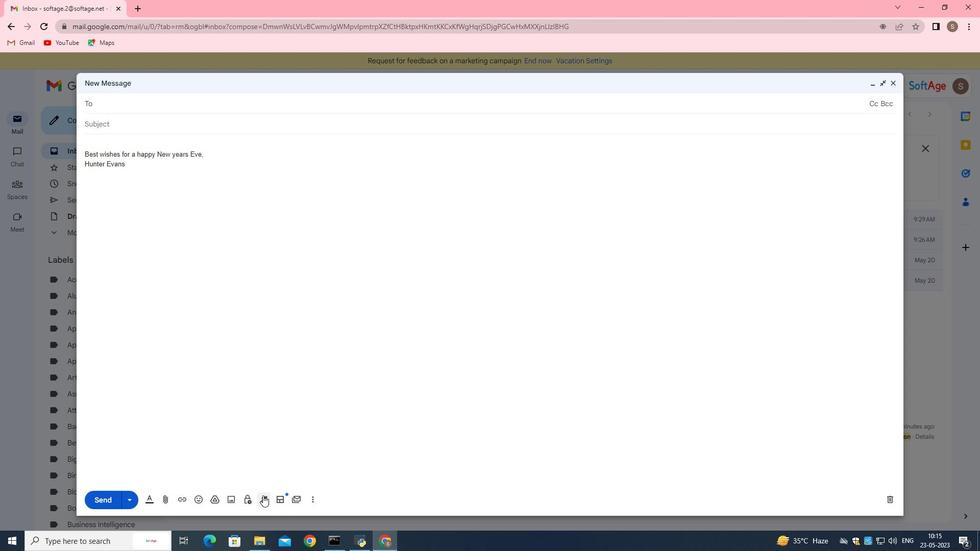 
Action: Mouse moved to (304, 383)
Screenshot: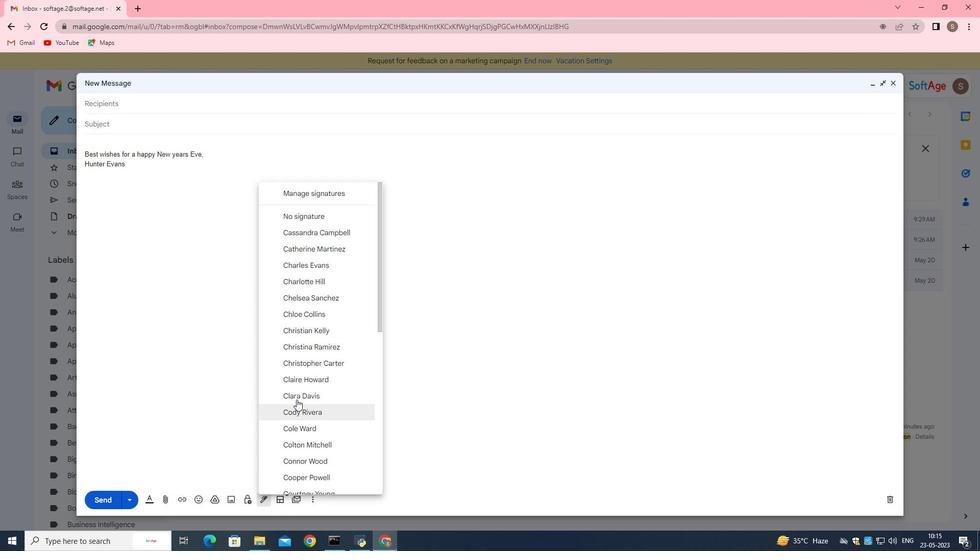 
Action: Mouse scrolled (304, 382) with delta (0, 0)
Screenshot: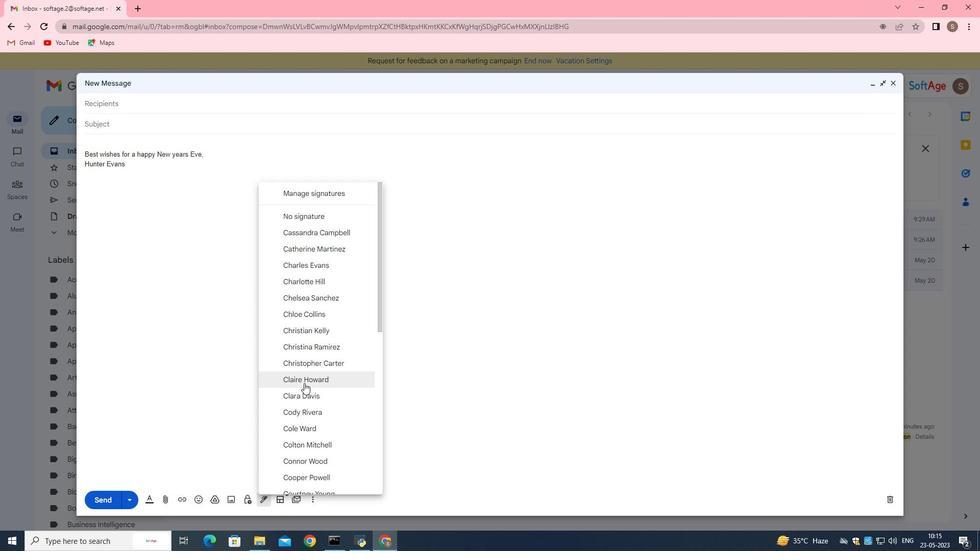 
Action: Mouse scrolled (304, 382) with delta (0, 0)
Screenshot: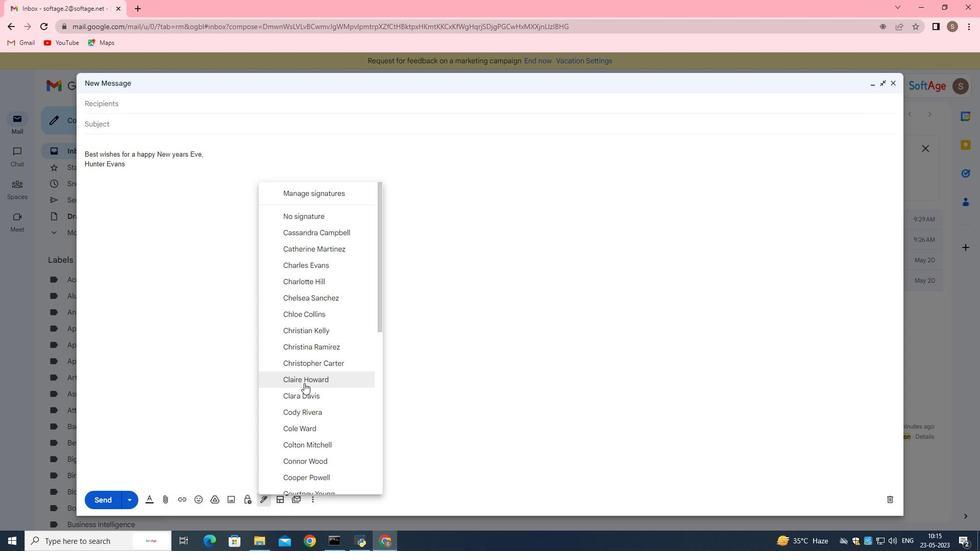 
Action: Mouse scrolled (304, 382) with delta (0, 0)
Screenshot: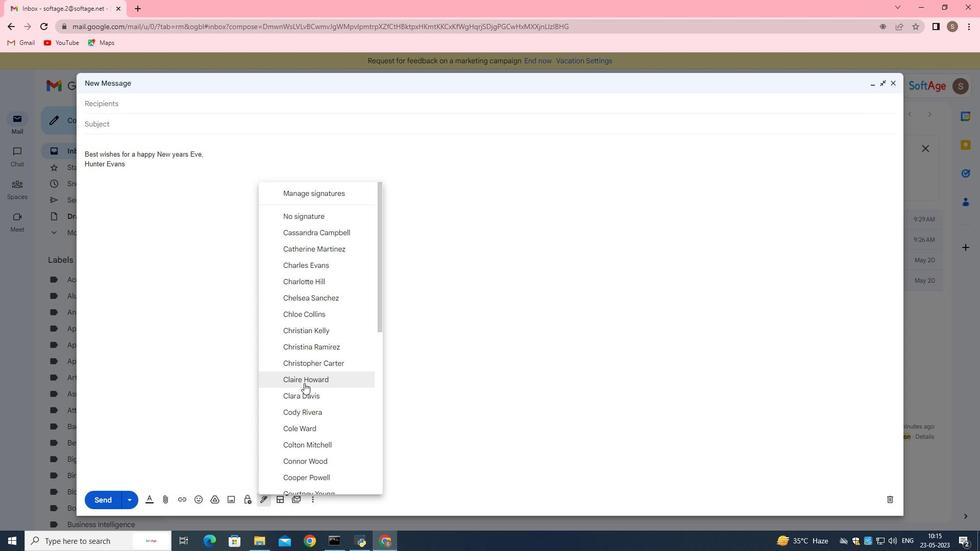 
Action: Mouse scrolled (304, 382) with delta (0, 0)
Screenshot: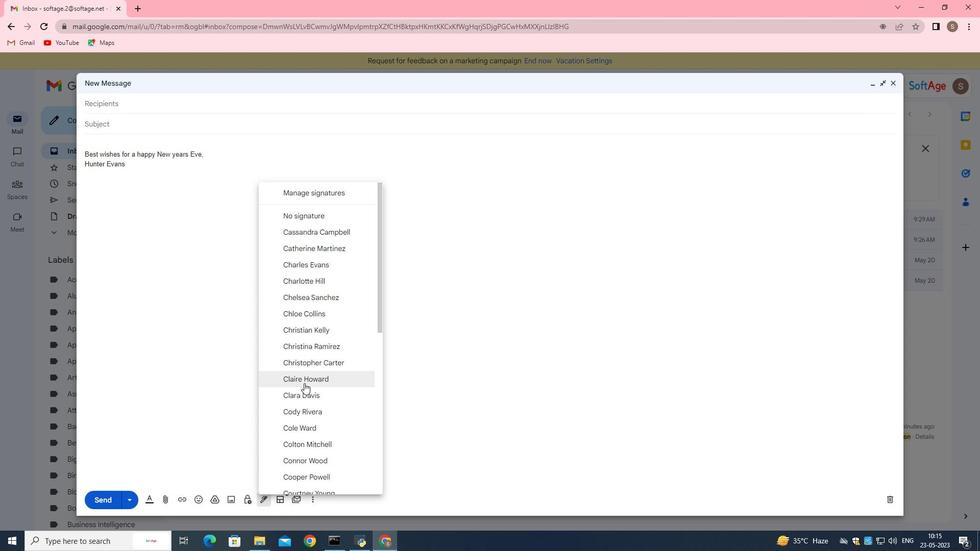 
Action: Mouse scrolled (304, 382) with delta (0, 0)
Screenshot: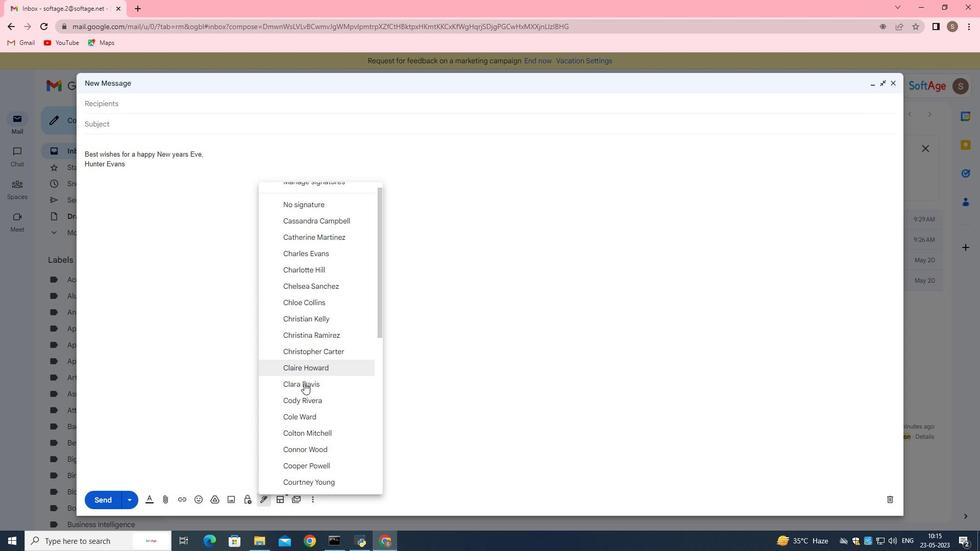
Action: Mouse moved to (306, 378)
Screenshot: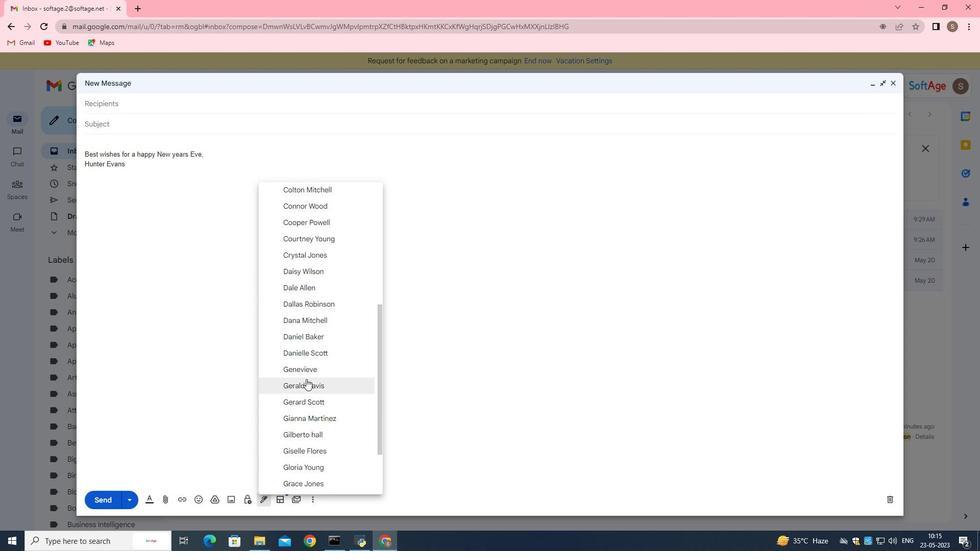 
Action: Mouse scrolled (306, 378) with delta (0, 0)
Screenshot: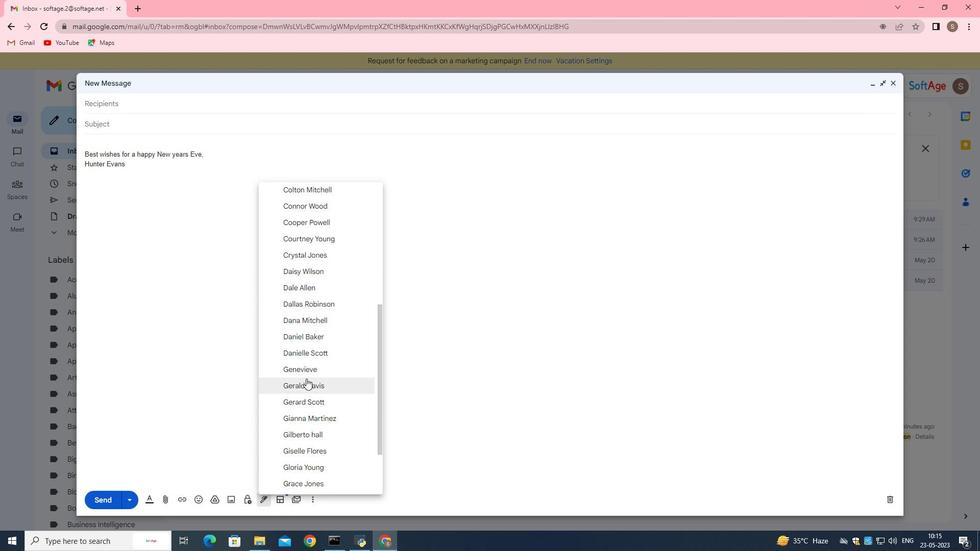 
Action: Mouse scrolled (306, 378) with delta (0, 0)
Screenshot: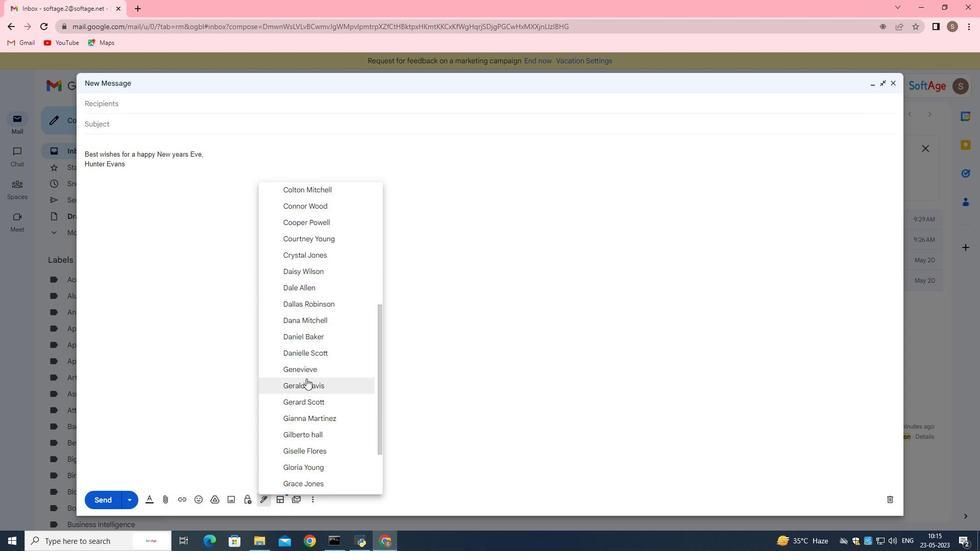 
Action: Mouse scrolled (306, 378) with delta (0, 0)
Screenshot: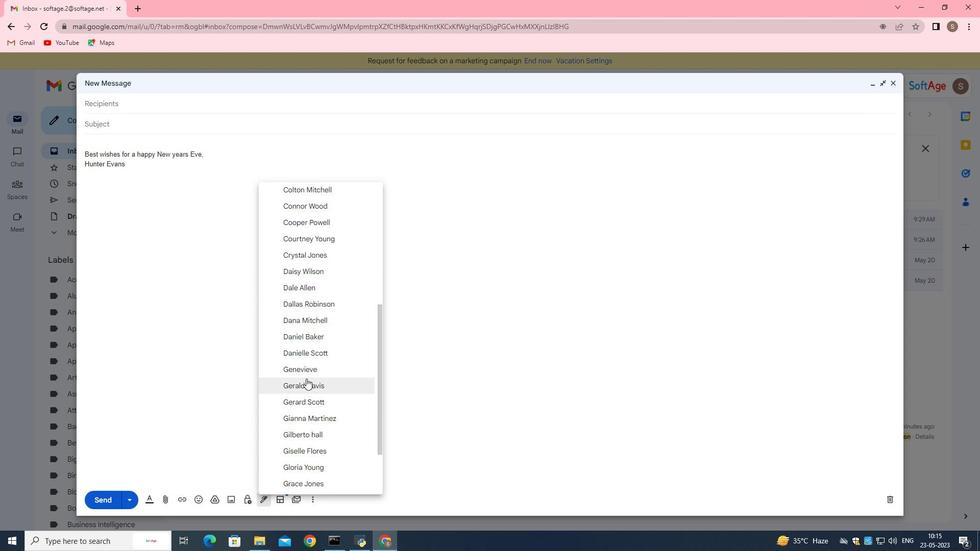 
Action: Mouse scrolled (306, 378) with delta (0, 0)
Screenshot: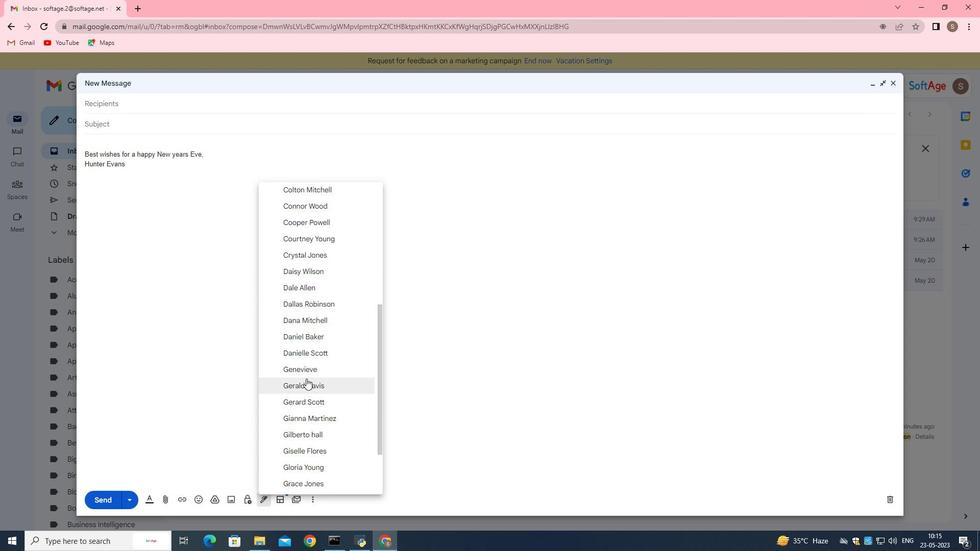 
Action: Mouse moved to (307, 375)
Screenshot: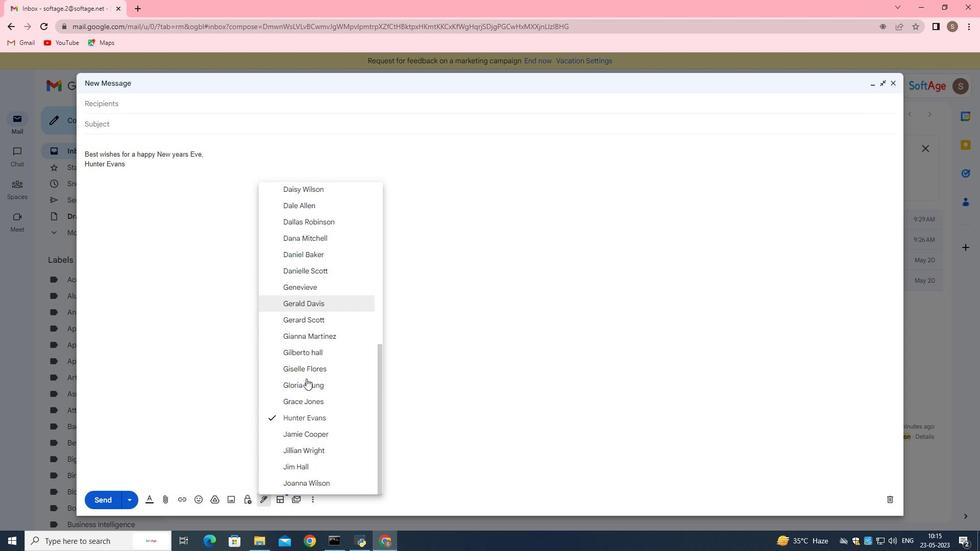 
Action: Mouse scrolled (307, 375) with delta (0, 0)
Screenshot: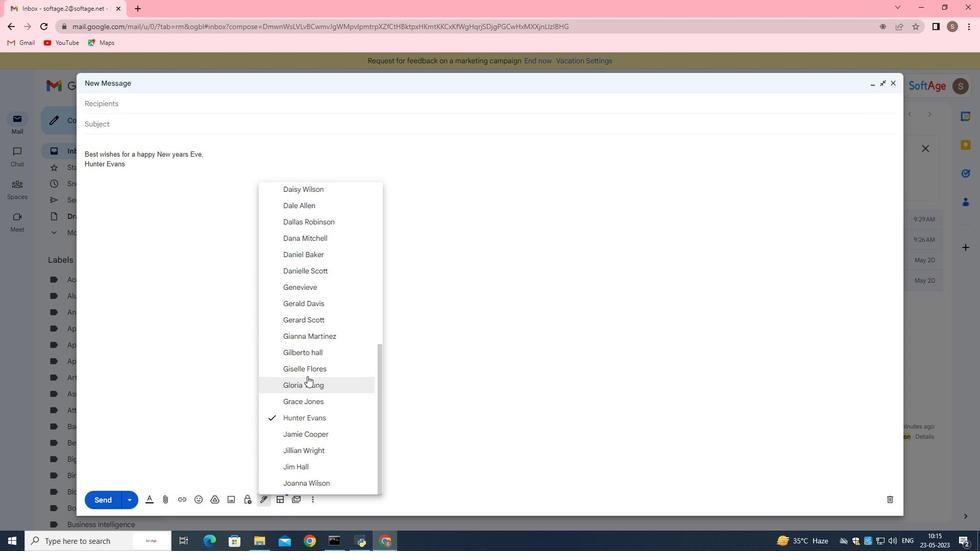 
Action: Mouse scrolled (307, 375) with delta (0, 0)
Screenshot: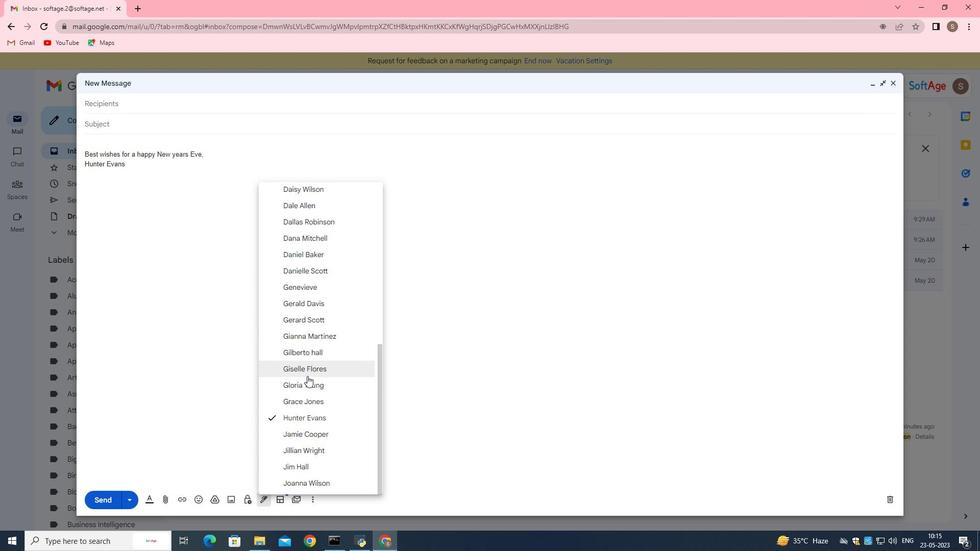 
Action: Mouse scrolled (307, 375) with delta (0, 0)
Screenshot: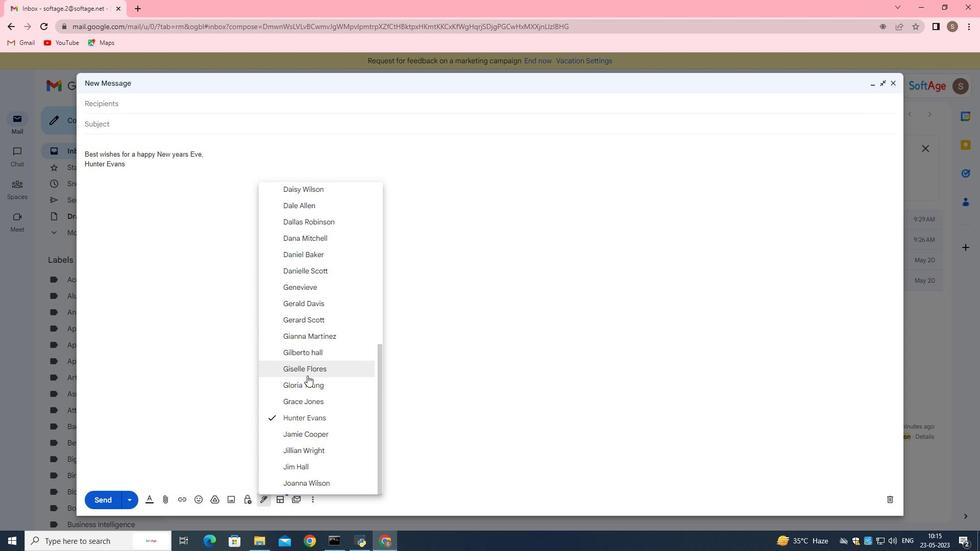 
Action: Mouse moved to (456, 366)
Screenshot: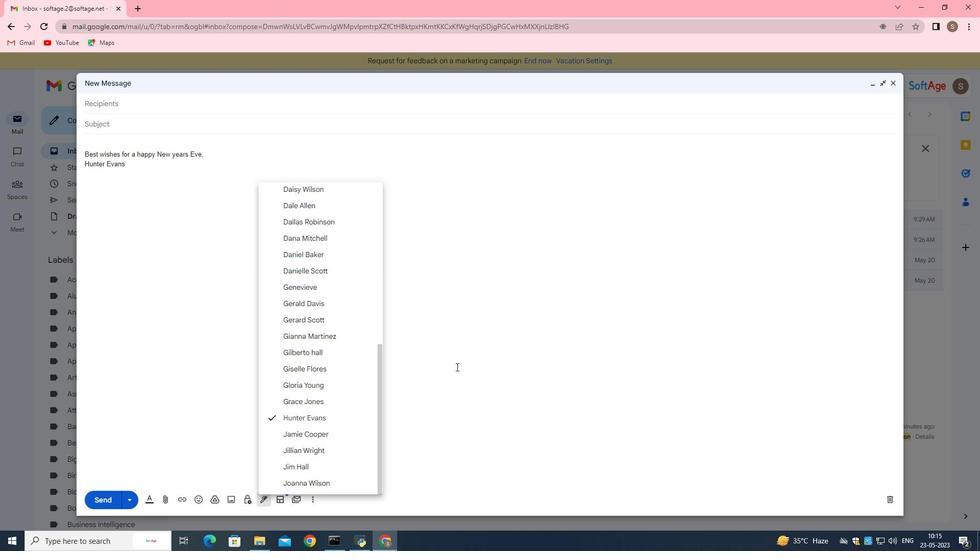
Action: Mouse pressed left at (456, 366)
Screenshot: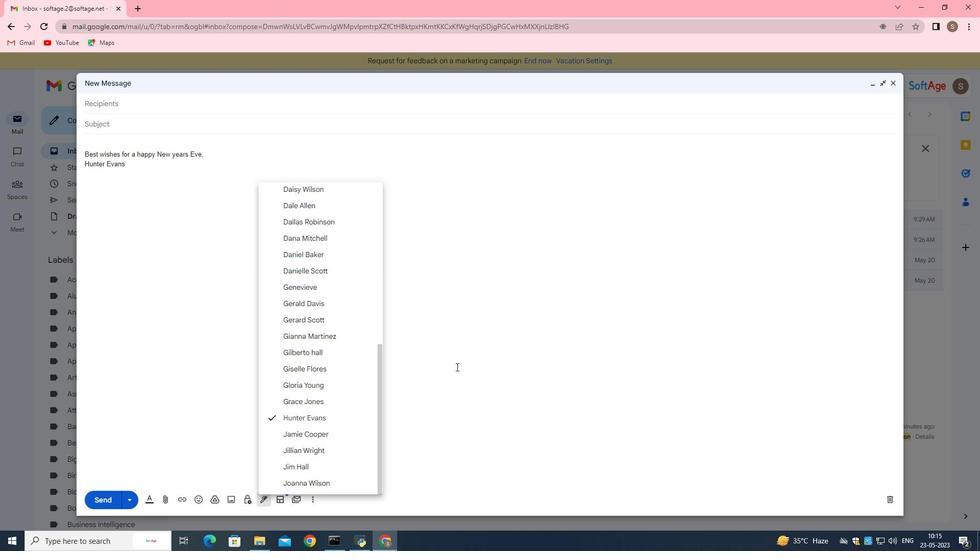 
Action: Mouse moved to (128, 165)
Screenshot: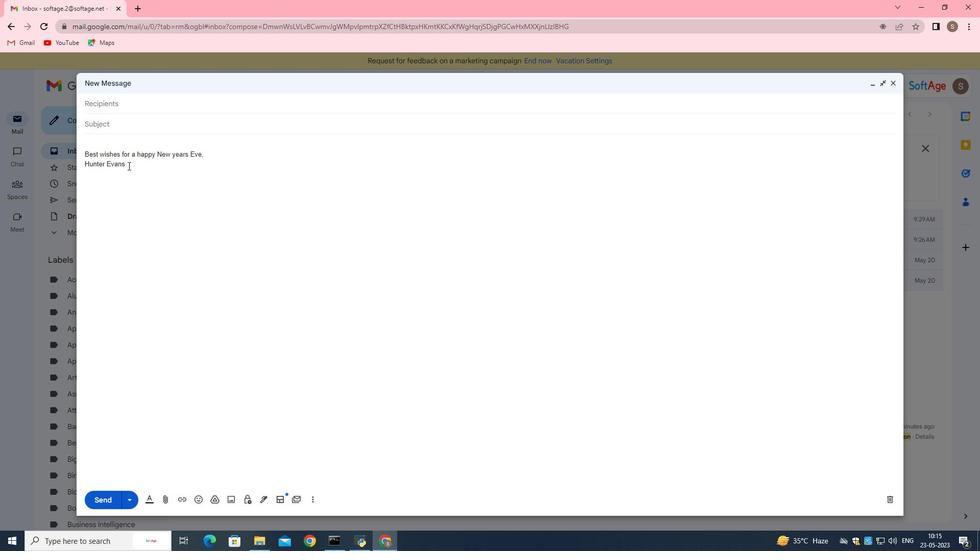 
Action: Mouse pressed left at (128, 165)
Screenshot: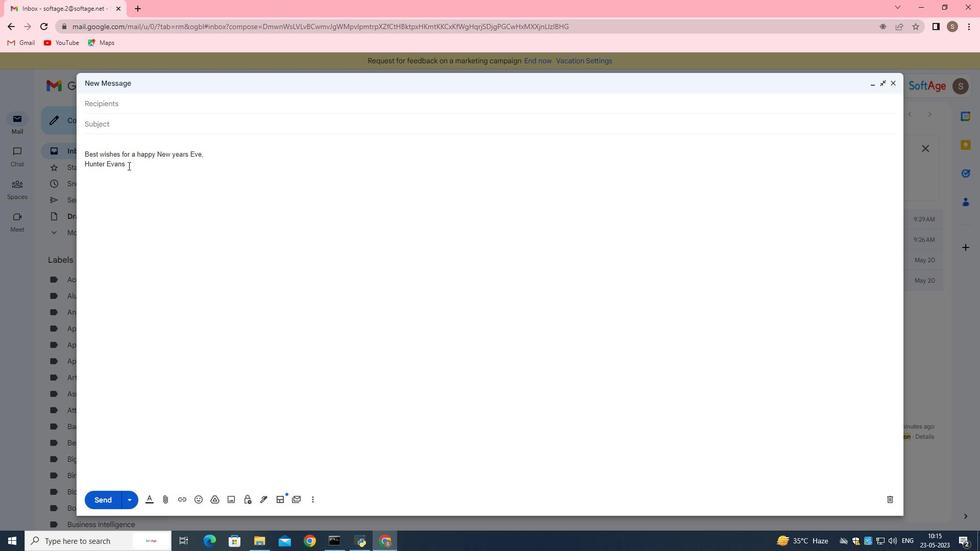 
Action: Mouse moved to (83, 162)
Screenshot: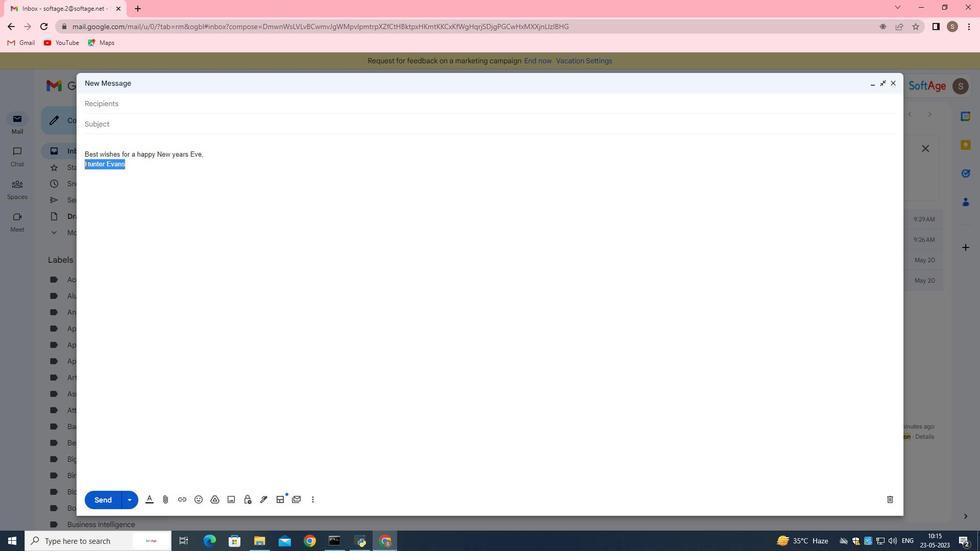 
Action: Key pressed ctrl+V
Screenshot: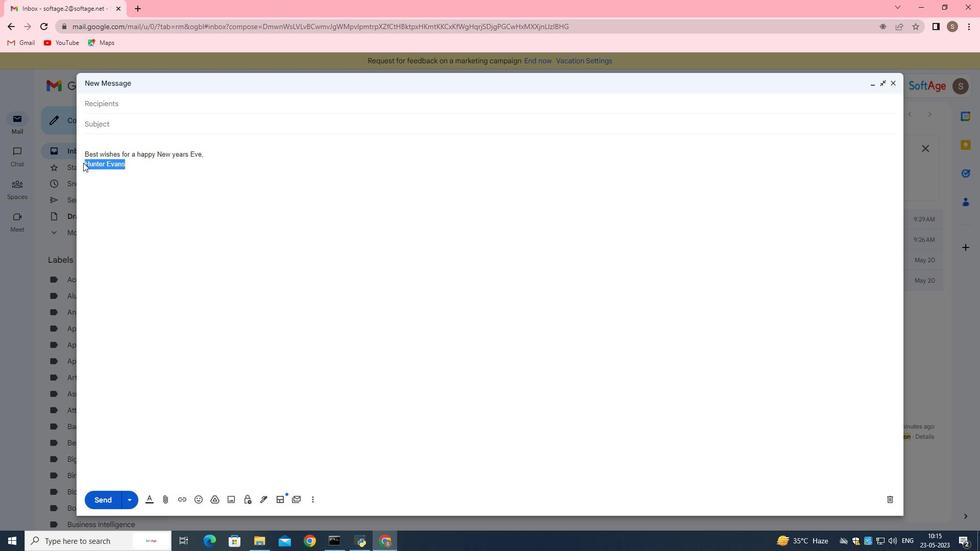 
Action: Mouse moved to (134, 130)
Screenshot: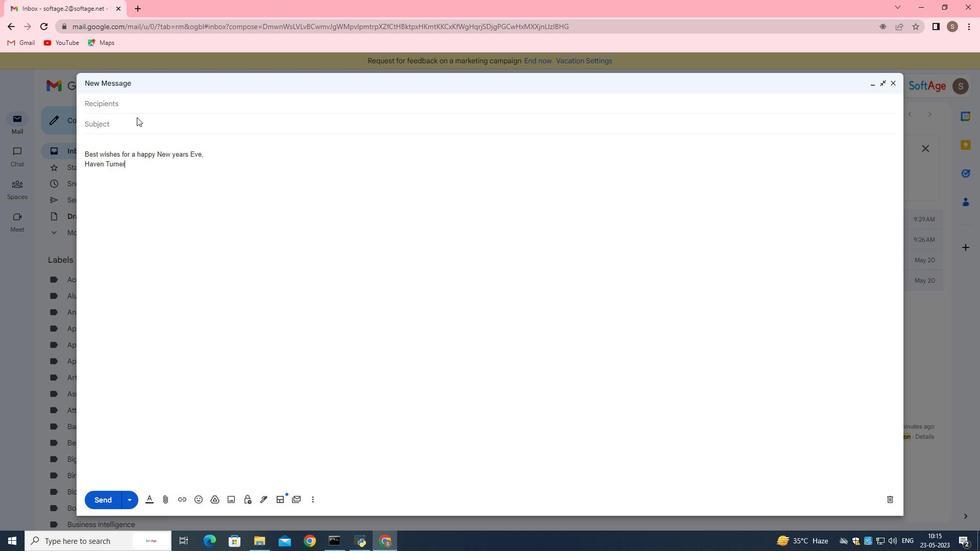 
Action: Mouse pressed left at (134, 130)
Screenshot: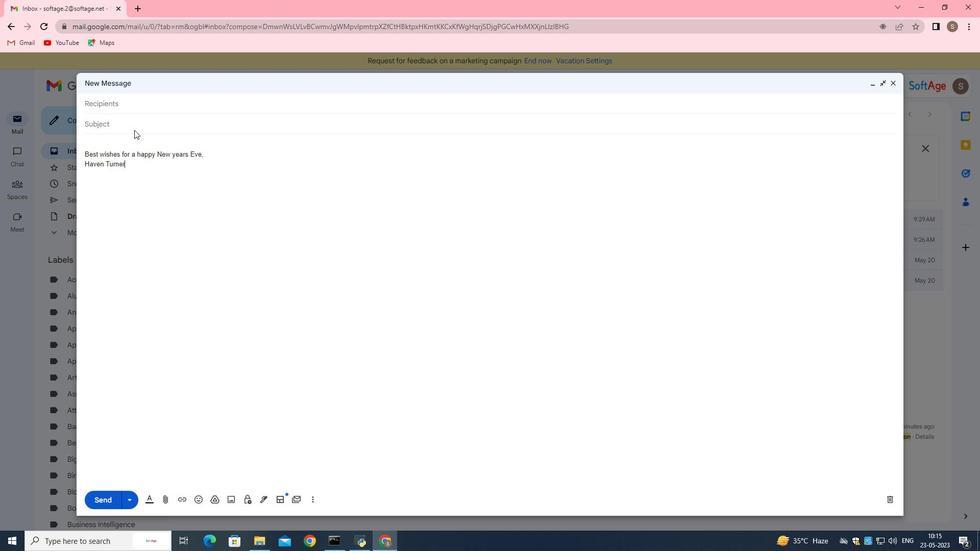 
Action: Mouse moved to (262, 201)
Screenshot: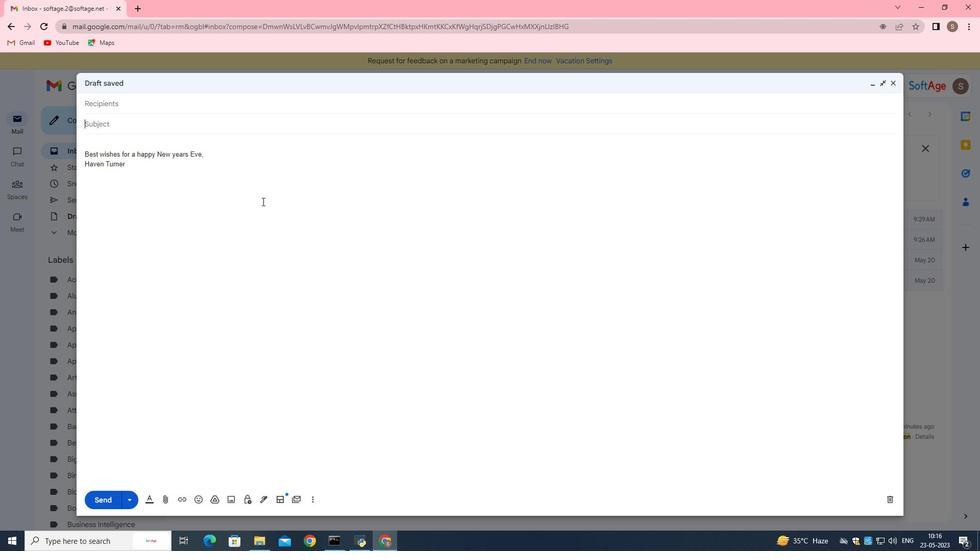 
Action: Key pressed <Key.shift>Request<Key.space>for<Key.space>feedback<Key.space>
Screenshot: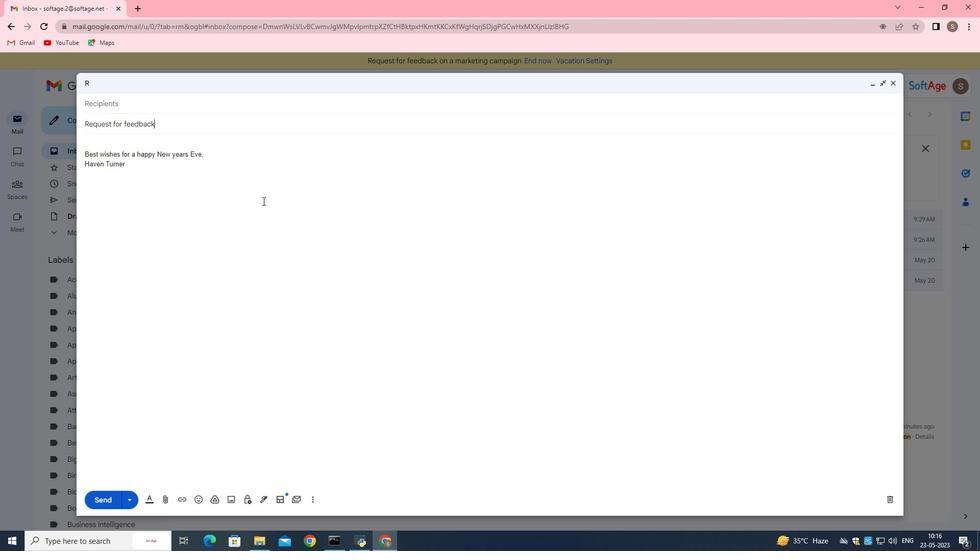 
Action: Mouse moved to (980, 550)
Screenshot: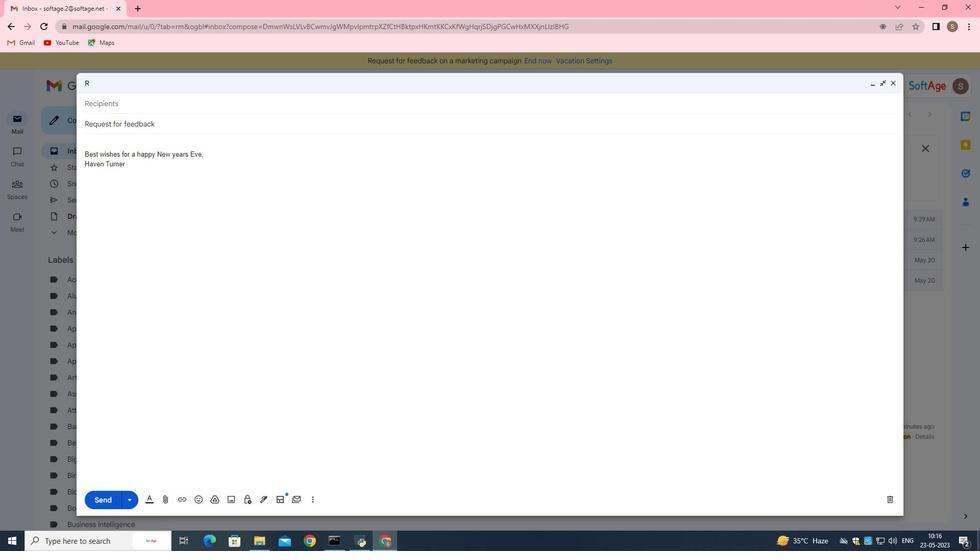 
Action: Key pressed on<Key.space>a<Key.space>book<Key.space>
Screenshot: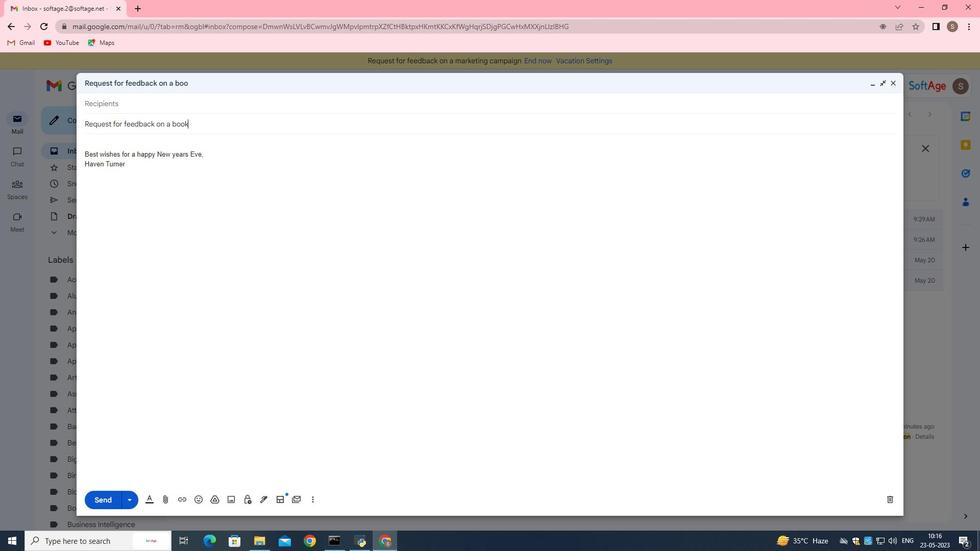 
Action: Mouse moved to (232, 140)
Screenshot: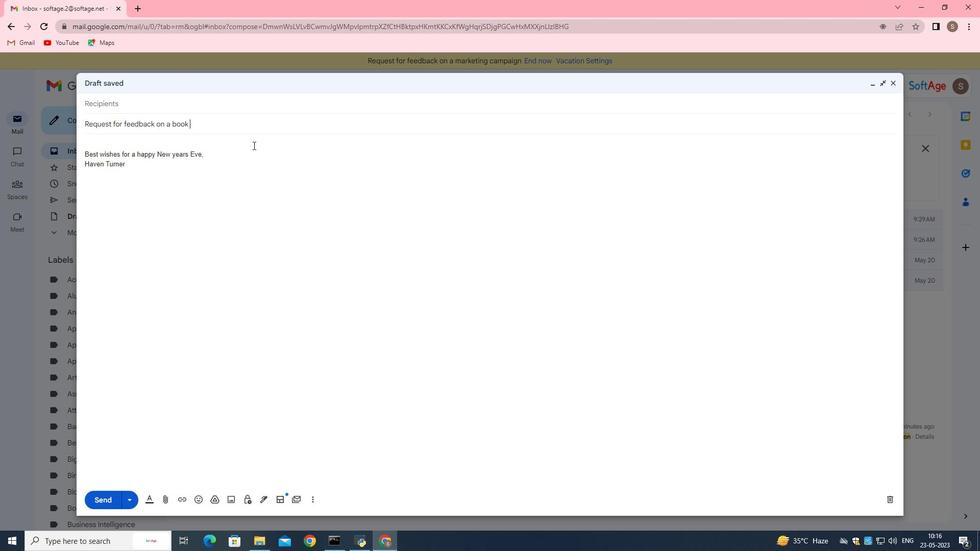 
Action: Mouse pressed left at (232, 140)
Screenshot: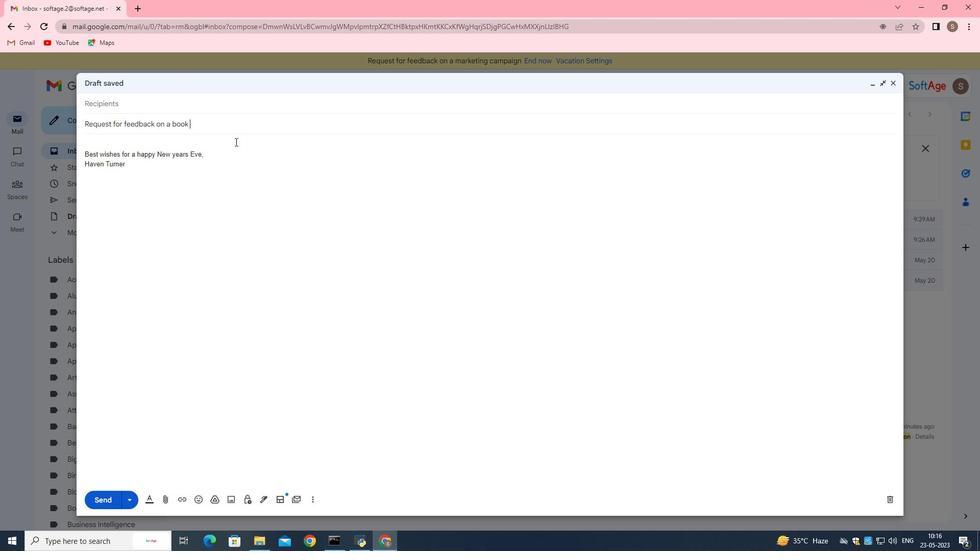
Action: Mouse moved to (233, 141)
Screenshot: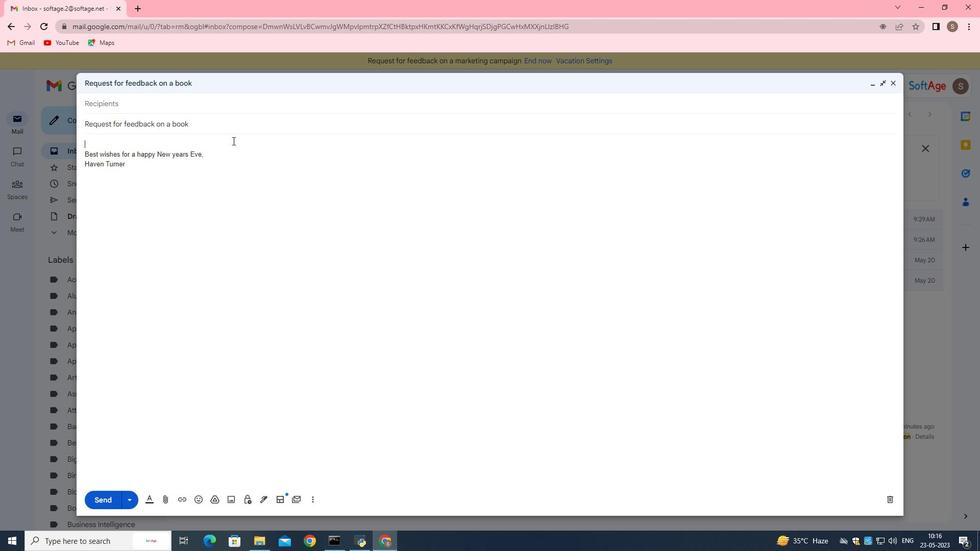 
Action: Key pressed <Key.enter><Key.up><Key.up><Key.shift><Key.shift><Key.shift><Key.shift><Key.shift><Key.shift><Key.shift><Key.shift><Key.shift><Key.shift><Key.shift><Key.shift><Key.shift><Key.shift><Key.shift><Key.shift><Key.shift><Key.shift><Key.shift><Key.shift><Key.shift><Key.shift>Please<Key.space>let<Key.space>me<Key.space>know<Key.space>if<Key.space>there<Key.space>are<Key.space>any<Key.space>concern<Key.space><Key.backspace>s<Key.space>with<Key.space>the<Key.space>terms<Key.space>and<Key.space>conditions.
Screenshot: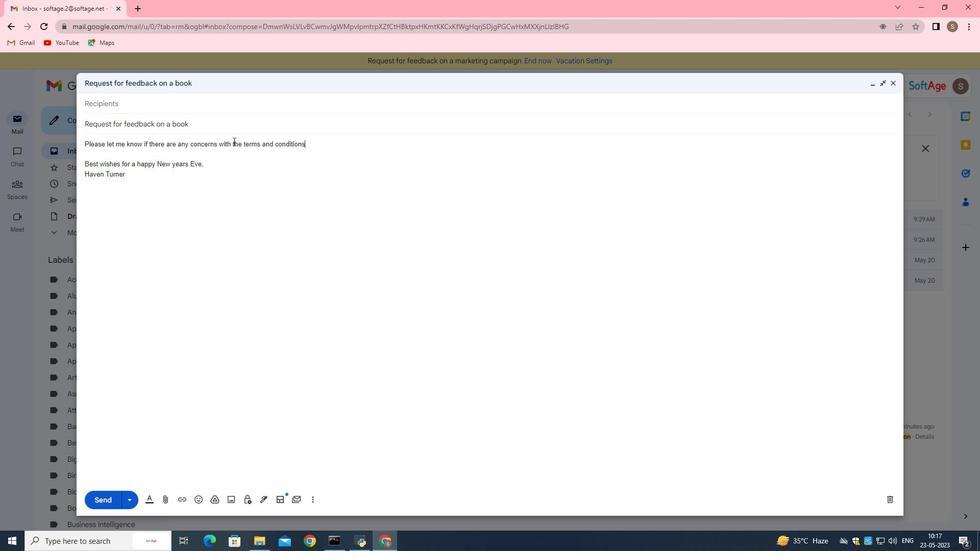 
Action: Mouse moved to (267, 544)
Screenshot: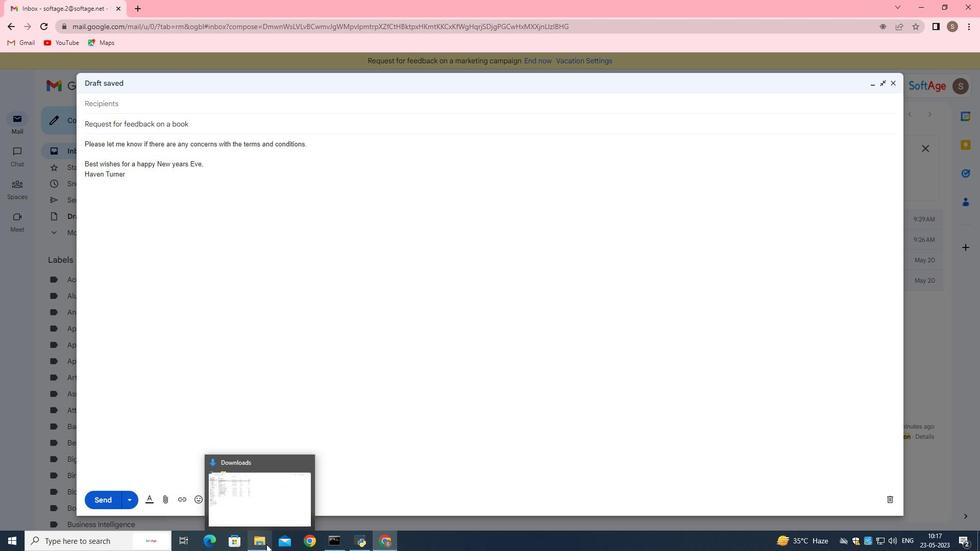 
Action: Mouse pressed left at (267, 544)
Screenshot: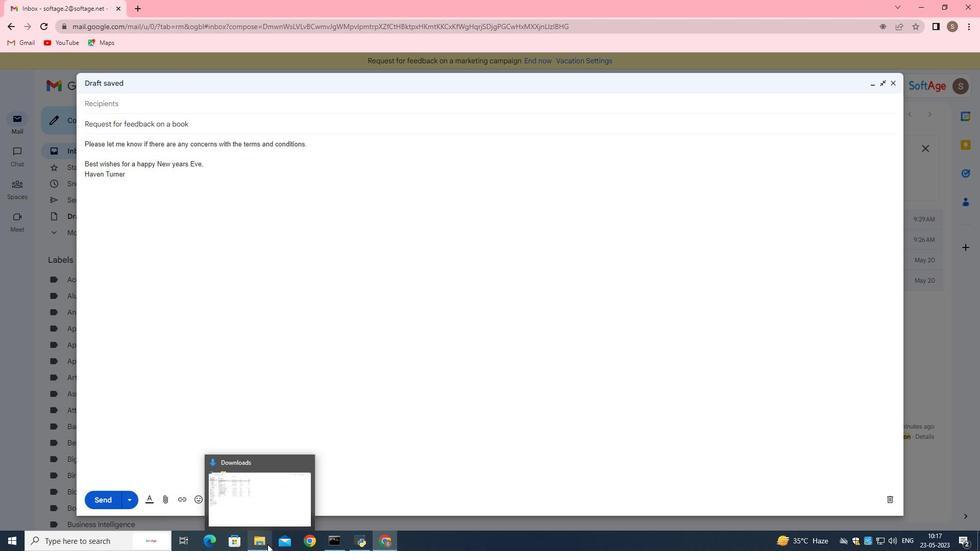 
Action: Mouse moved to (379, 543)
Screenshot: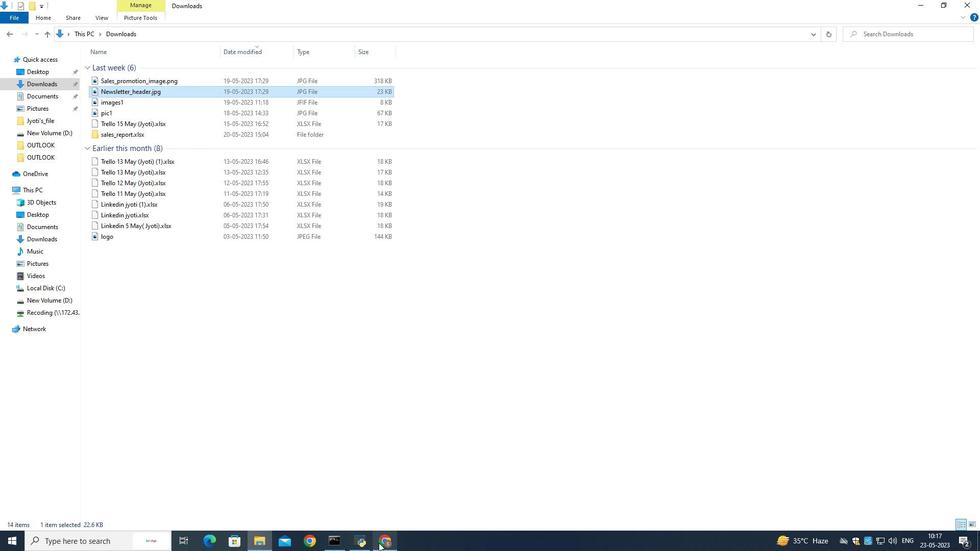 
Action: Mouse pressed left at (379, 543)
Screenshot: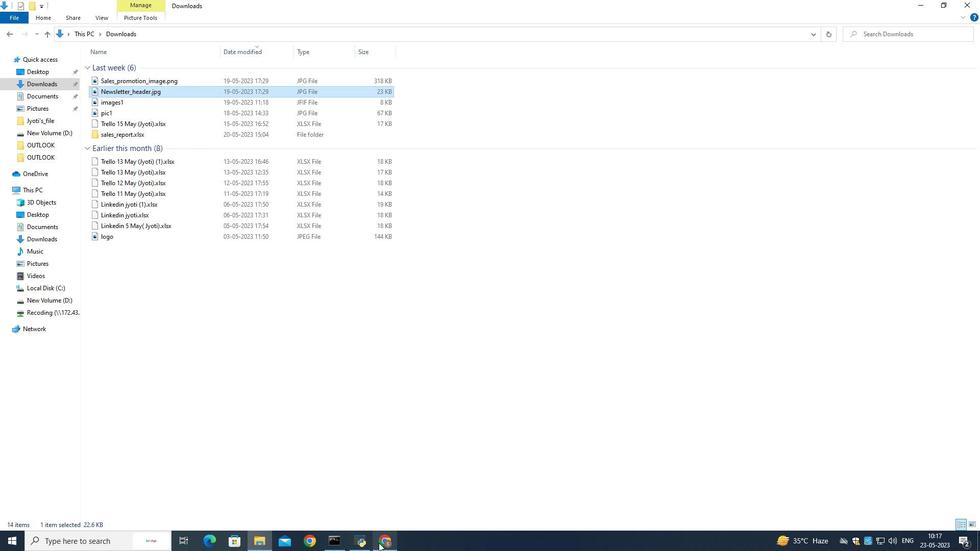 
Action: Mouse moved to (166, 498)
Screenshot: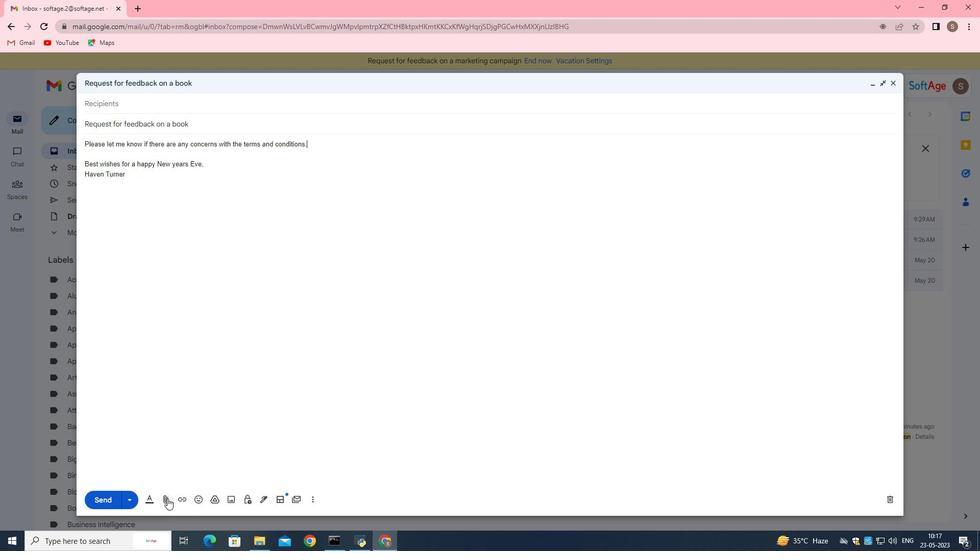 
Action: Mouse pressed left at (166, 498)
Screenshot: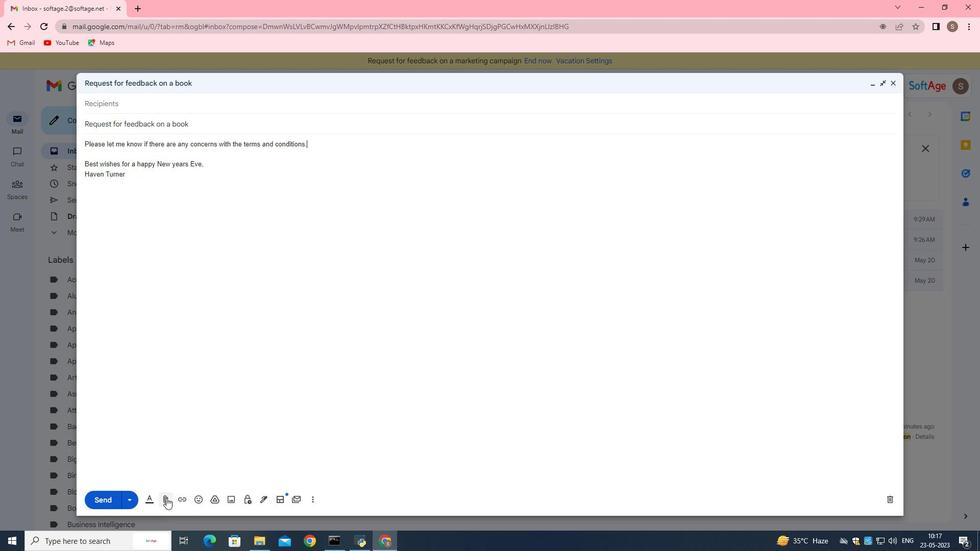 
Action: Mouse moved to (133, 98)
Screenshot: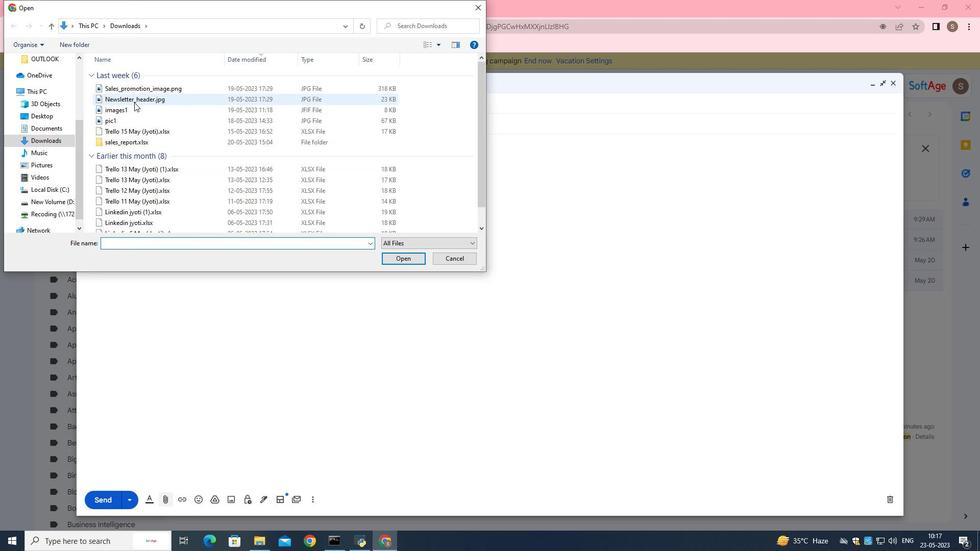 
Action: Mouse pressed left at (133, 98)
Screenshot: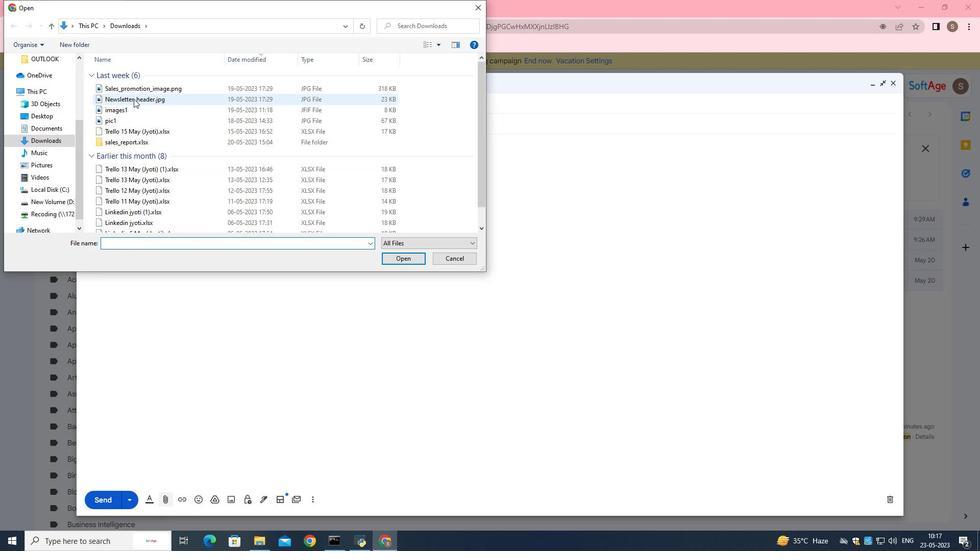 
Action: Mouse moved to (387, 259)
Screenshot: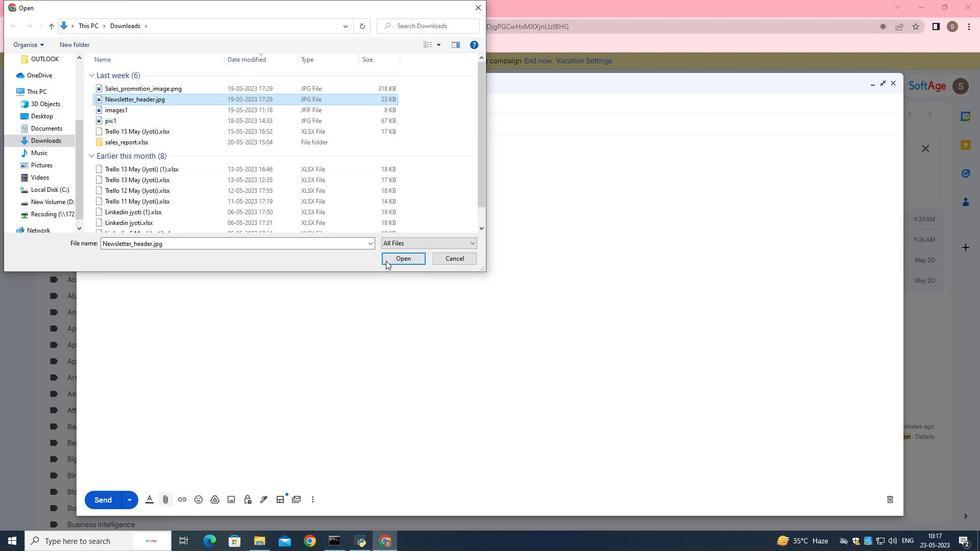 
Action: Mouse pressed left at (387, 259)
Screenshot: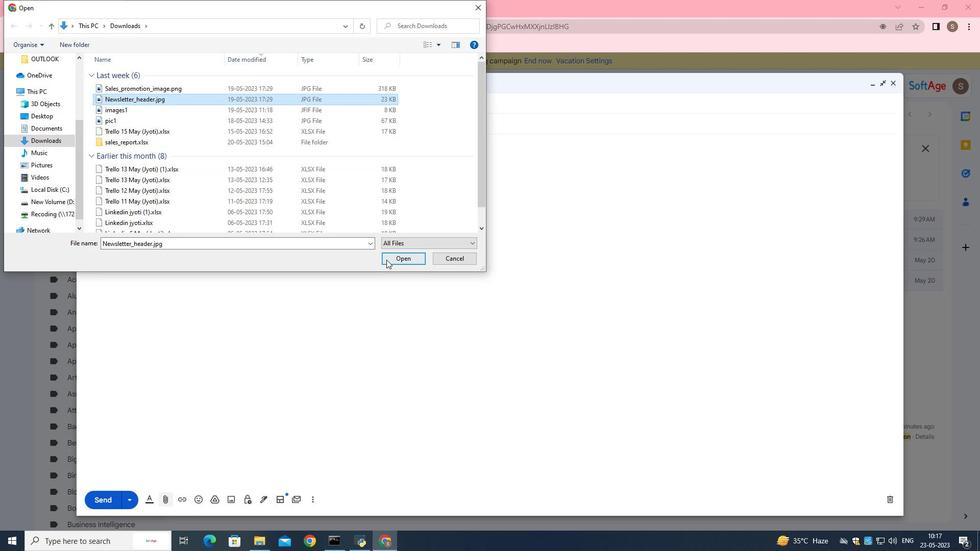 
Action: Mouse moved to (221, 169)
Screenshot: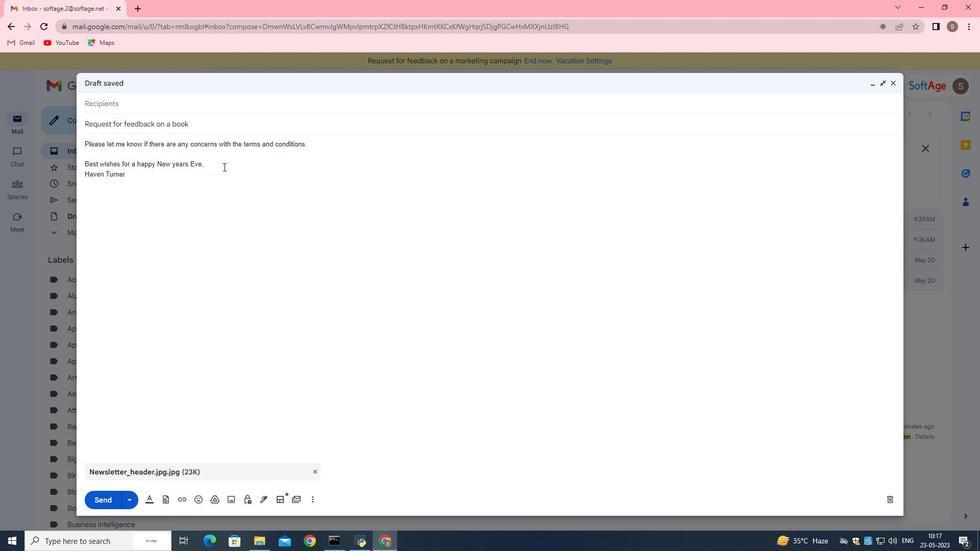 
Action: Mouse pressed left at (221, 169)
Screenshot: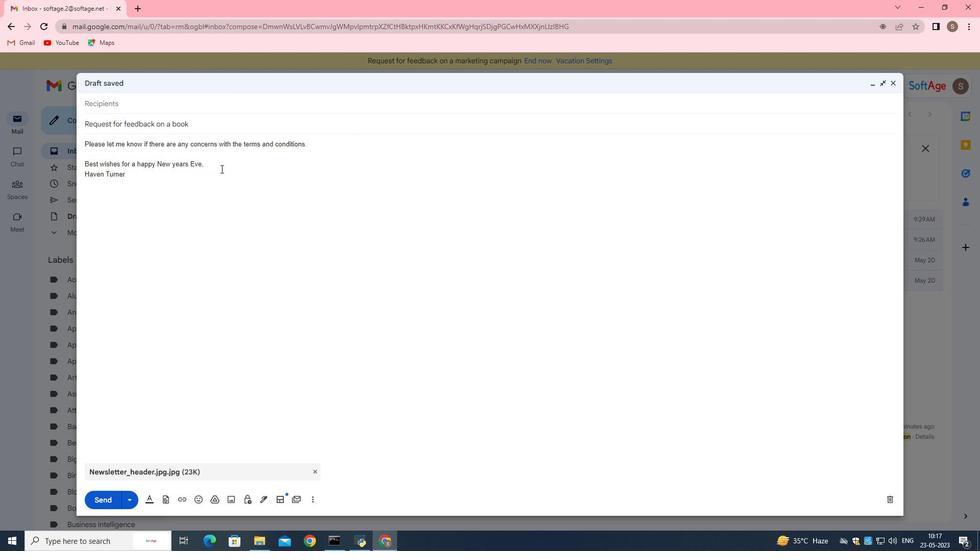 
Action: Mouse moved to (215, 167)
Screenshot: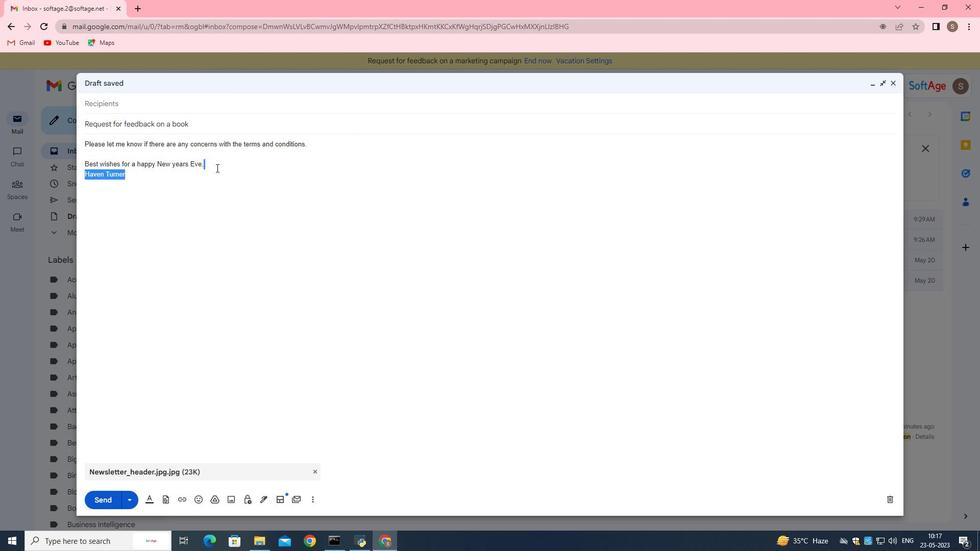 
Action: Mouse pressed left at (215, 167)
Screenshot: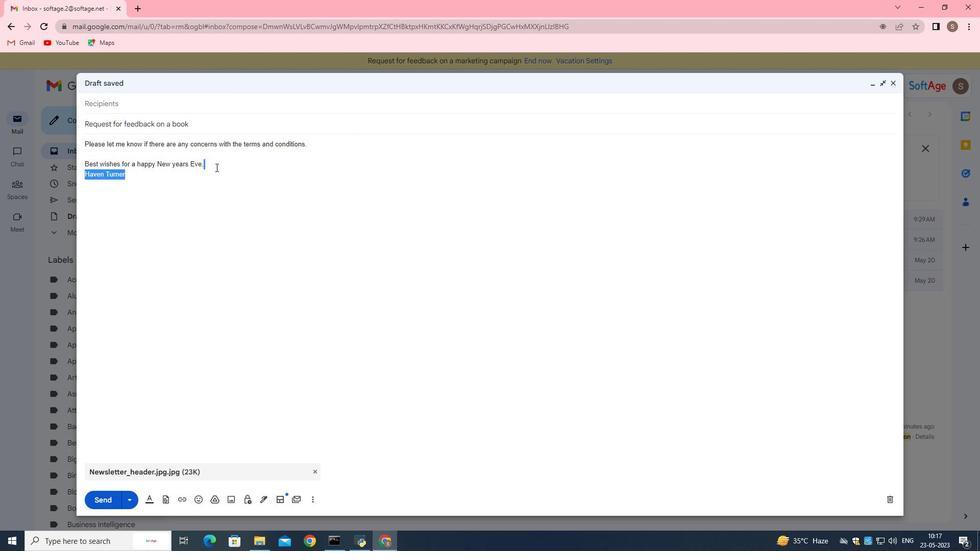 
Action: Mouse pressed left at (215, 167)
Screenshot: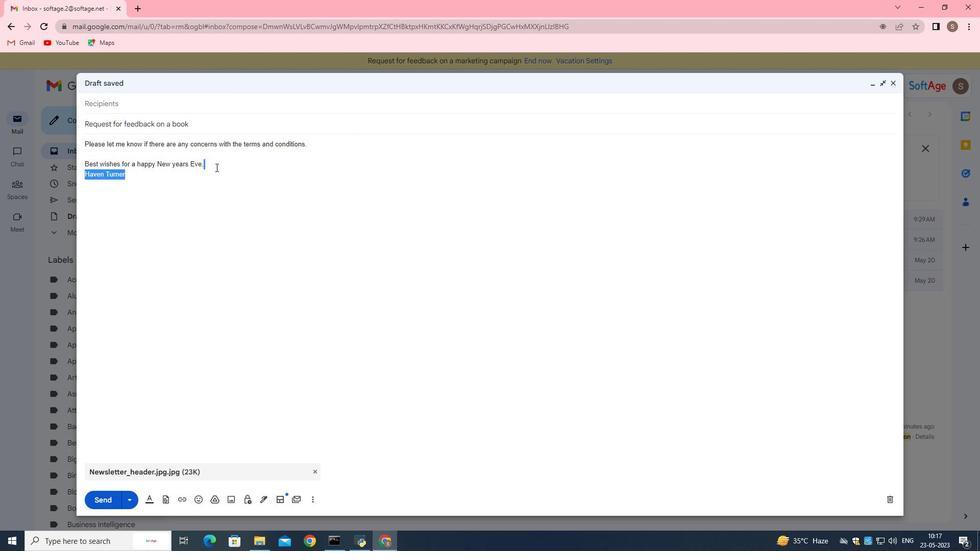
Action: Mouse pressed left at (215, 167)
Screenshot: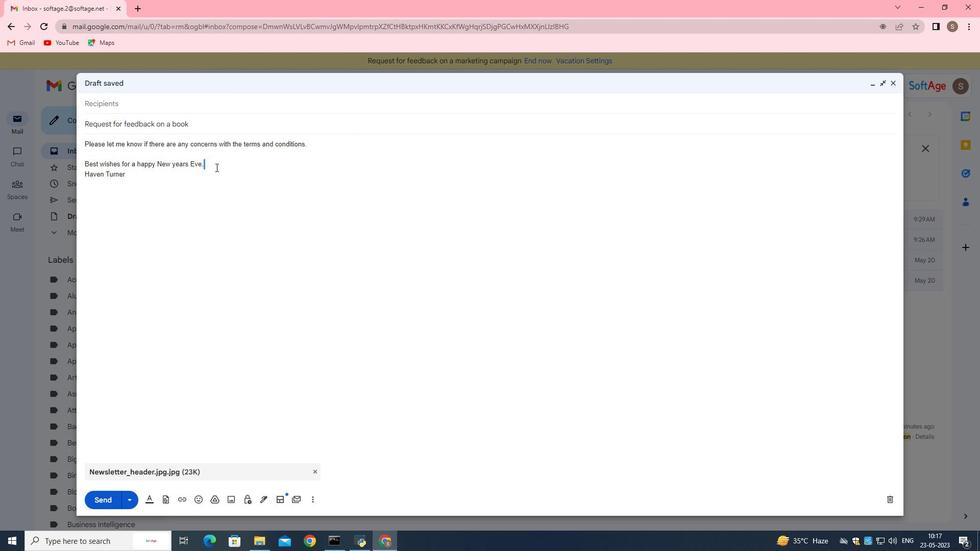 
Action: Mouse moved to (200, 158)
Screenshot: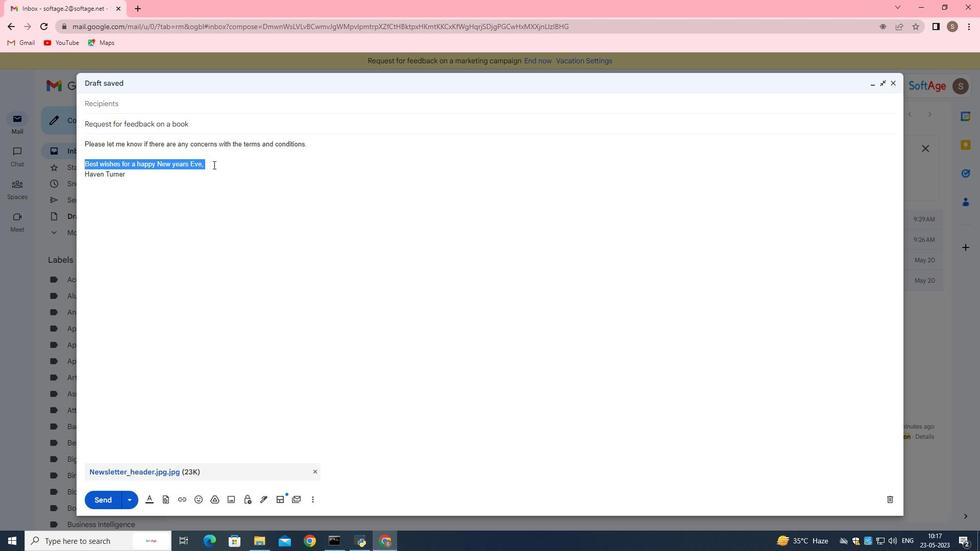 
Action: Key pressed <Key.backspace><Key.shift>I<Key.space>appreciate<Key.space>your<Key.space>willingness<Key.space>to<Key.space>work<Key.space>with<Key.space>us<Key.space>on<Key.space>this<Key.space>matter.<Key.enter>
Screenshot: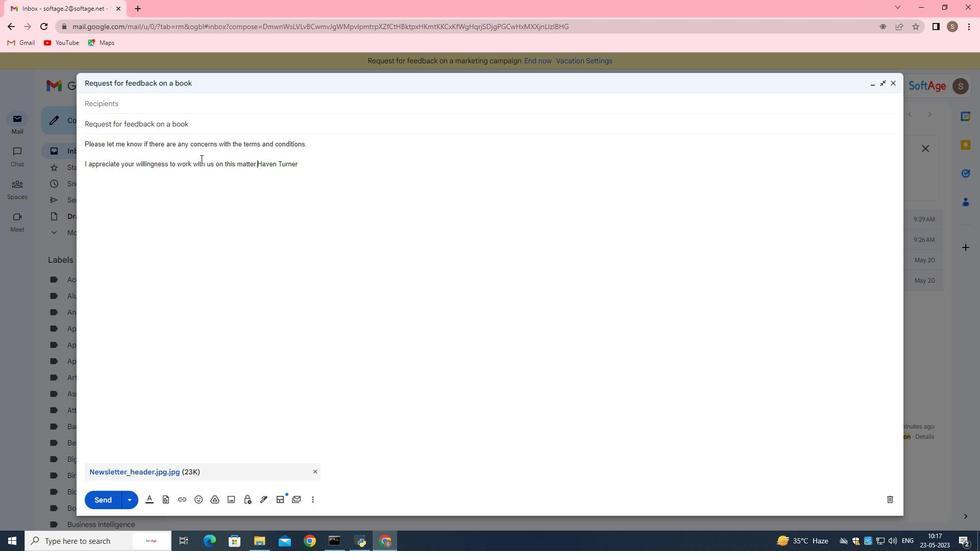 
Action: Mouse moved to (105, 505)
Screenshot: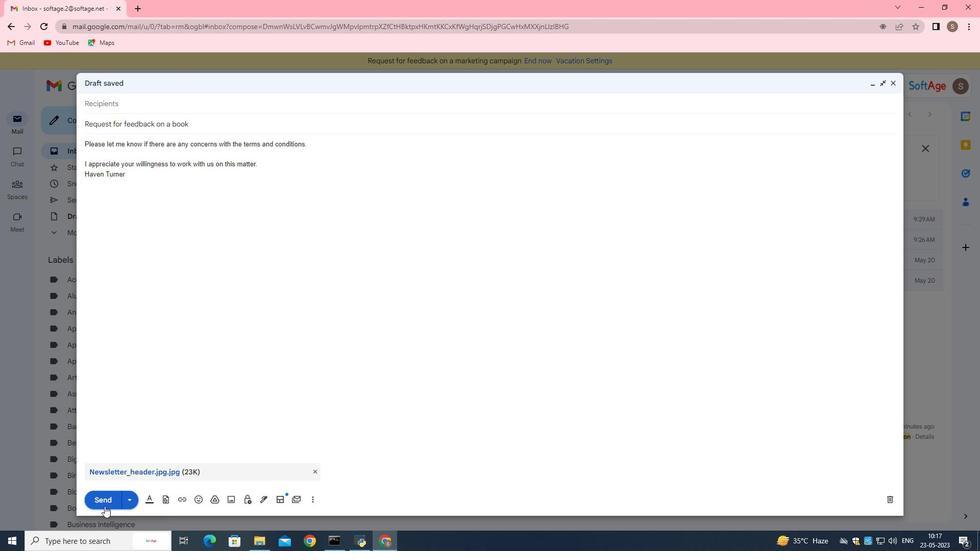 
Action: Mouse pressed left at (105, 505)
Screenshot: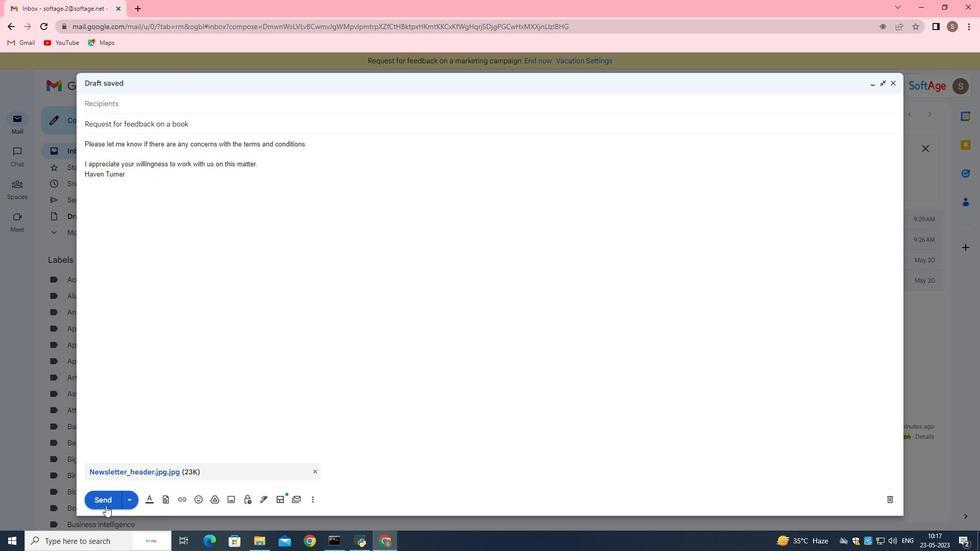 
Action: Mouse moved to (571, 315)
Screenshot: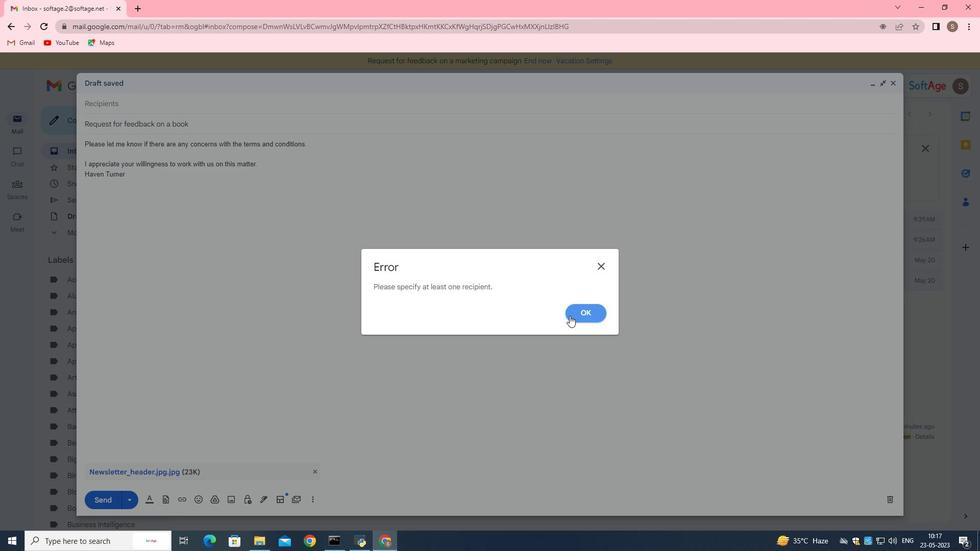 
Action: Mouse pressed left at (571, 315)
Screenshot: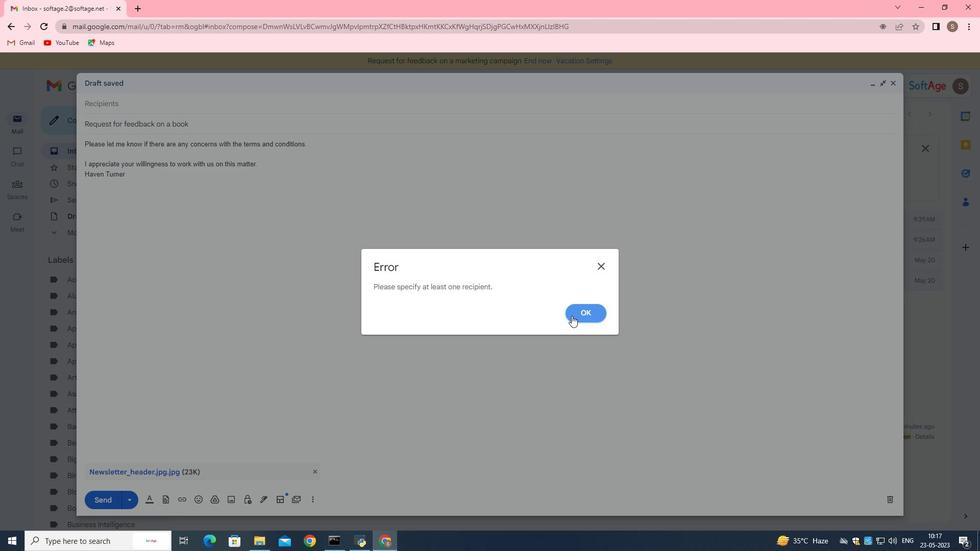 
Action: Mouse moved to (186, 102)
Screenshot: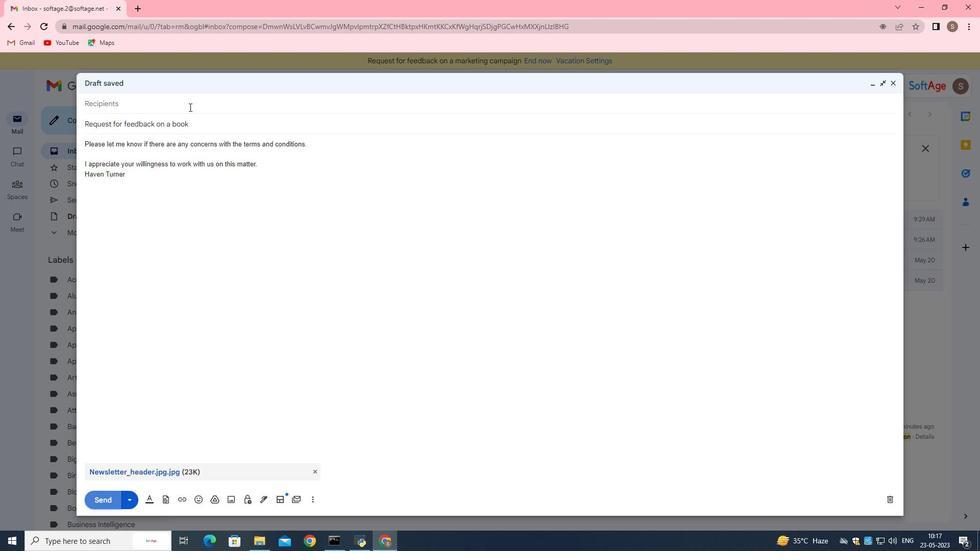 
Action: Mouse pressed left at (186, 102)
Screenshot: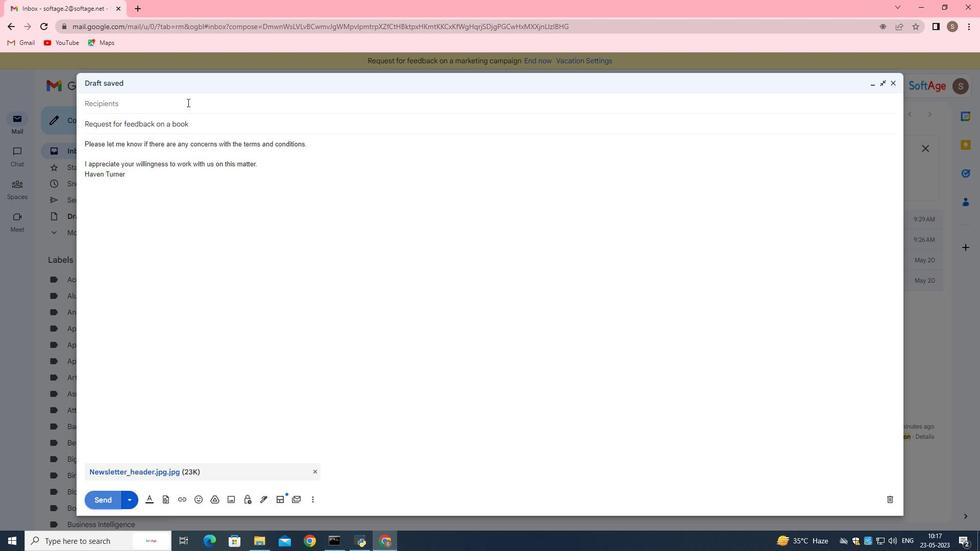 
Action: Mouse moved to (166, 100)
Screenshot: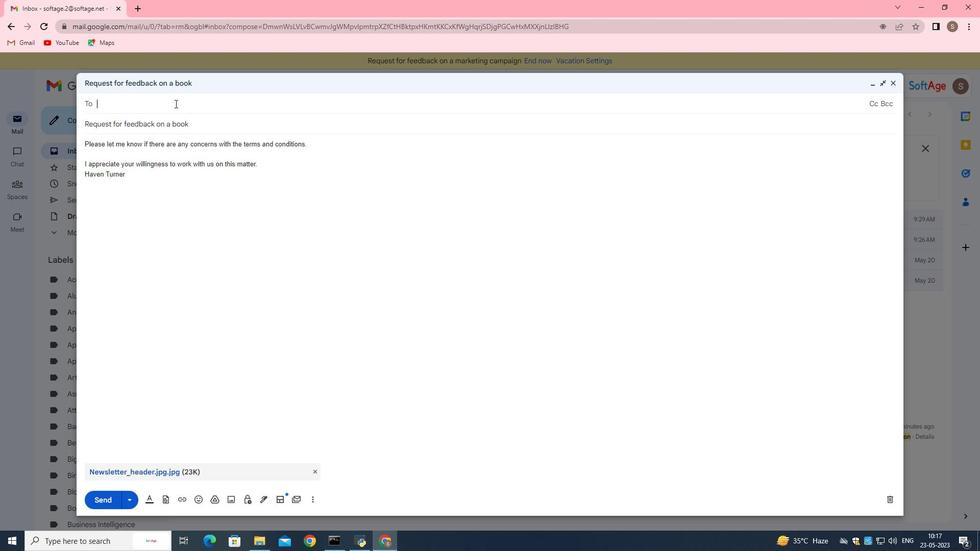 
Action: Key pressed softage.7<Key.shift><Key.shift>@softae,<Key.backspace>.net
Screenshot: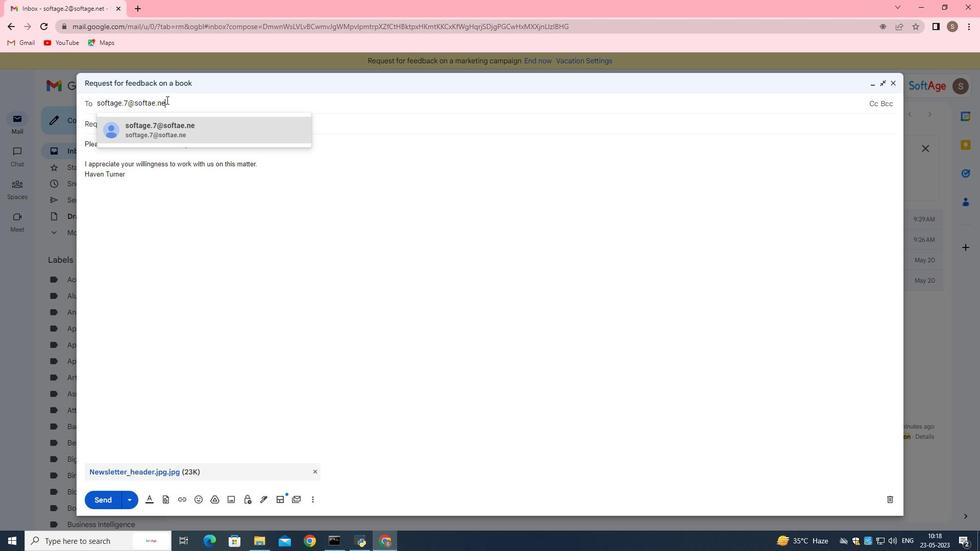 
Action: Mouse moved to (151, 135)
Screenshot: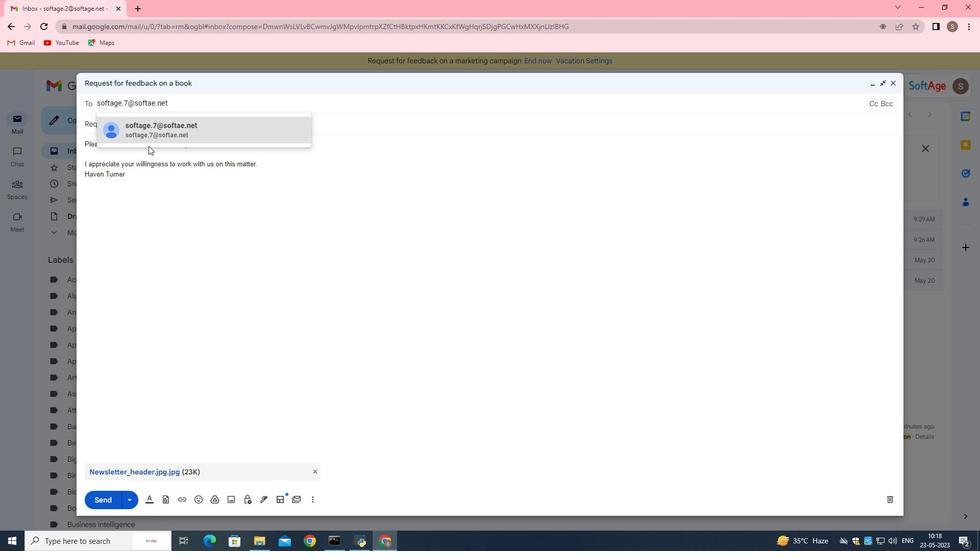 
Action: Mouse pressed left at (151, 135)
Screenshot: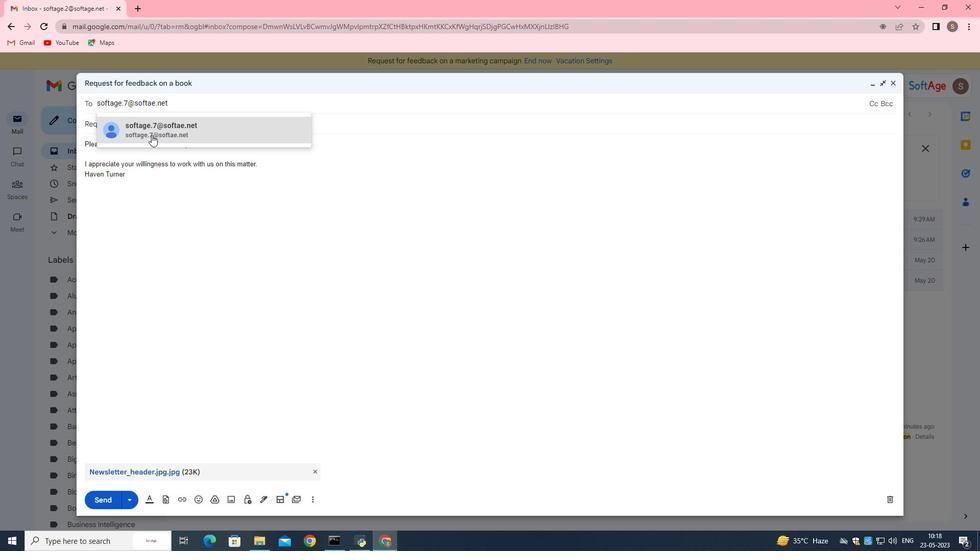 
Action: Mouse moved to (94, 503)
Screenshot: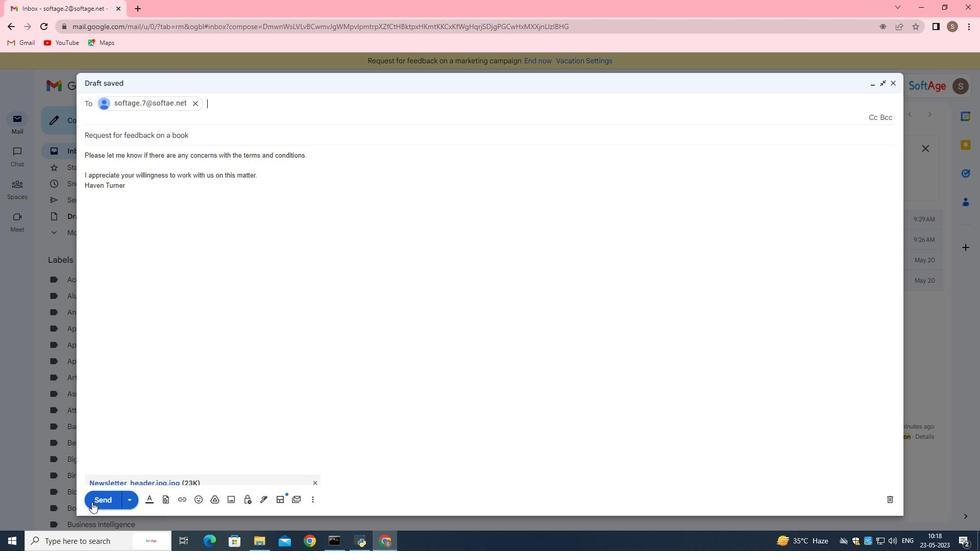 
Action: Mouse pressed left at (94, 503)
Screenshot: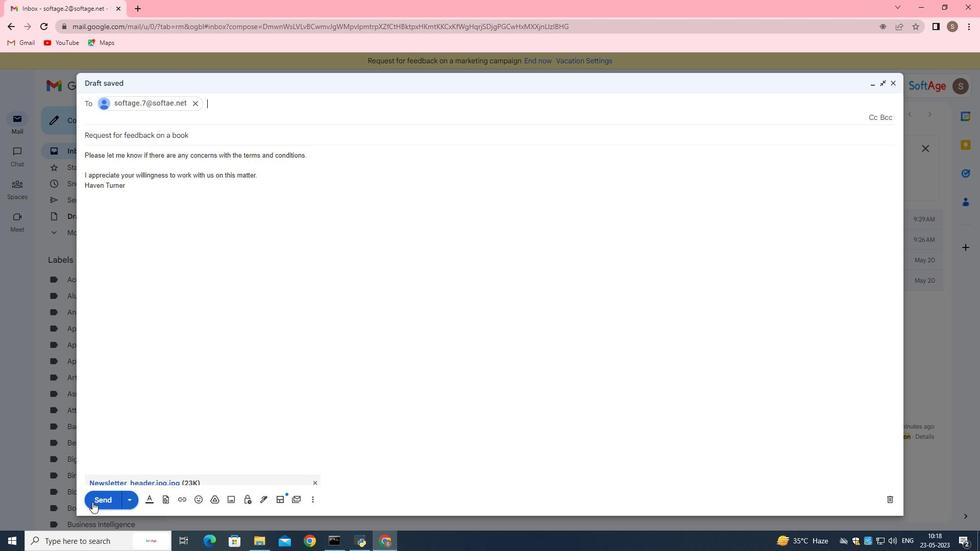 
Action: Mouse moved to (114, 196)
Screenshot: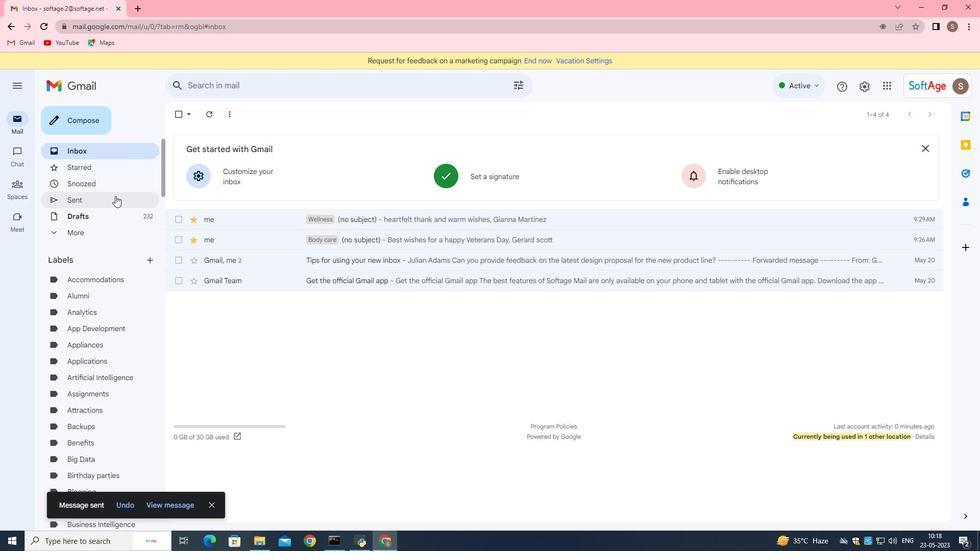 
Action: Mouse pressed left at (114, 196)
Screenshot: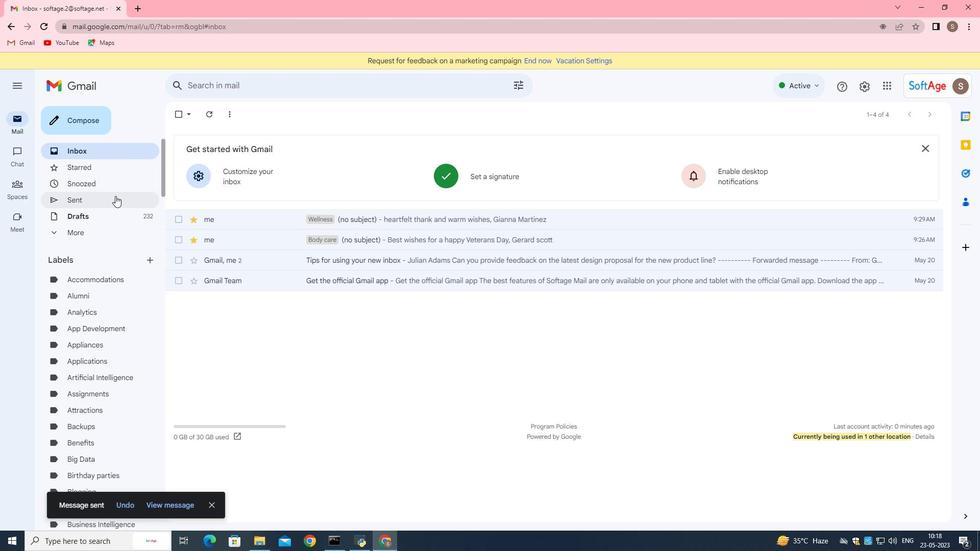
Action: Mouse moved to (192, 160)
Screenshot: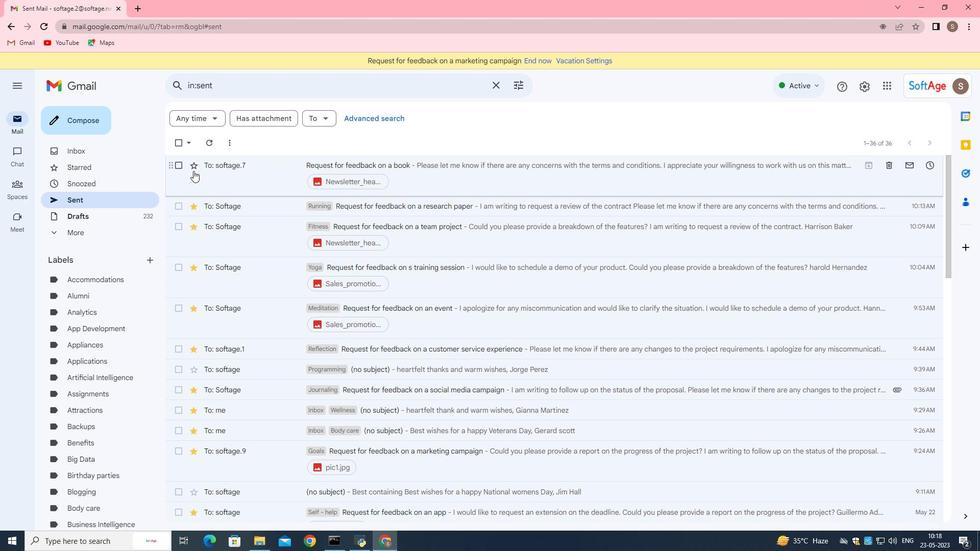 
Action: Mouse pressed left at (192, 160)
Screenshot: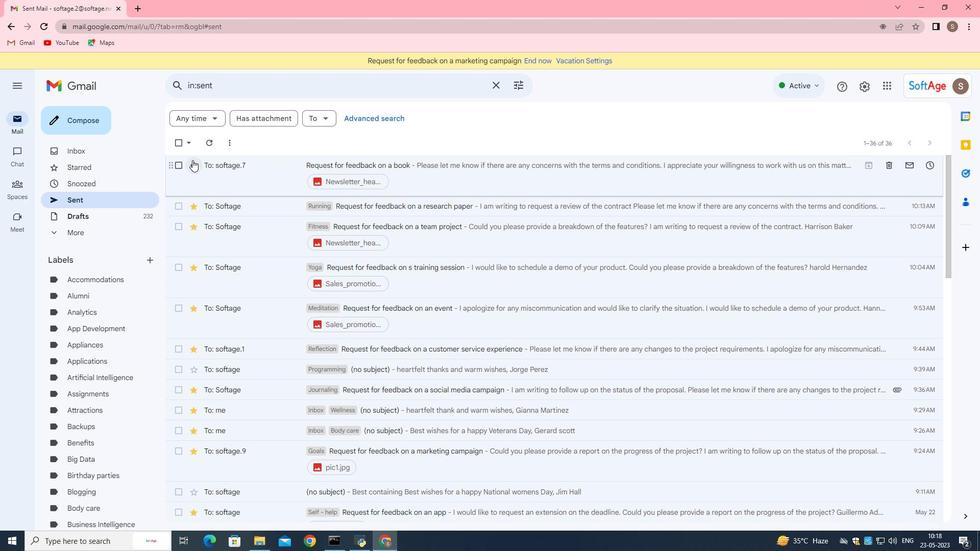
Action: Mouse moved to (236, 173)
Screenshot: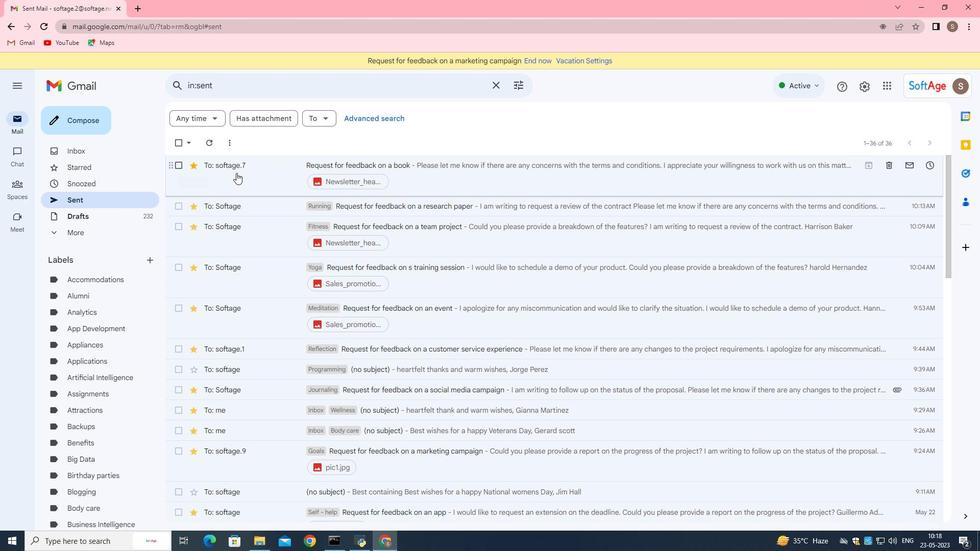 
Action: Mouse pressed left at (236, 173)
Screenshot: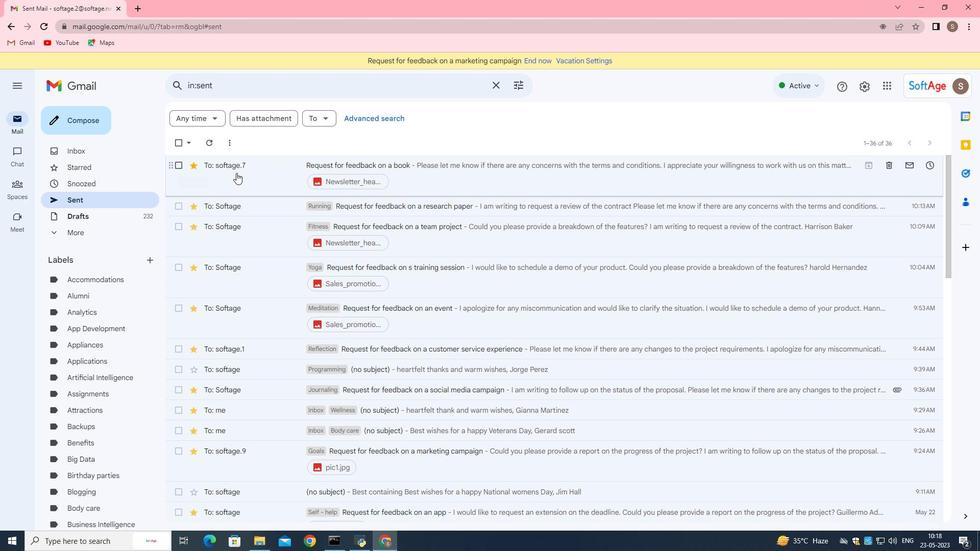 
Action: Mouse moved to (384, 111)
Screenshot: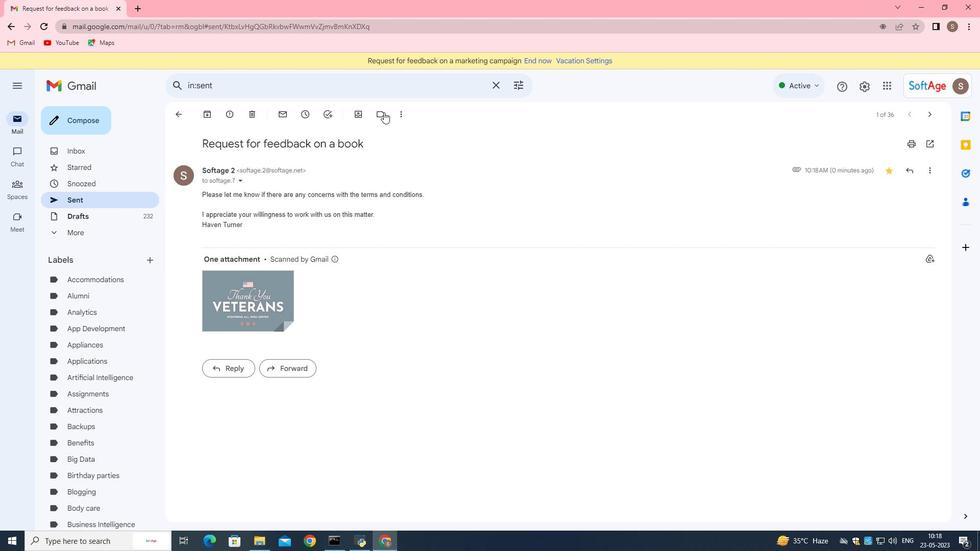 
Action: Mouse pressed left at (384, 111)
Screenshot: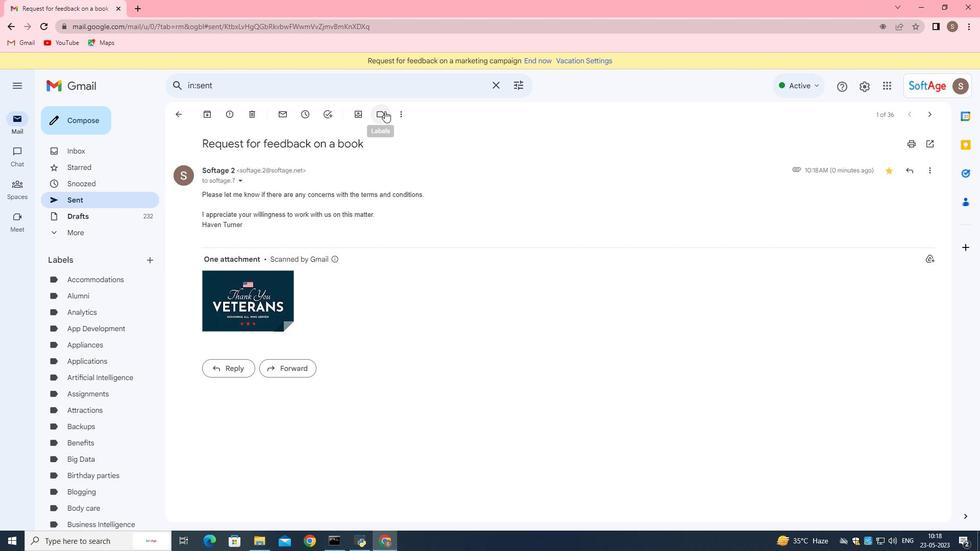 
Action: Mouse moved to (276, 92)
Screenshot: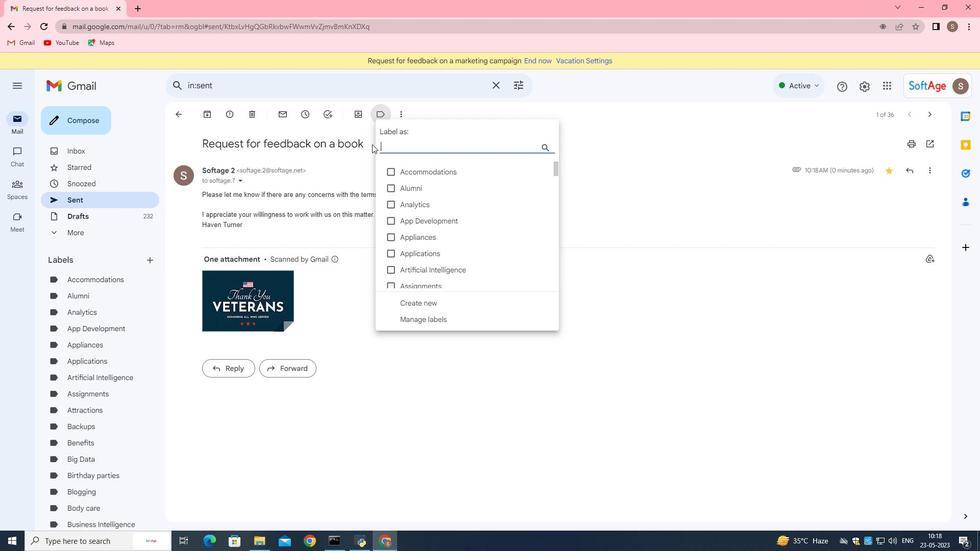 
Action: Key pressed cy
Screenshot: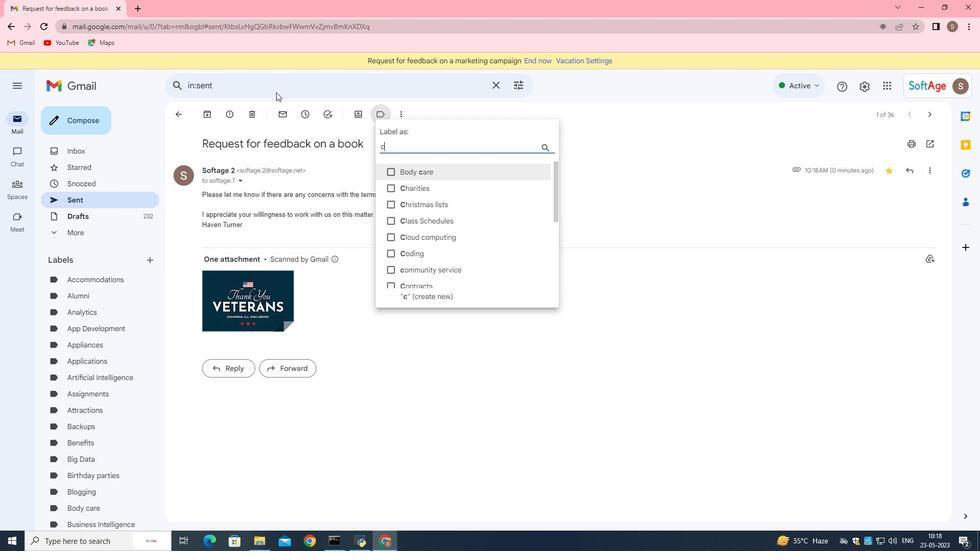 
Action: Mouse moved to (405, 172)
Screenshot: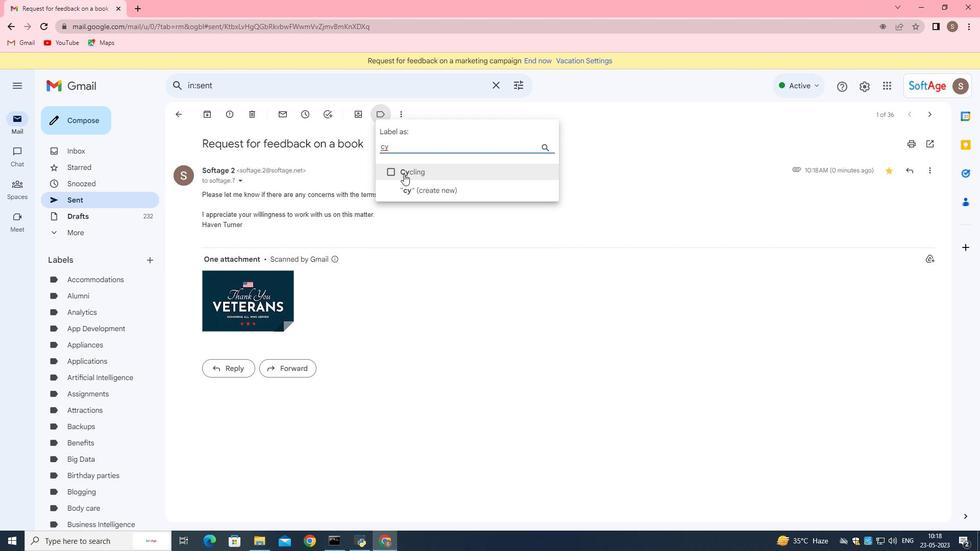 
Action: Mouse pressed left at (405, 172)
Screenshot: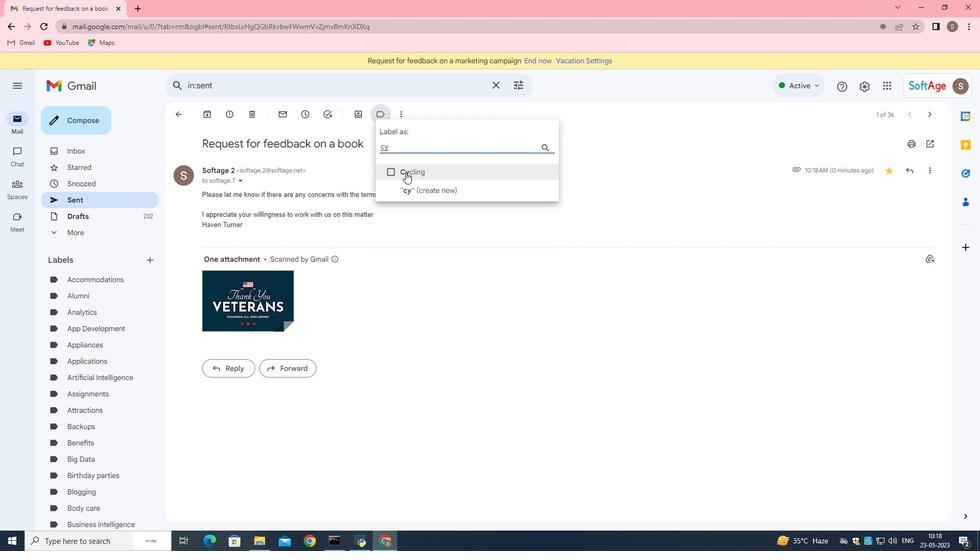 
Action: Mouse moved to (331, 139)
Screenshot: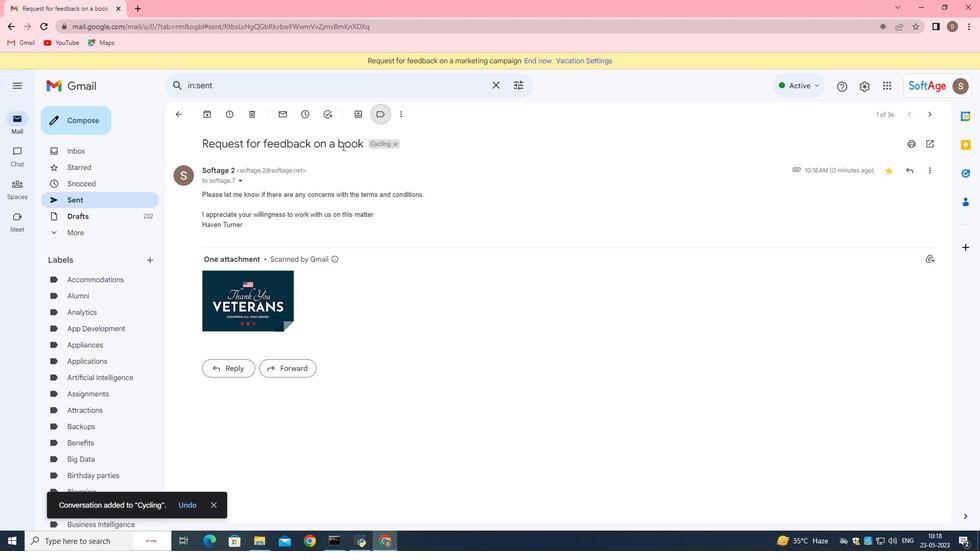 
